 Task: Install parental control extensions for monitoring and managing children's online activities.
Action: Mouse moved to (1120, 32)
Screenshot: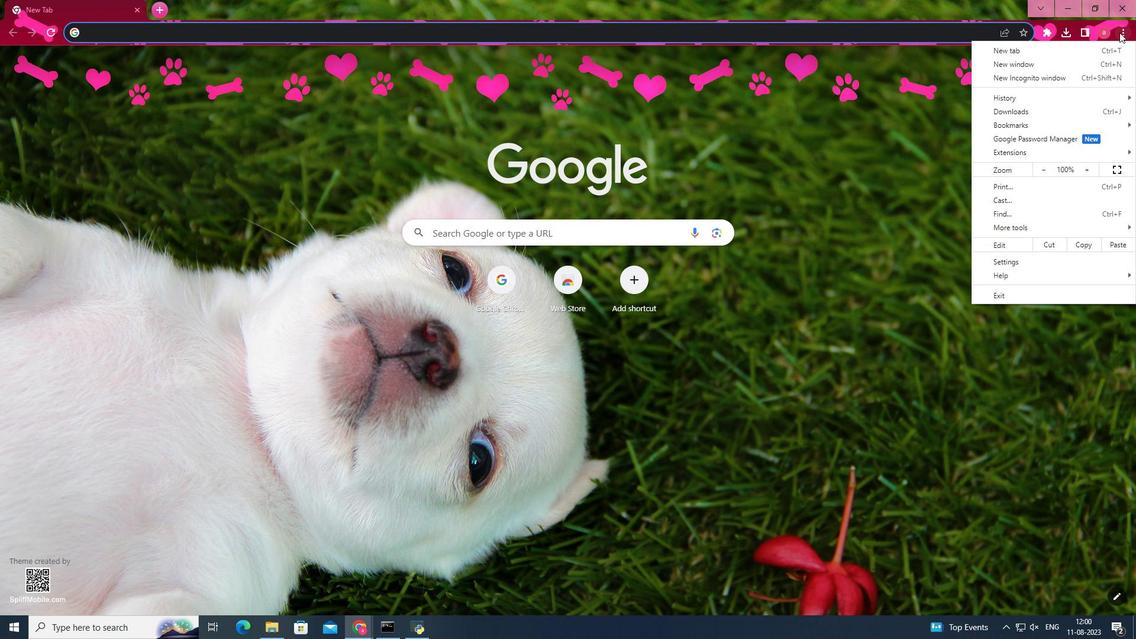 
Action: Mouse pressed left at (1120, 32)
Screenshot: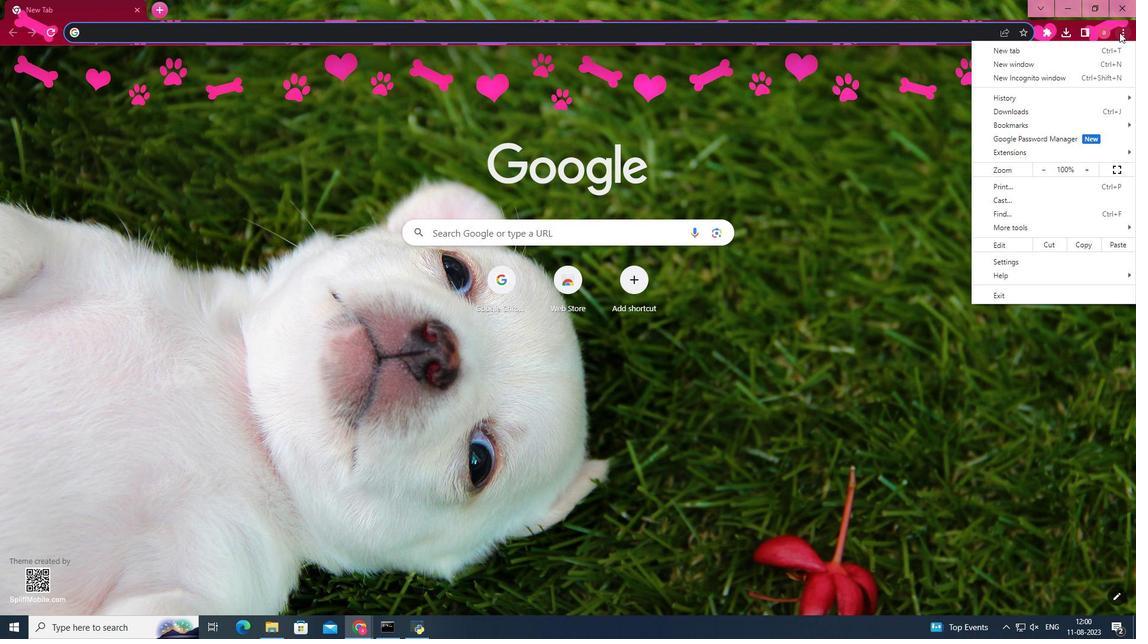 
Action: Mouse moved to (1017, 258)
Screenshot: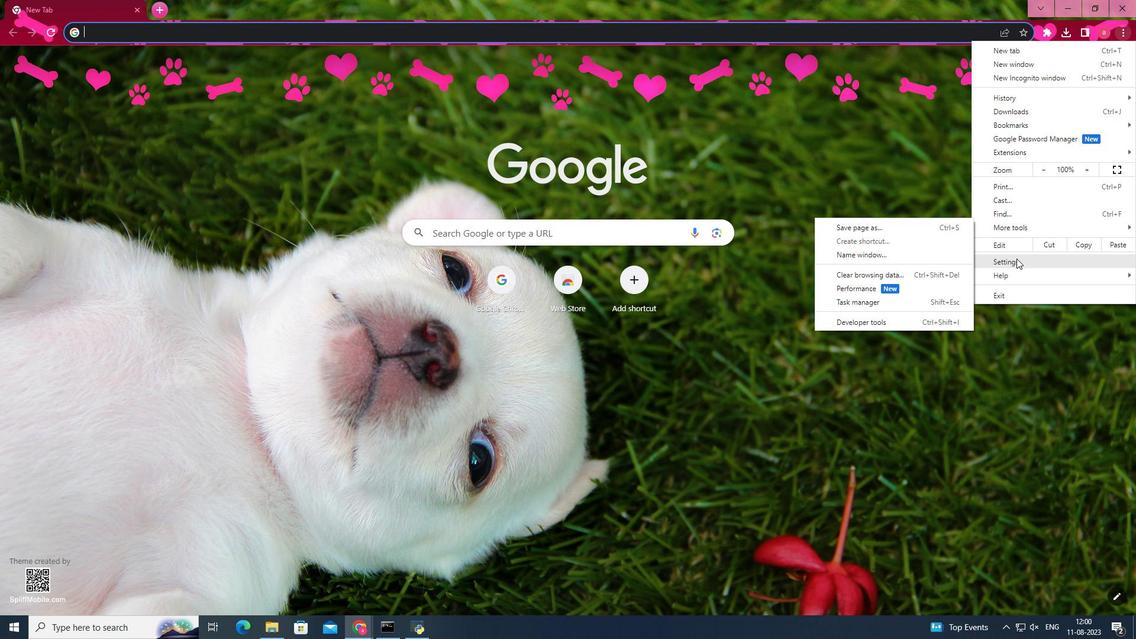 
Action: Mouse pressed left at (1017, 258)
Screenshot: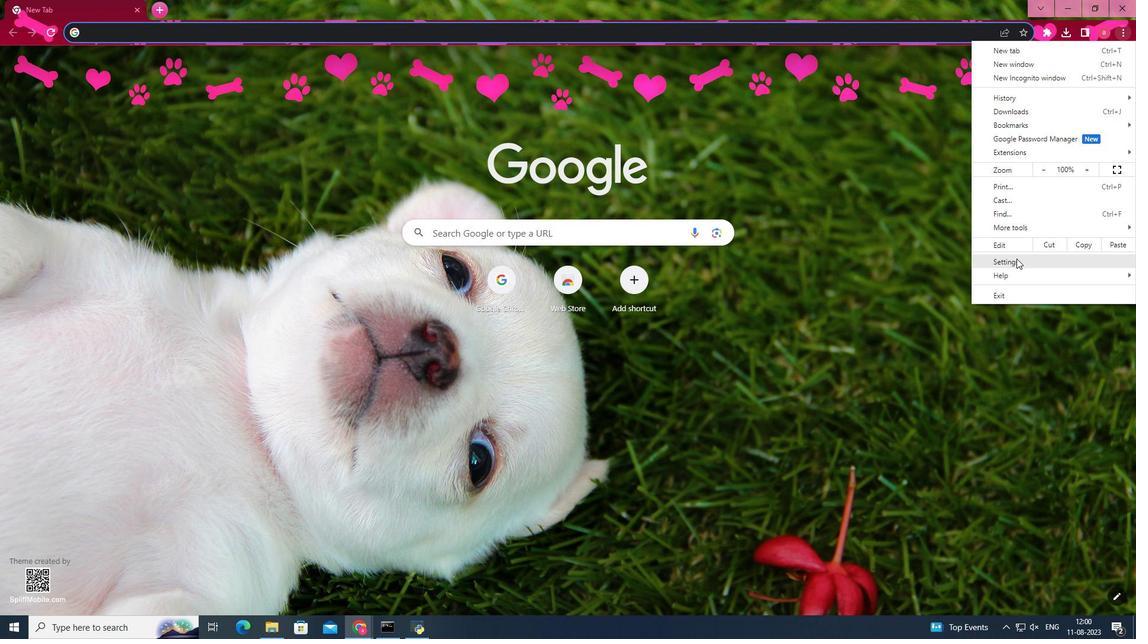 
Action: Mouse moved to (70, 417)
Screenshot: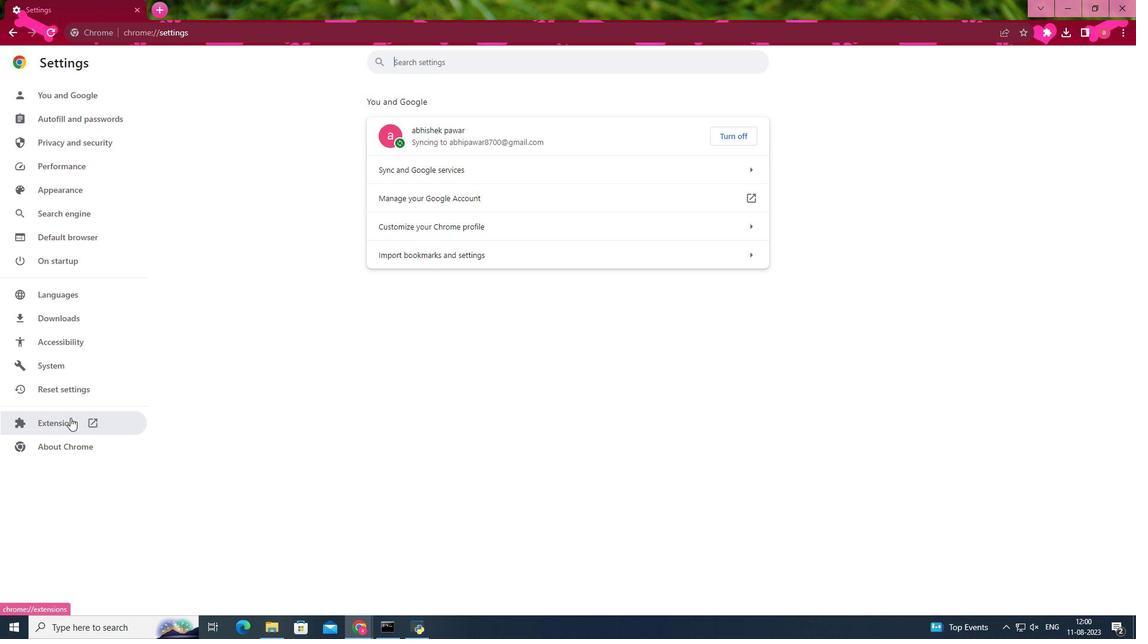 
Action: Mouse pressed left at (70, 417)
Screenshot: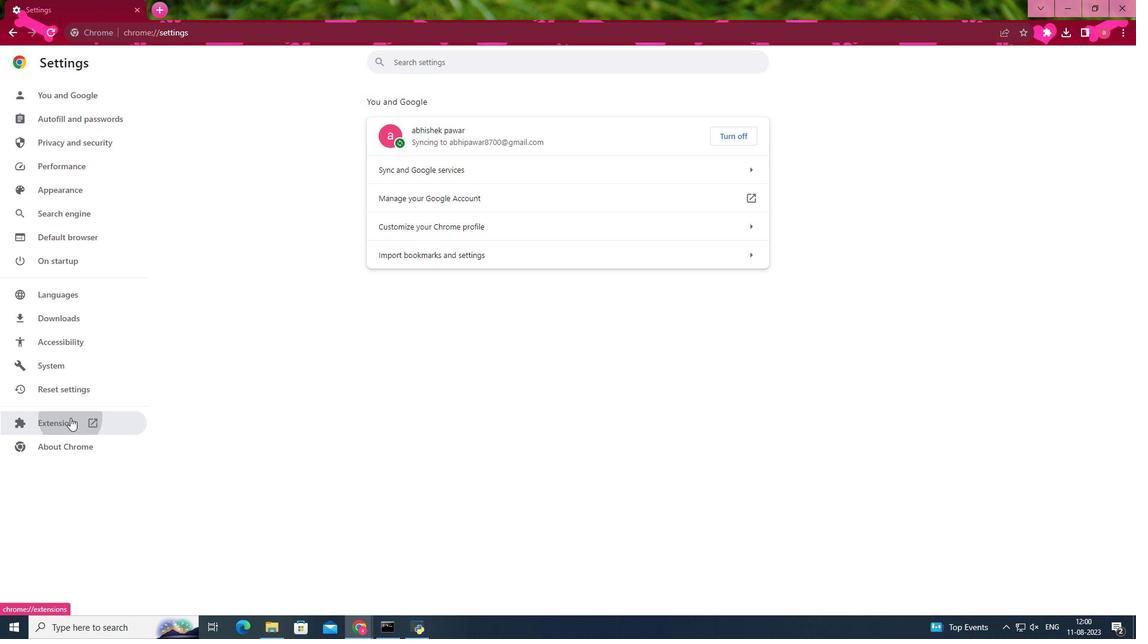 
Action: Mouse moved to (15, 58)
Screenshot: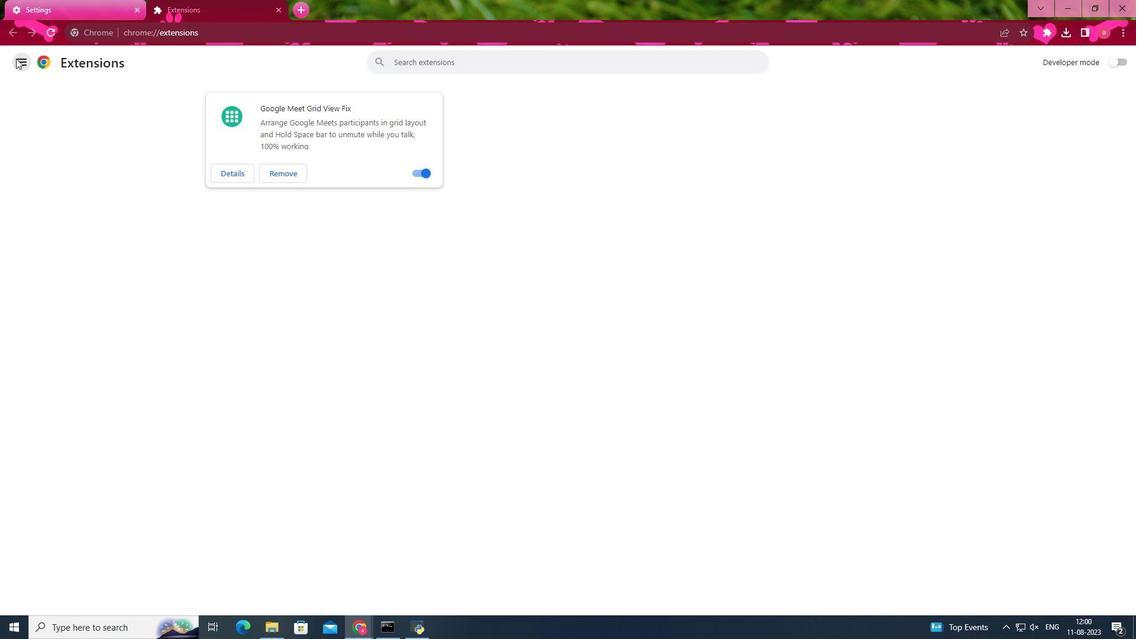 
Action: Mouse pressed left at (15, 58)
Screenshot: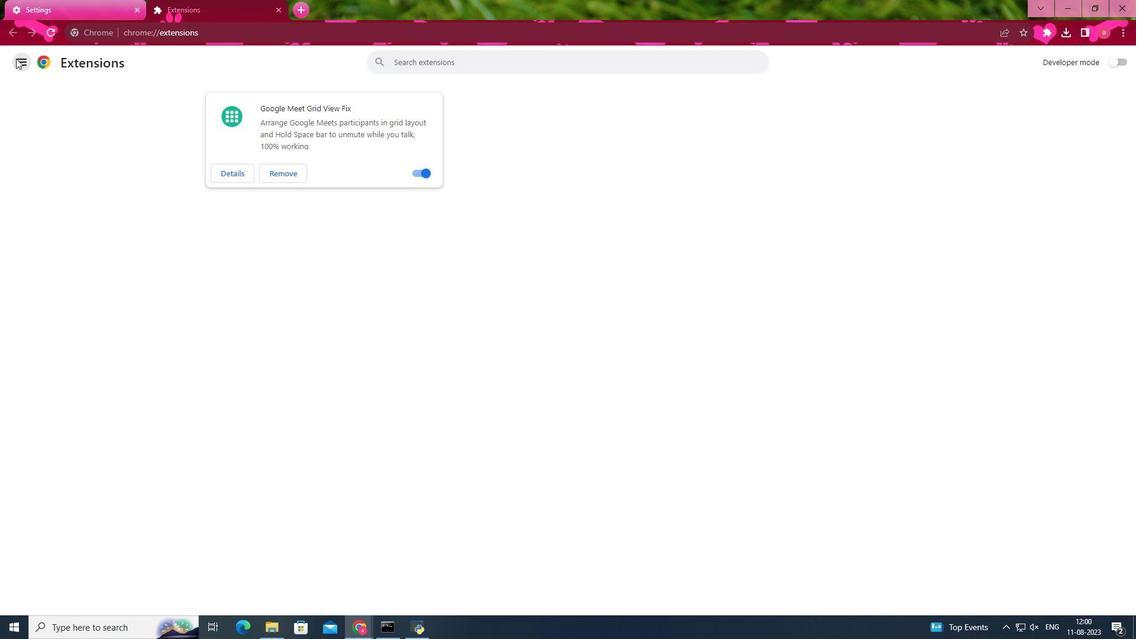 
Action: Mouse moved to (43, 598)
Screenshot: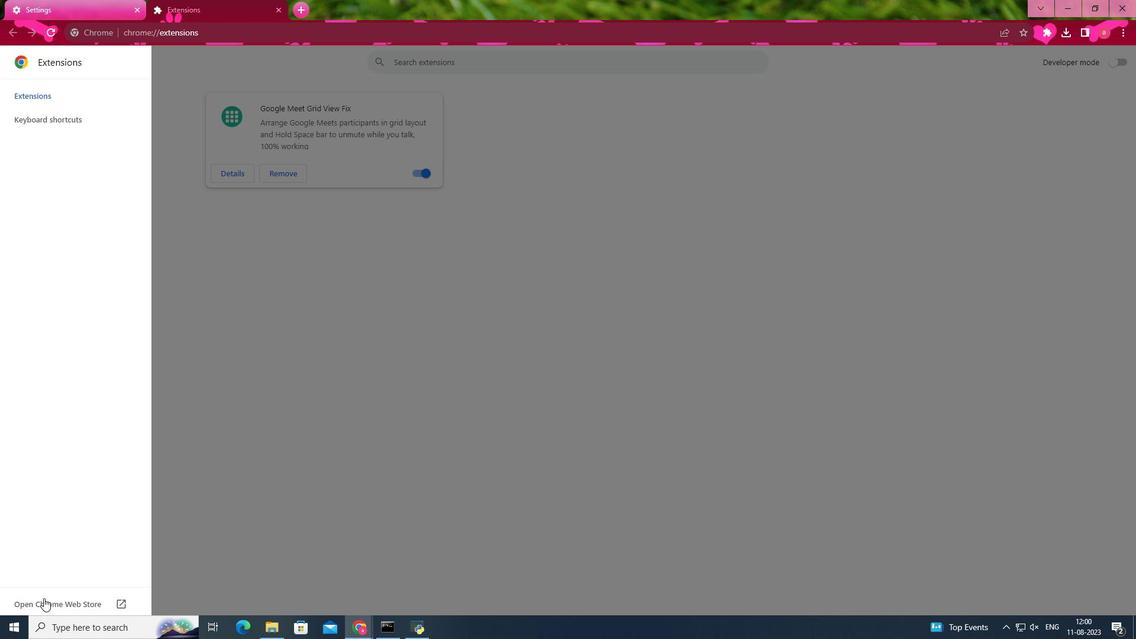 
Action: Mouse pressed left at (43, 598)
Screenshot: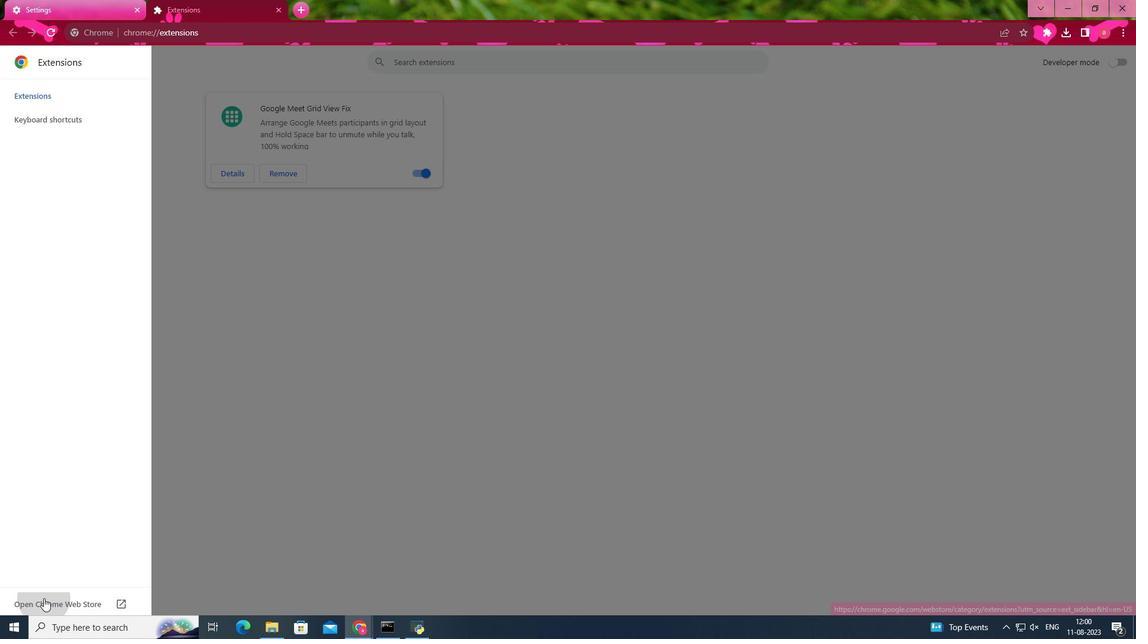 
Action: Mouse moved to (275, 112)
Screenshot: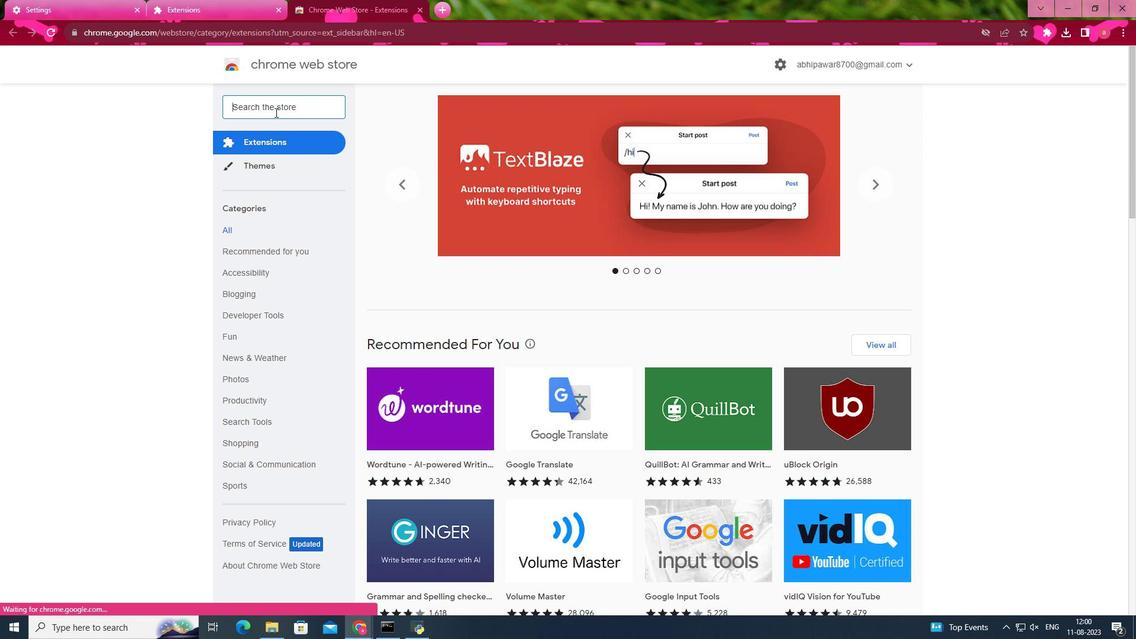 
Action: Key pressed parental<Key.space>control<Key.space><Key.enter>
Screenshot: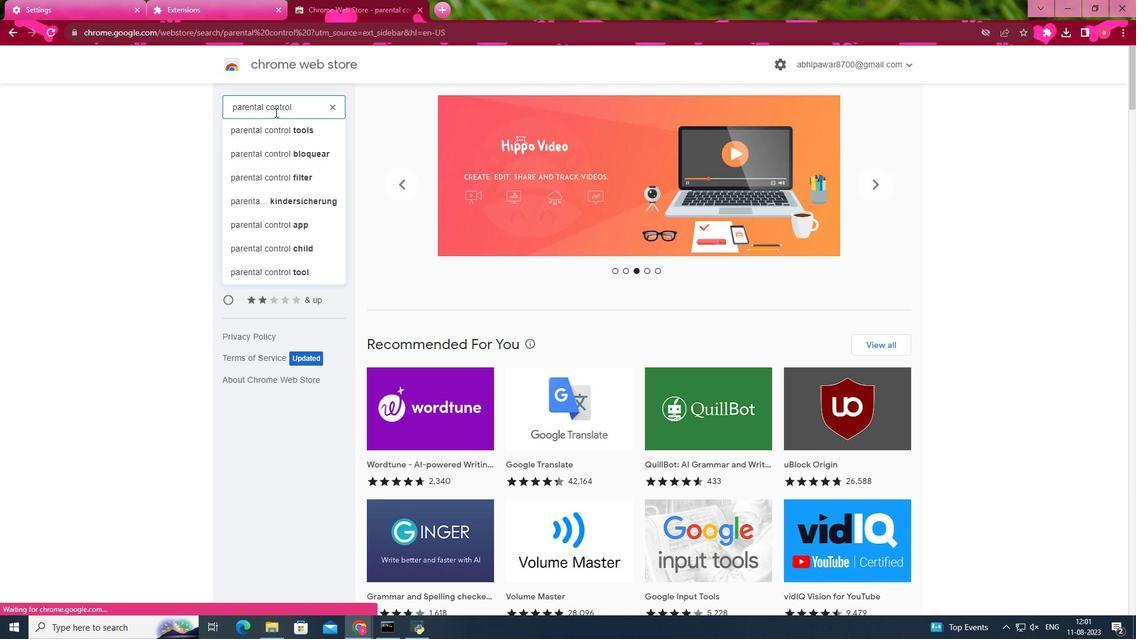 
Action: Mouse moved to (576, 199)
Screenshot: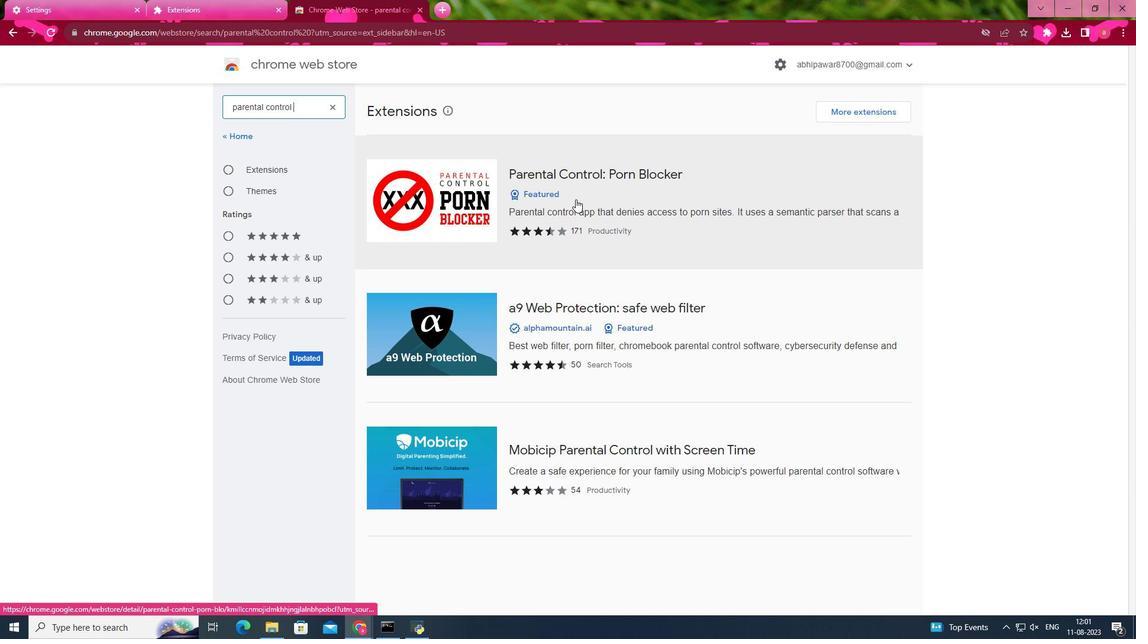 
Action: Mouse pressed left at (576, 199)
Screenshot: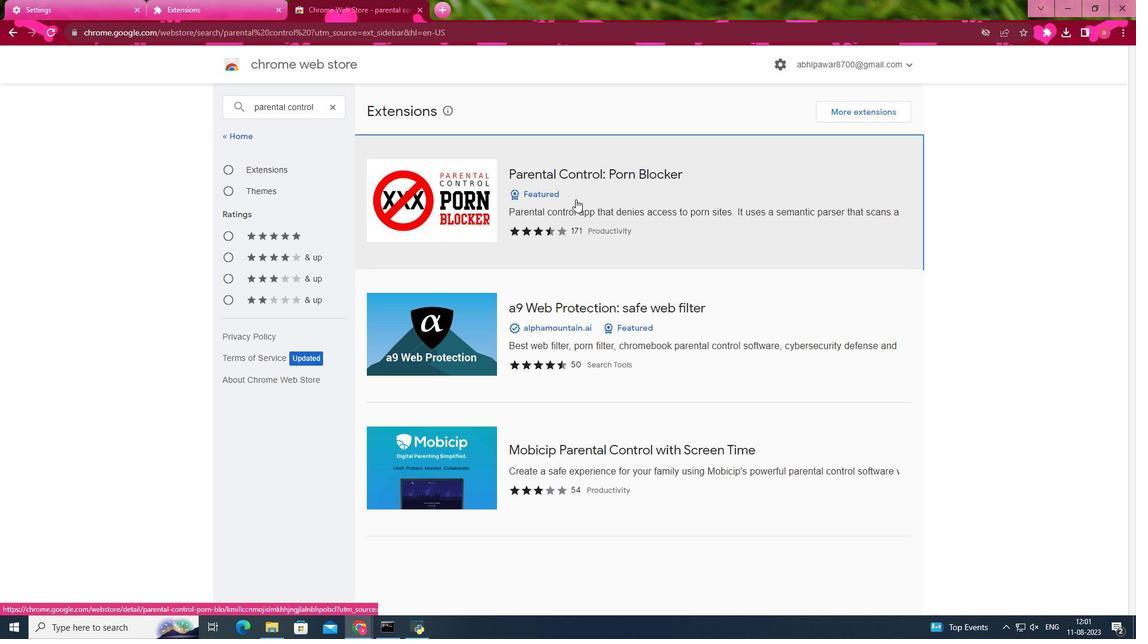 
Action: Mouse moved to (835, 145)
Screenshot: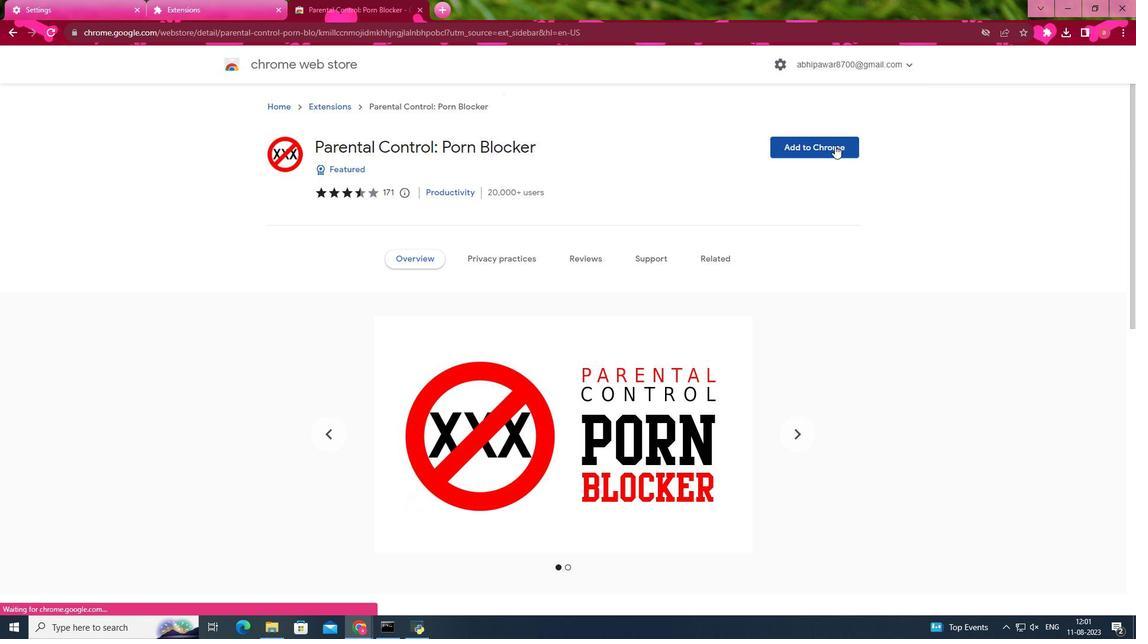 
Action: Mouse pressed left at (835, 145)
Screenshot: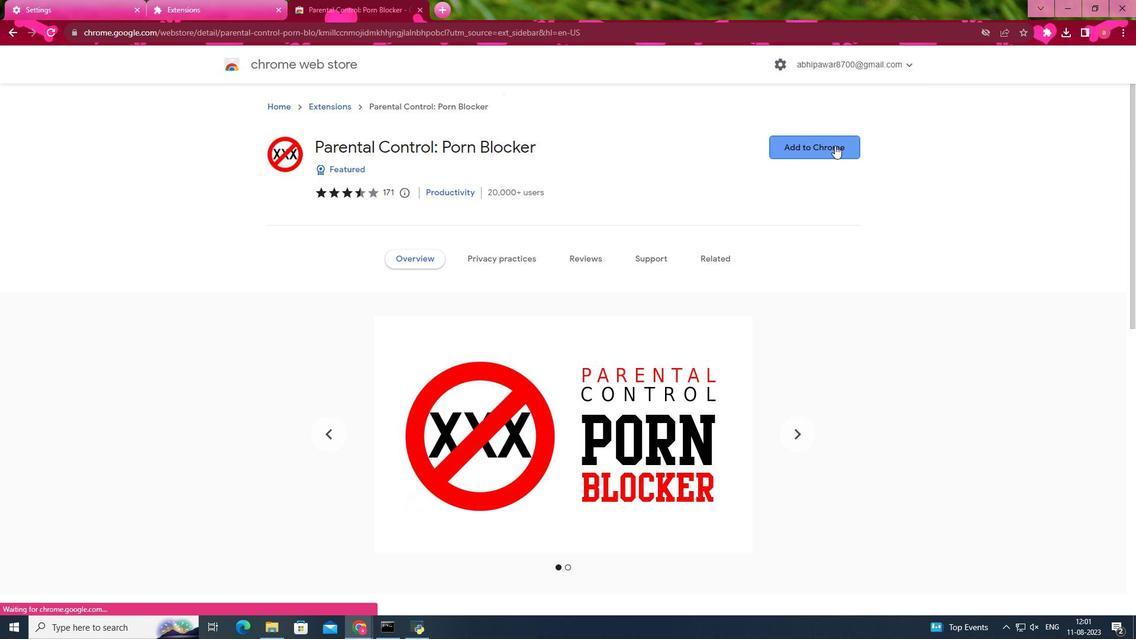 
Action: Mouse moved to (605, 132)
Screenshot: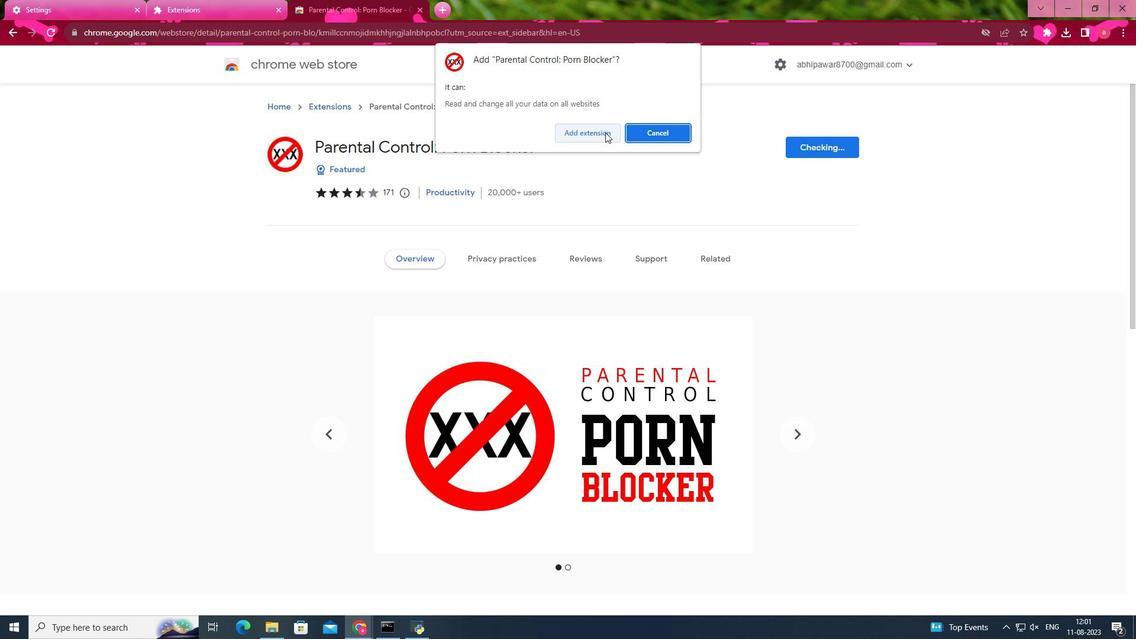 
Action: Mouse pressed left at (605, 132)
Screenshot: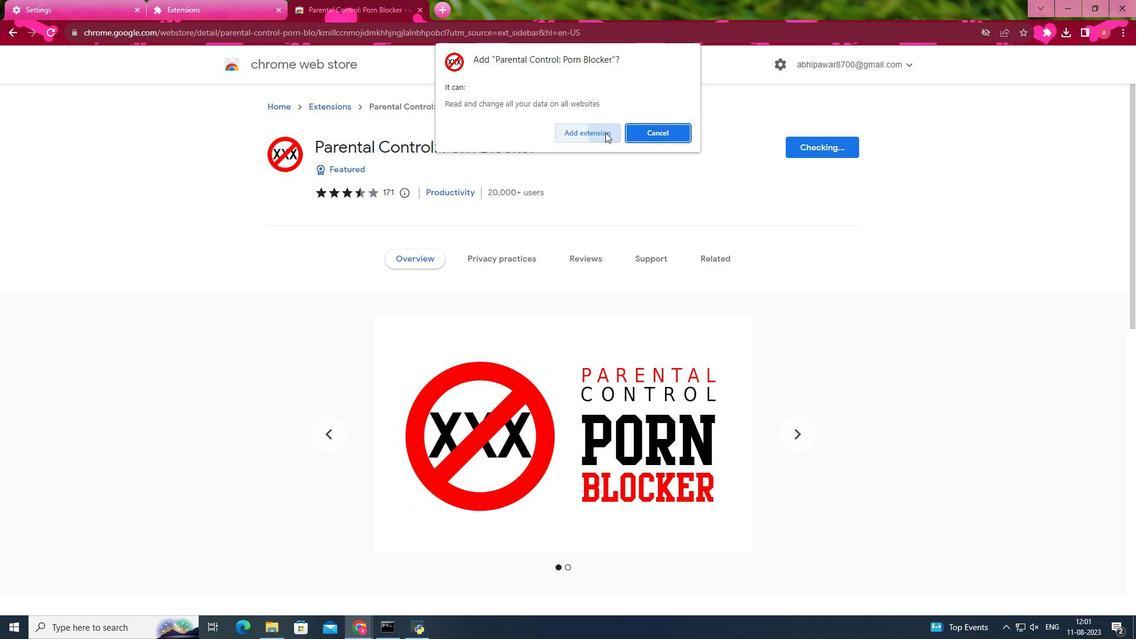 
Action: Mouse moved to (615, 208)
Screenshot: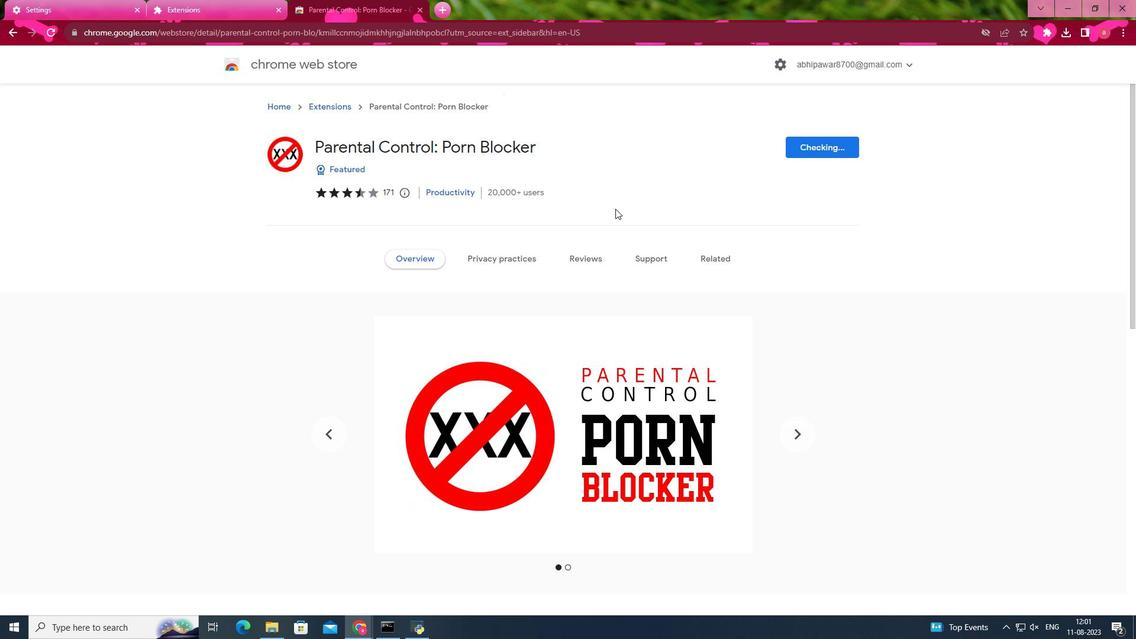 
Action: Mouse scrolled (615, 208) with delta (0, 0)
Screenshot: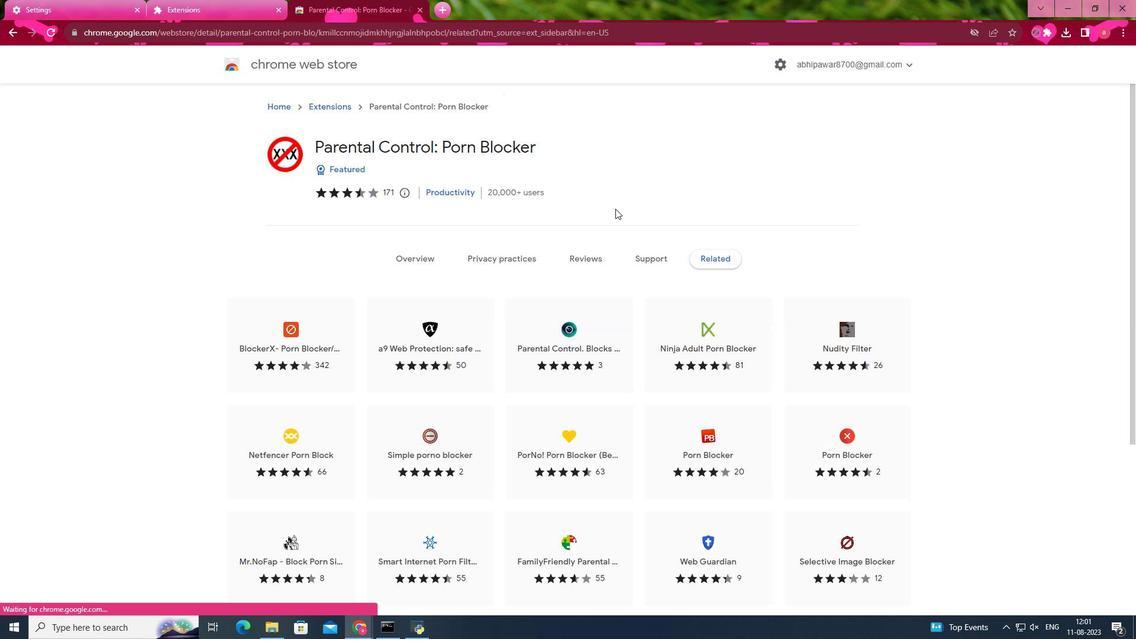 
Action: Mouse scrolled (615, 208) with delta (0, 0)
Screenshot: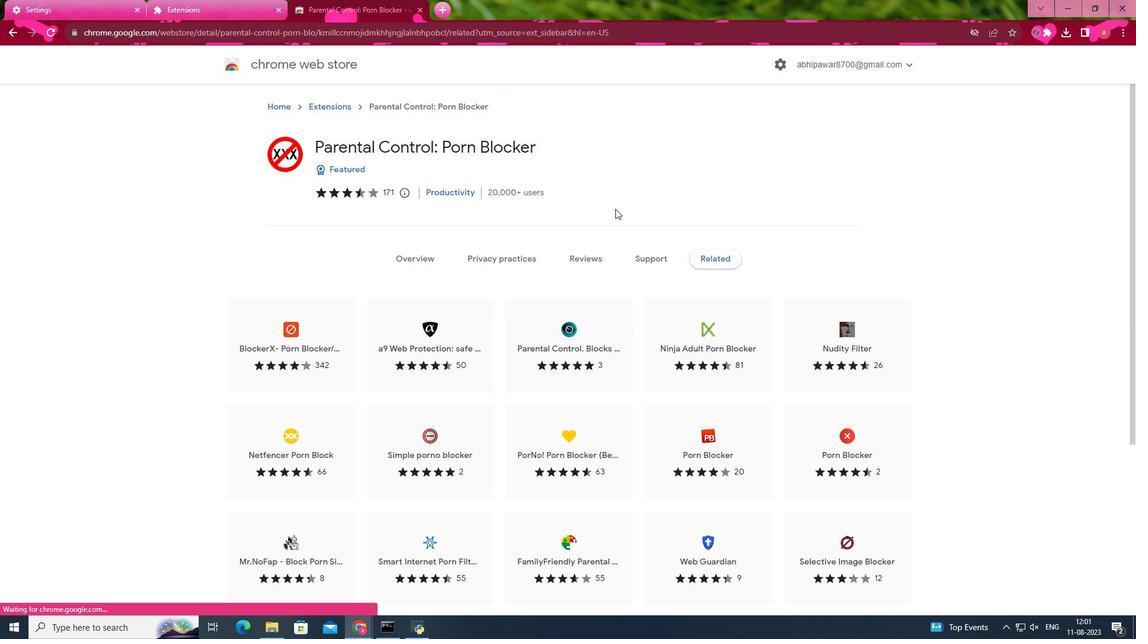 
Action: Mouse scrolled (615, 208) with delta (0, 0)
Screenshot: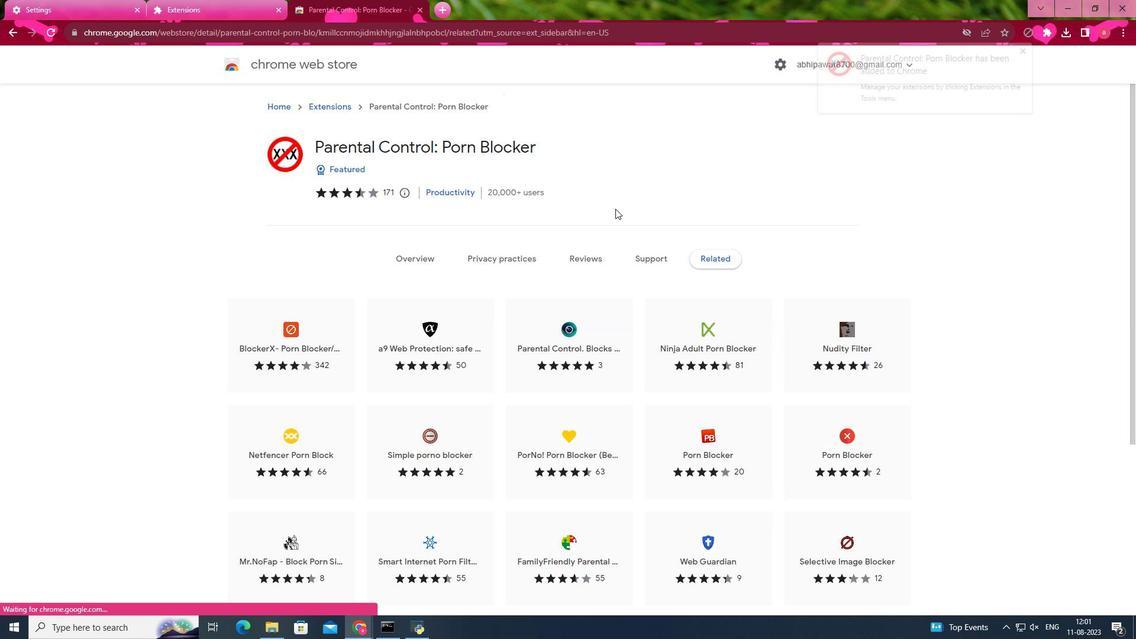
Action: Mouse moved to (908, 69)
Screenshot: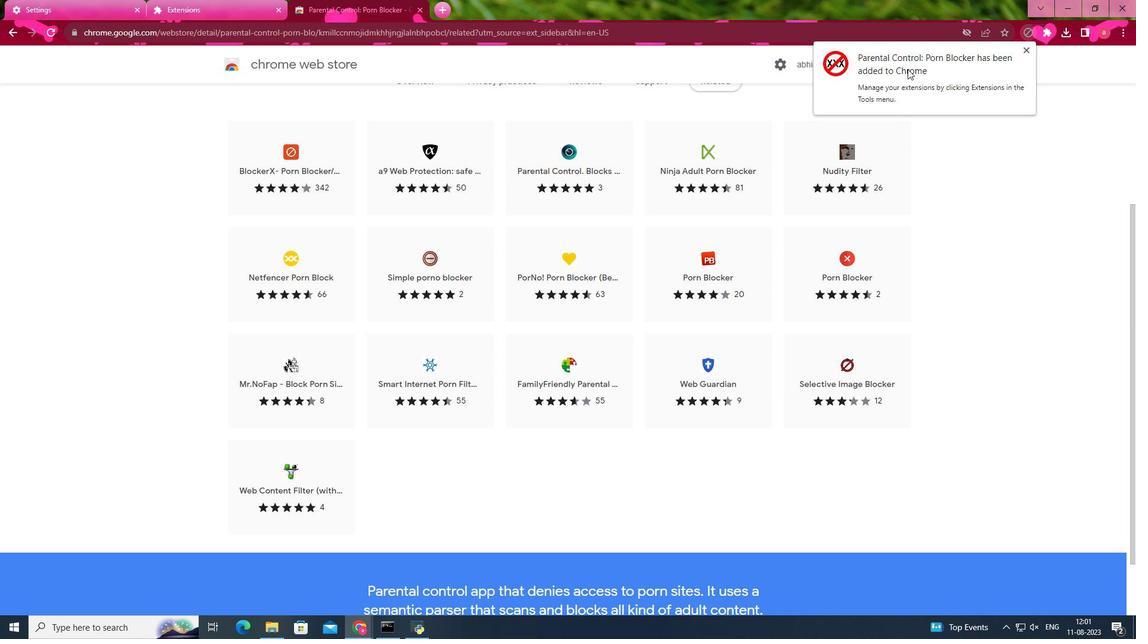 
Action: Mouse pressed left at (908, 69)
Screenshot: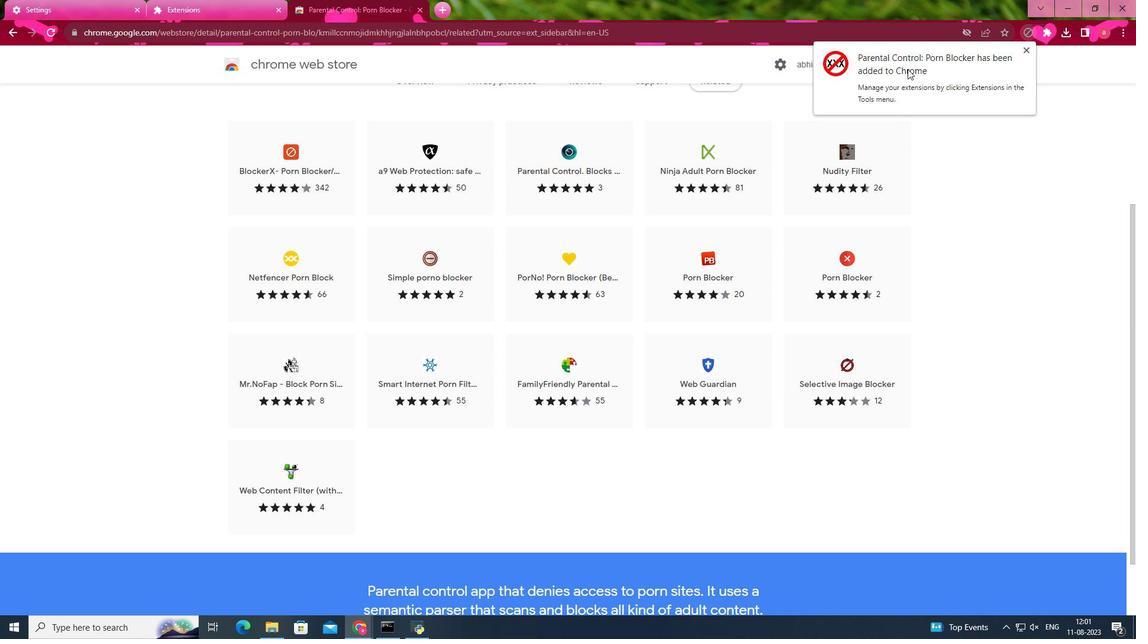 
Action: Mouse moved to (1022, 53)
Screenshot: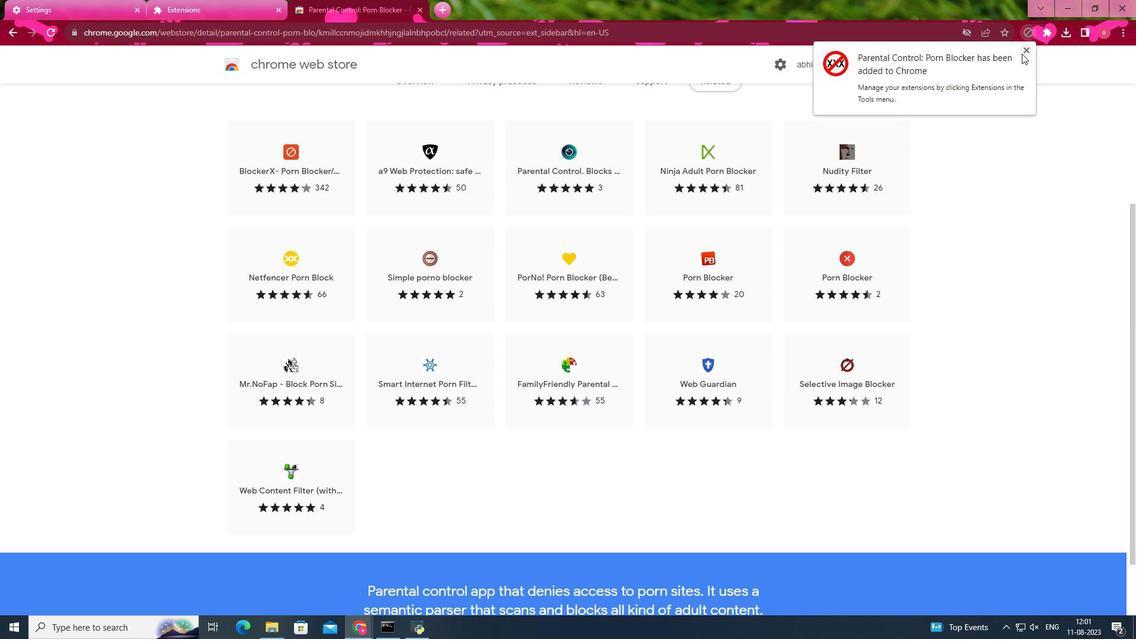 
Action: Mouse pressed left at (1022, 53)
Screenshot: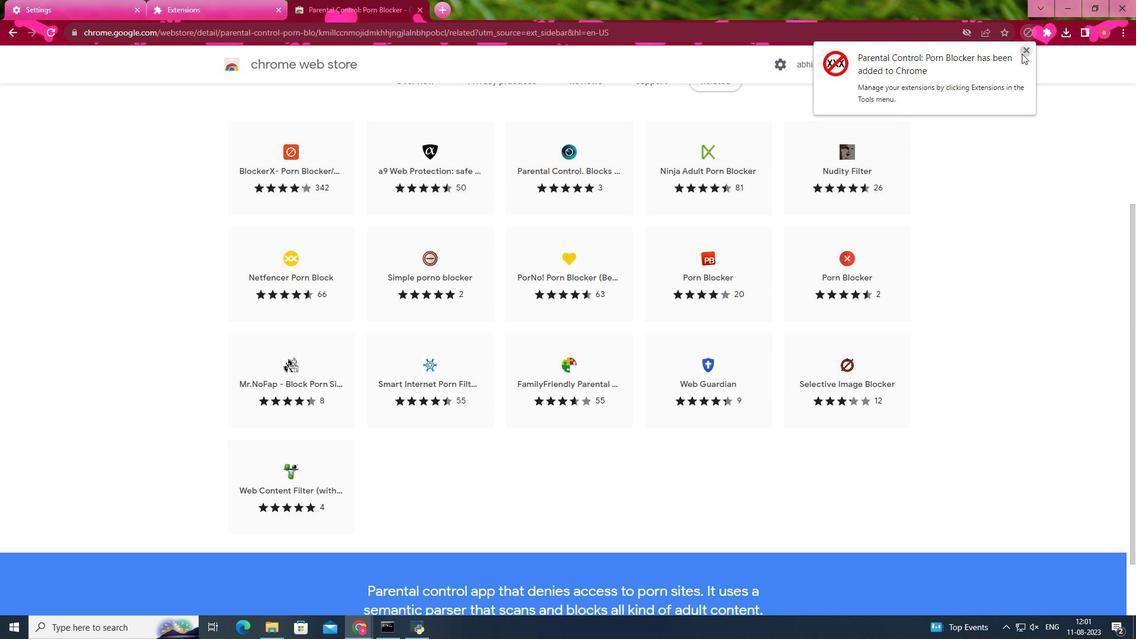 
Action: Mouse moved to (1050, 31)
Screenshot: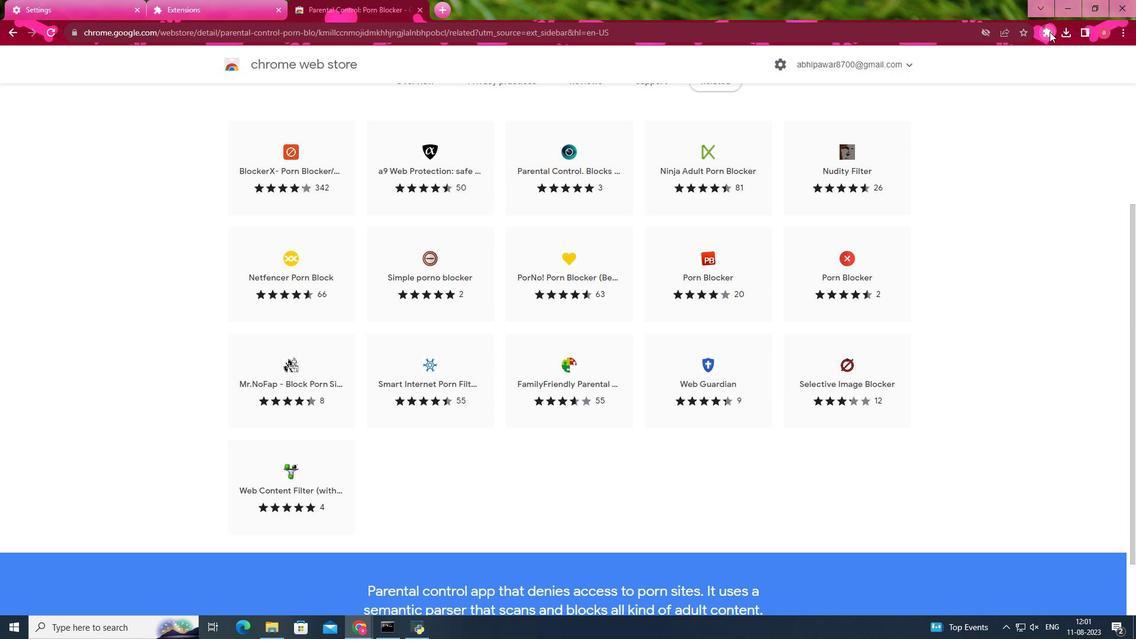 
Action: Mouse pressed left at (1050, 31)
Screenshot: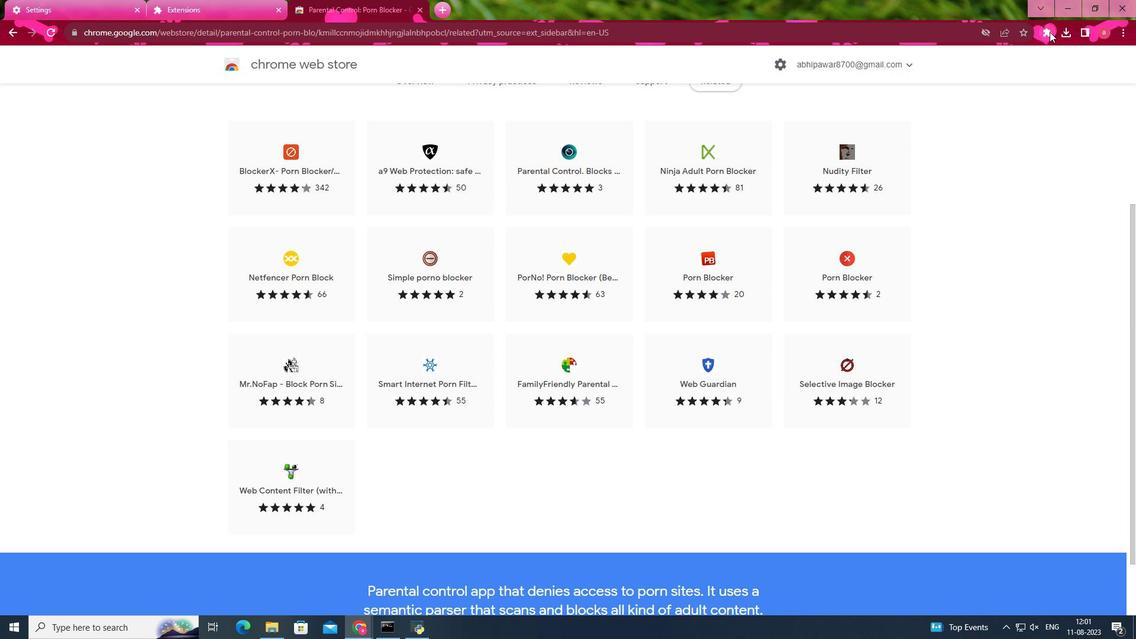 
Action: Mouse moved to (981, 142)
Screenshot: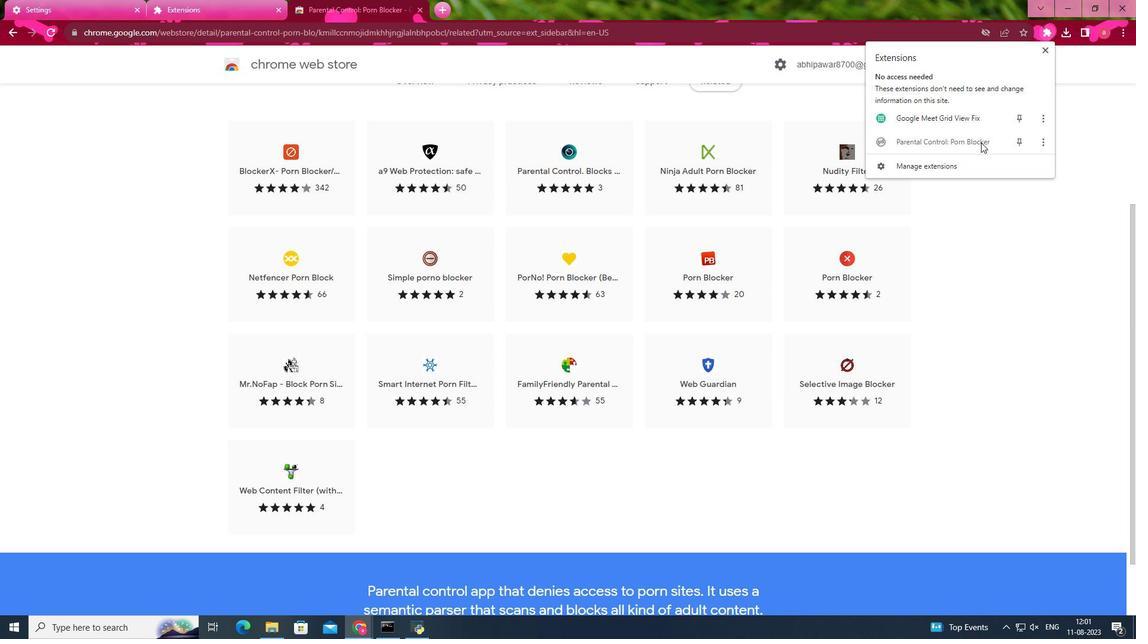 
Action: Mouse pressed left at (981, 142)
Screenshot: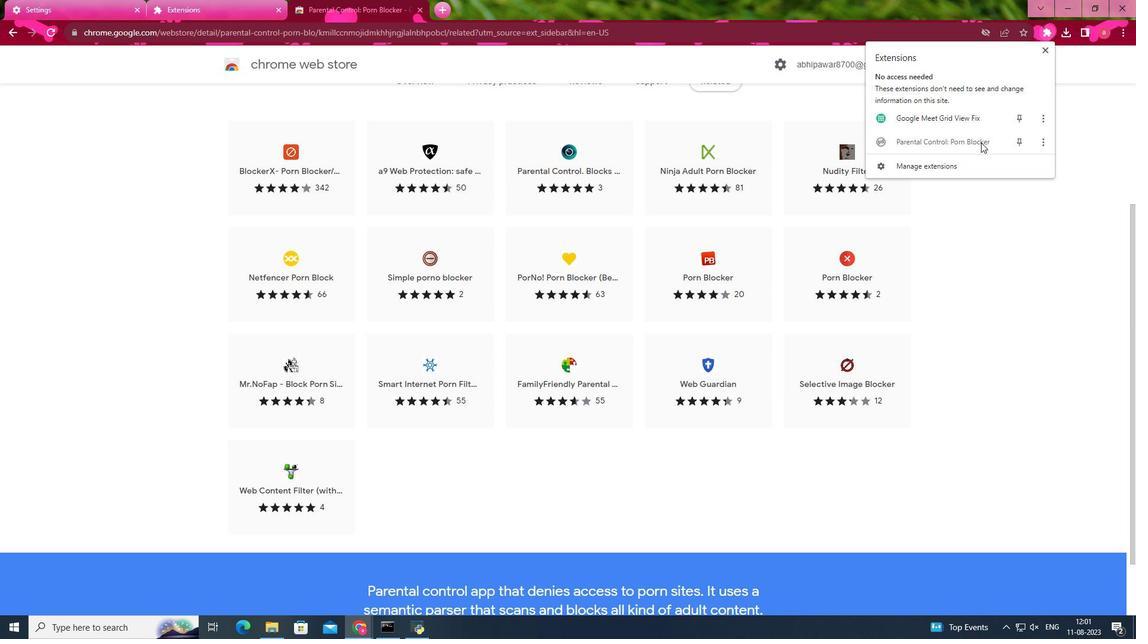 
Action: Mouse moved to (1022, 141)
Screenshot: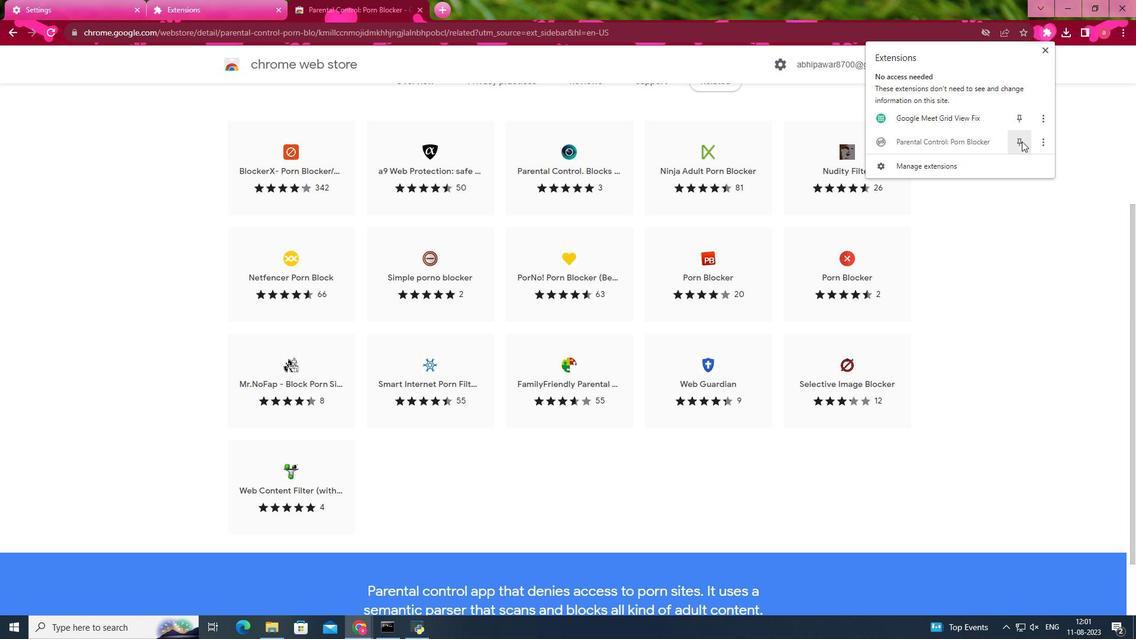 
Action: Mouse pressed left at (1022, 141)
Screenshot: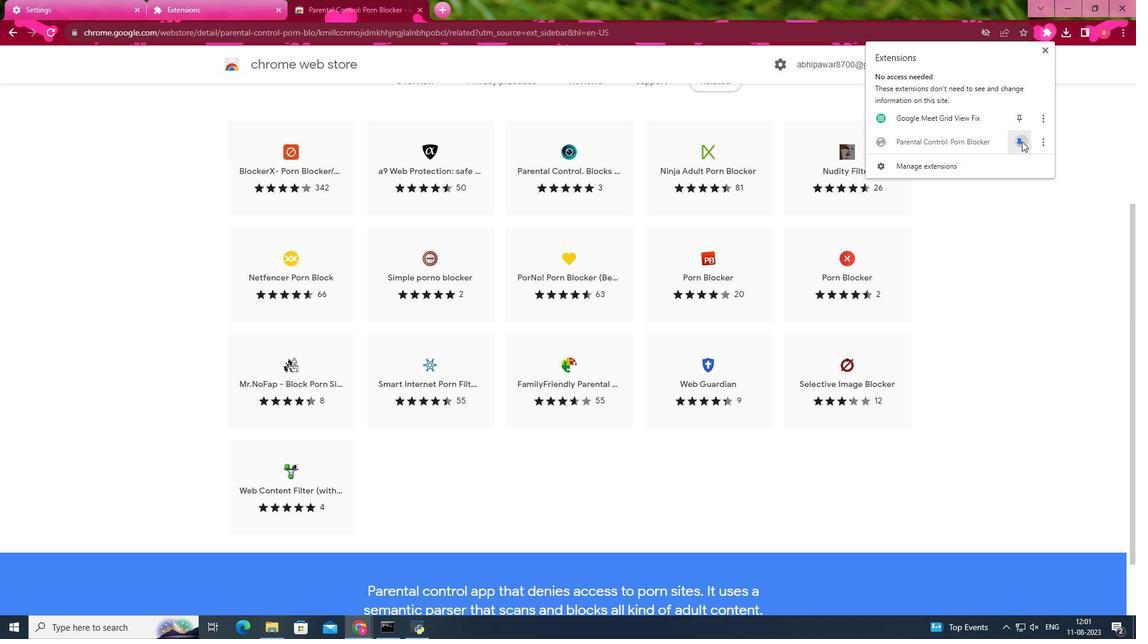 
Action: Mouse moved to (927, 141)
Screenshot: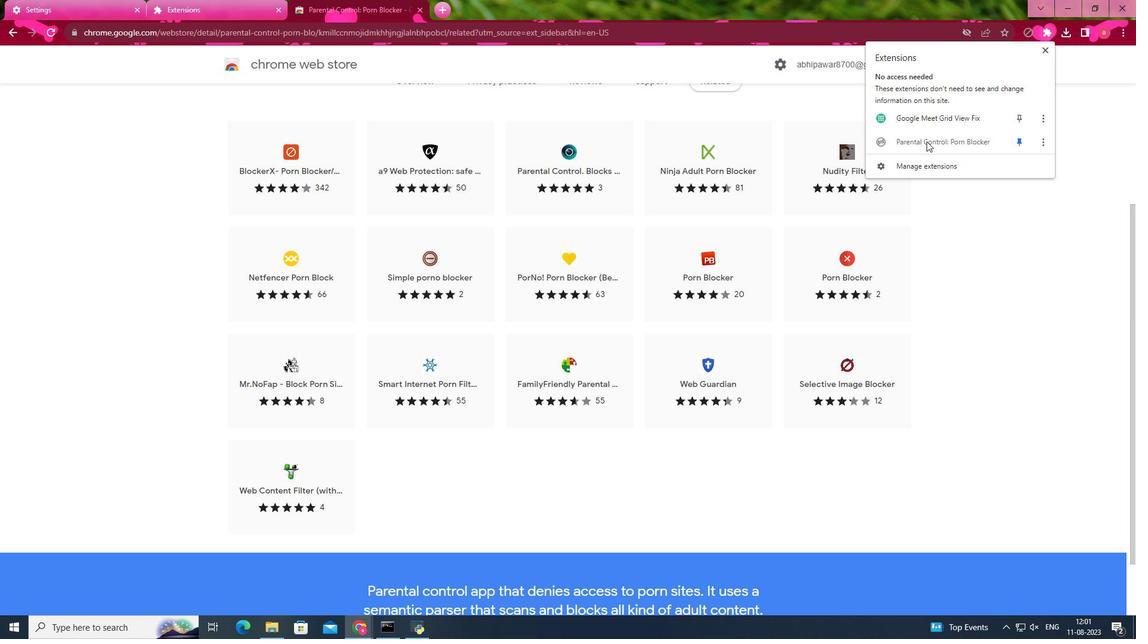 
Action: Mouse pressed left at (927, 141)
Screenshot: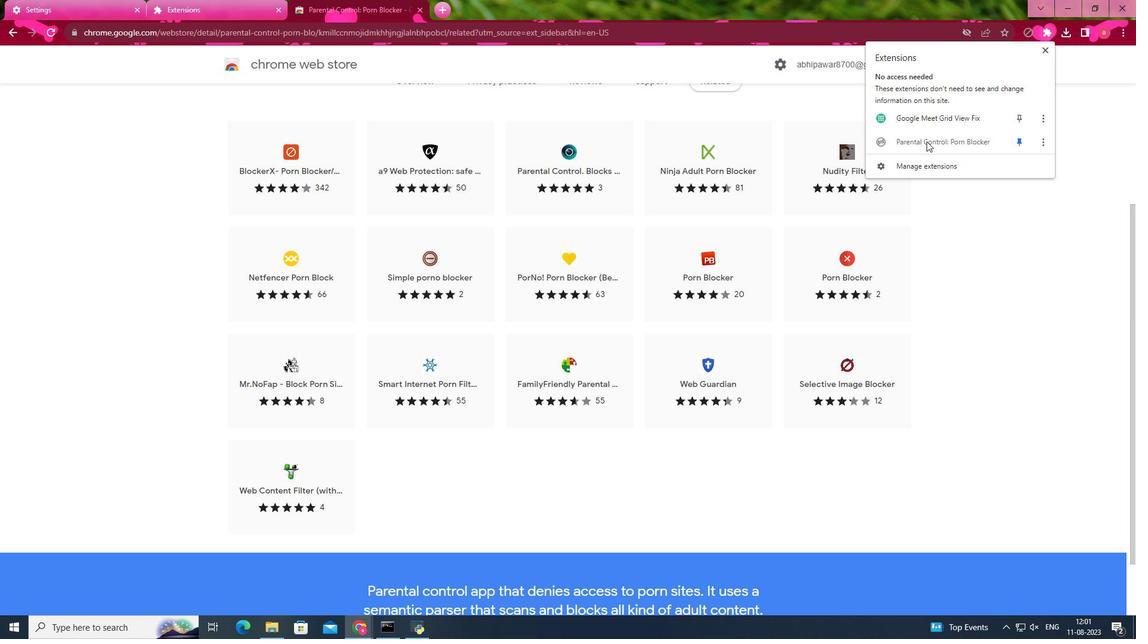 
Action: Mouse moved to (449, 13)
Screenshot: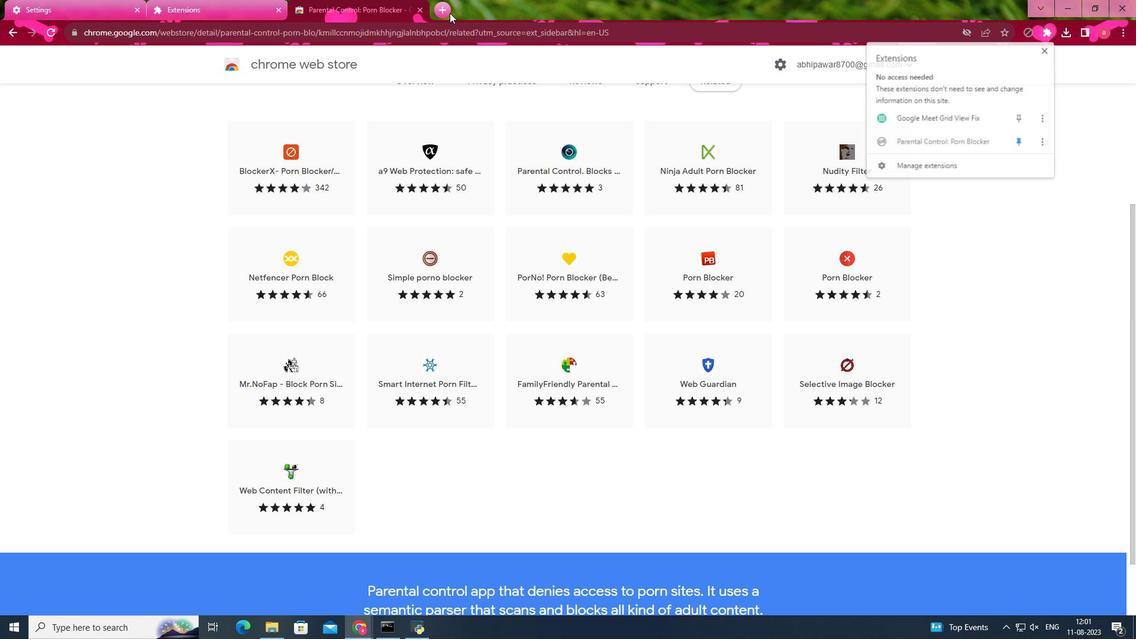 
Action: Mouse pressed left at (449, 13)
Screenshot: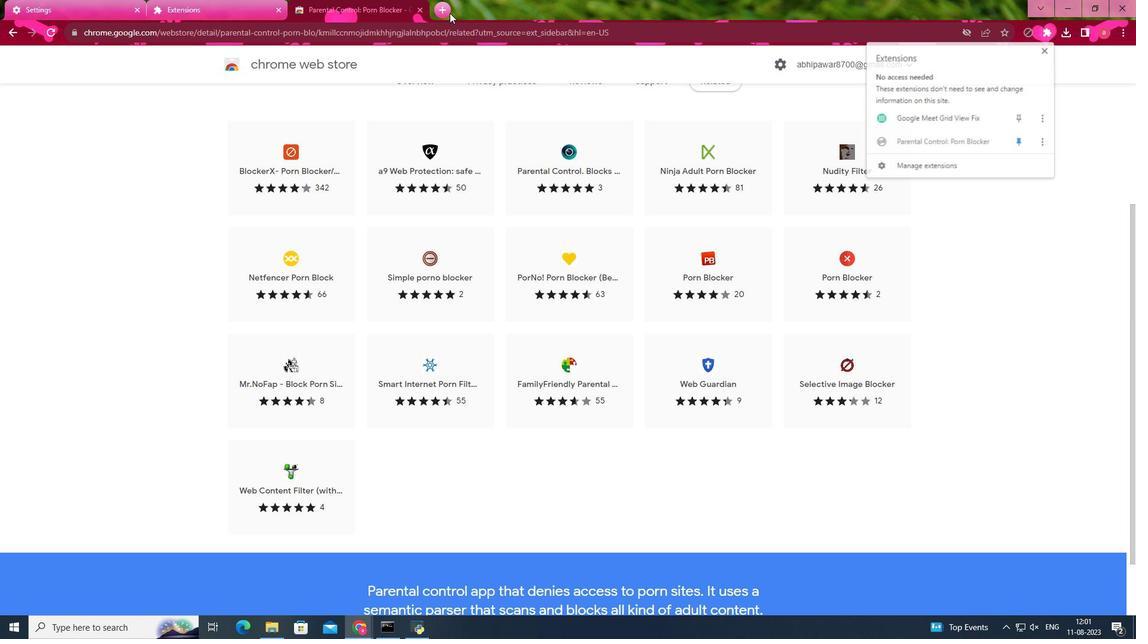 
Action: Mouse moved to (378, 0)
Screenshot: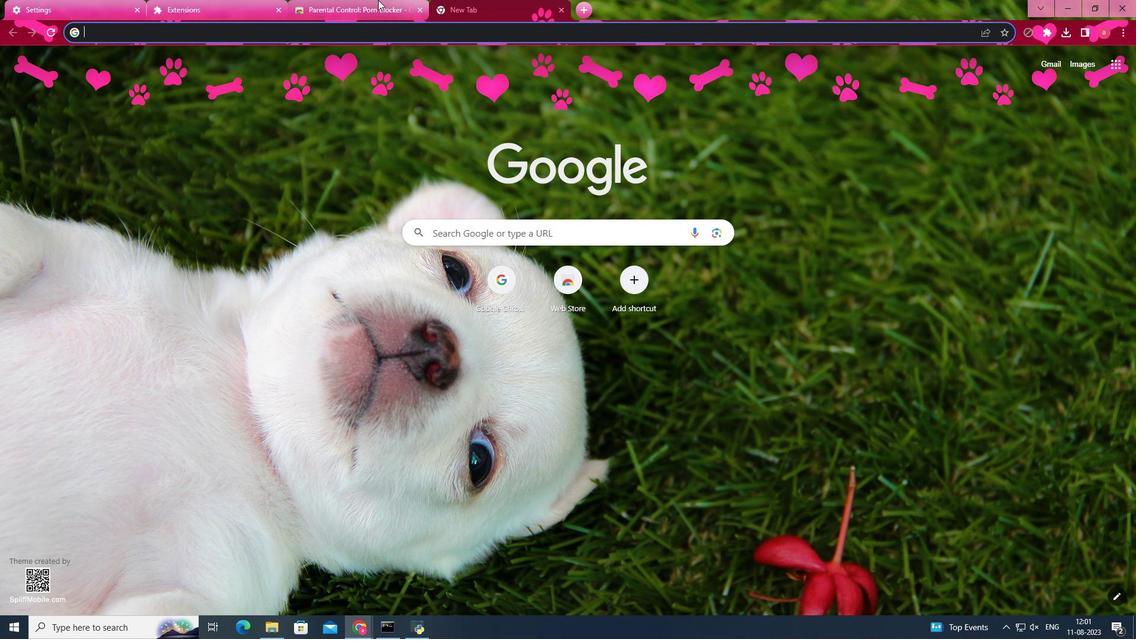 
Action: Mouse pressed left at (378, 0)
Screenshot: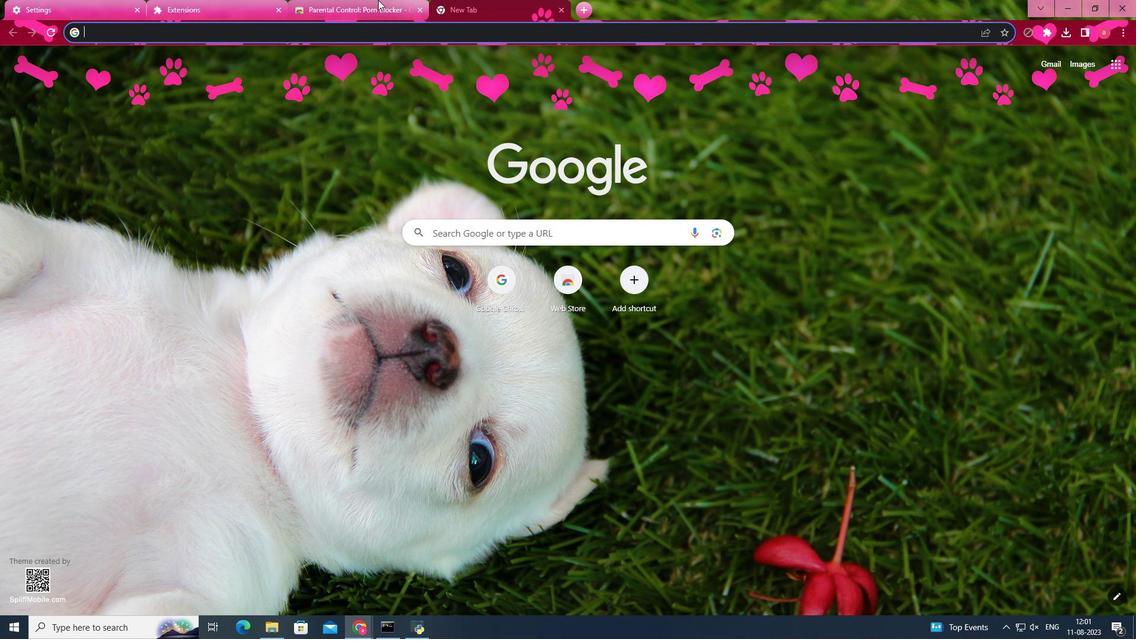 
Action: Mouse moved to (195, 0)
Screenshot: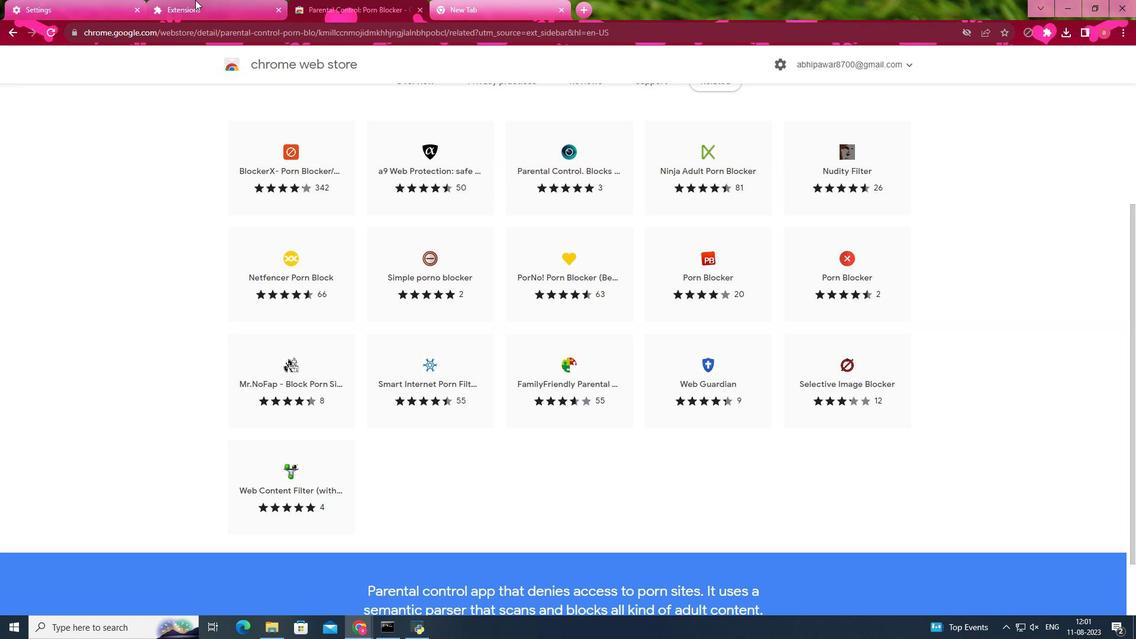 
Action: Mouse pressed left at (195, 0)
Screenshot: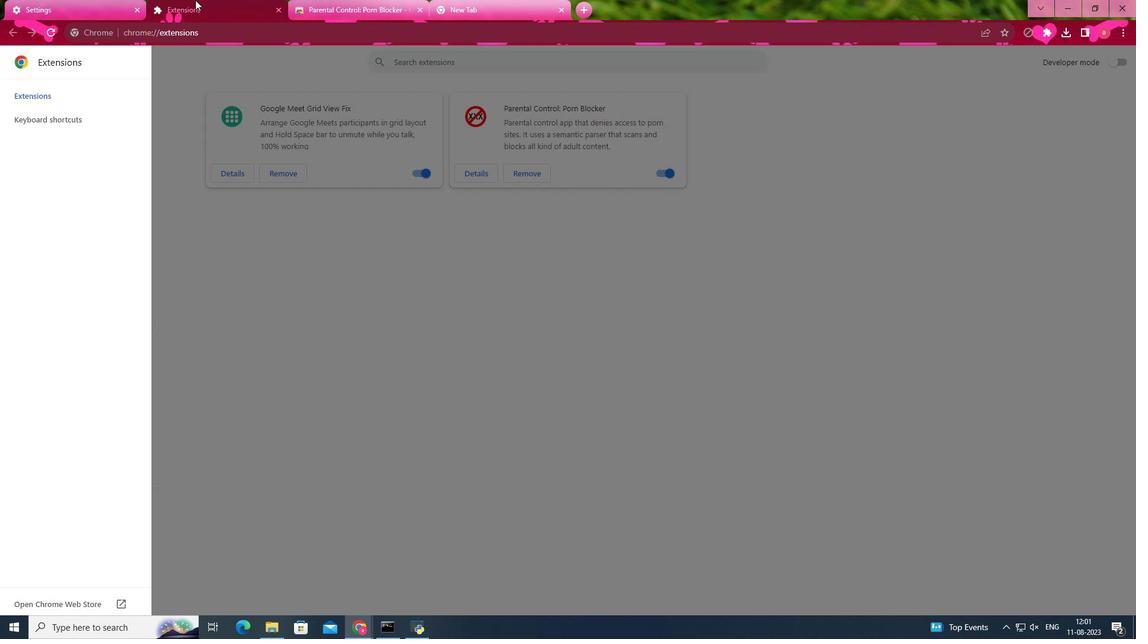 
Action: Mouse moved to (359, 1)
Screenshot: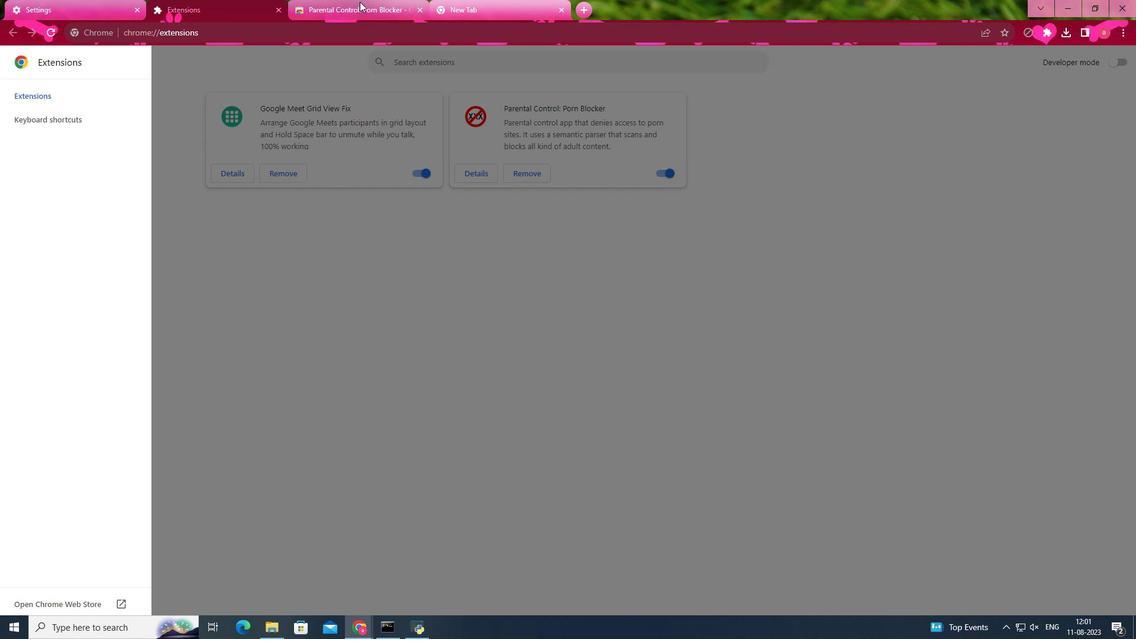 
Action: Mouse pressed left at (359, 1)
Screenshot: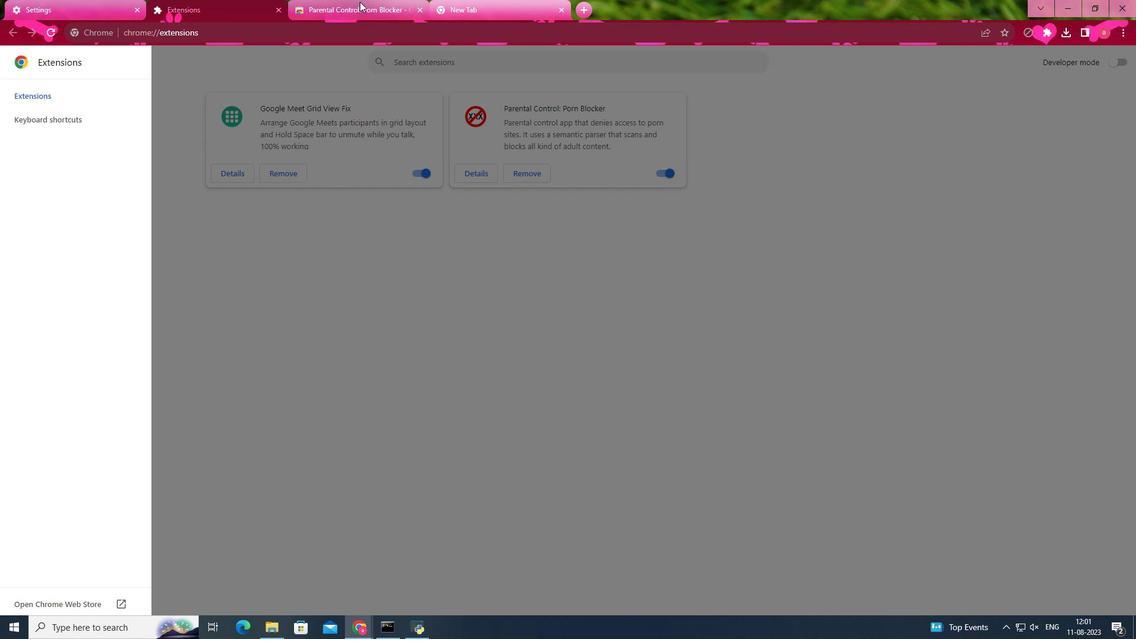 
Action: Mouse moved to (165, 132)
Screenshot: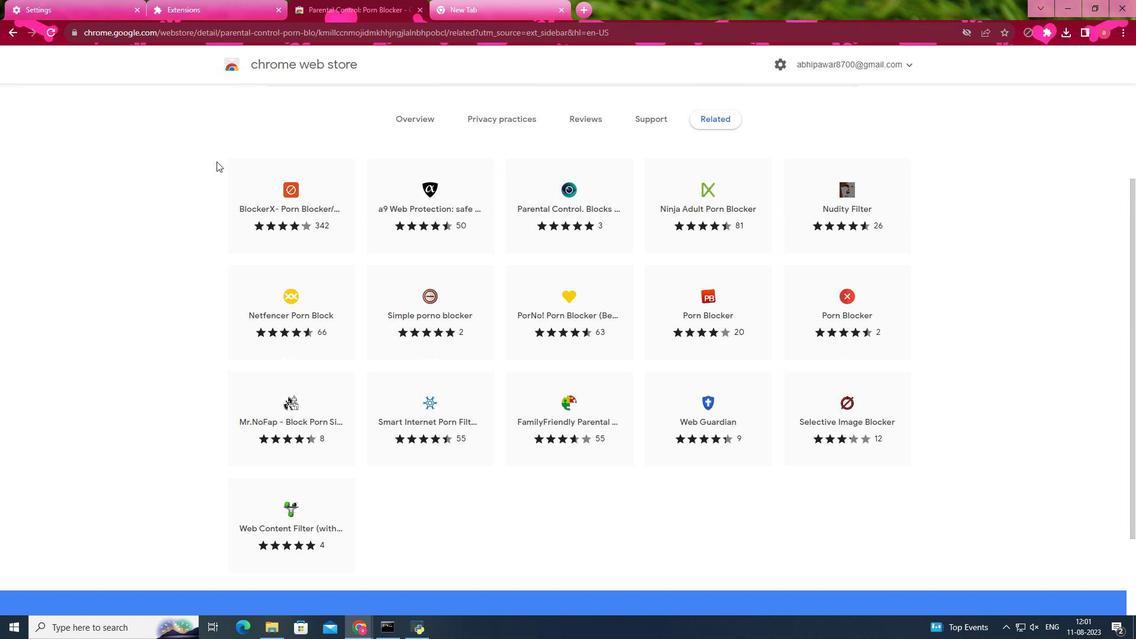 
Action: Mouse scrolled (165, 133) with delta (0, 0)
Screenshot: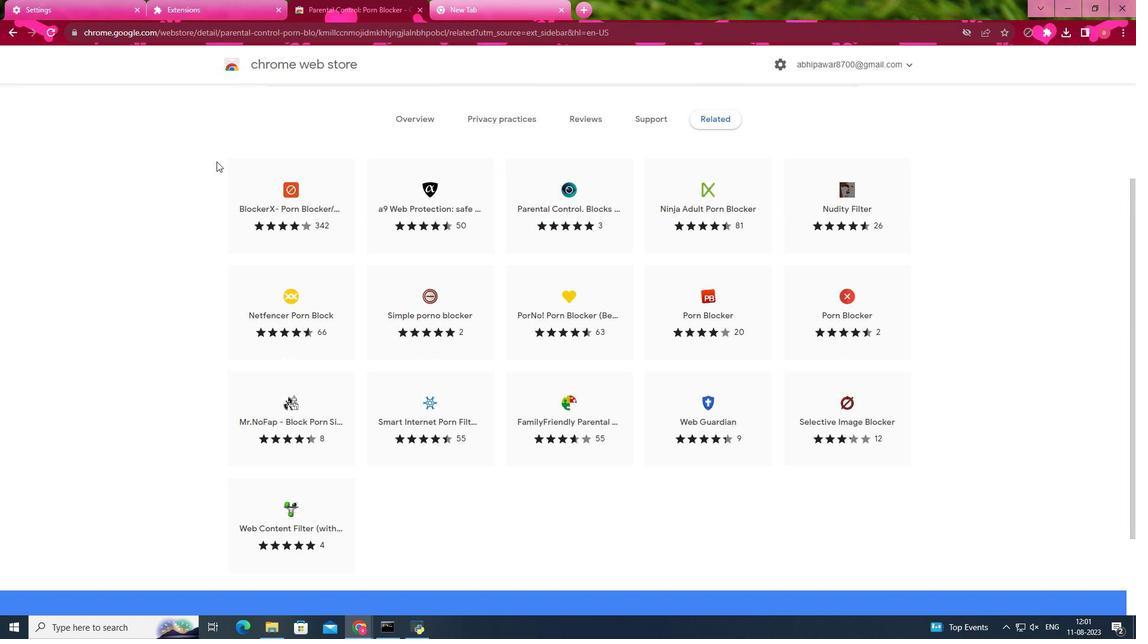 
Action: Mouse moved to (195, 150)
Screenshot: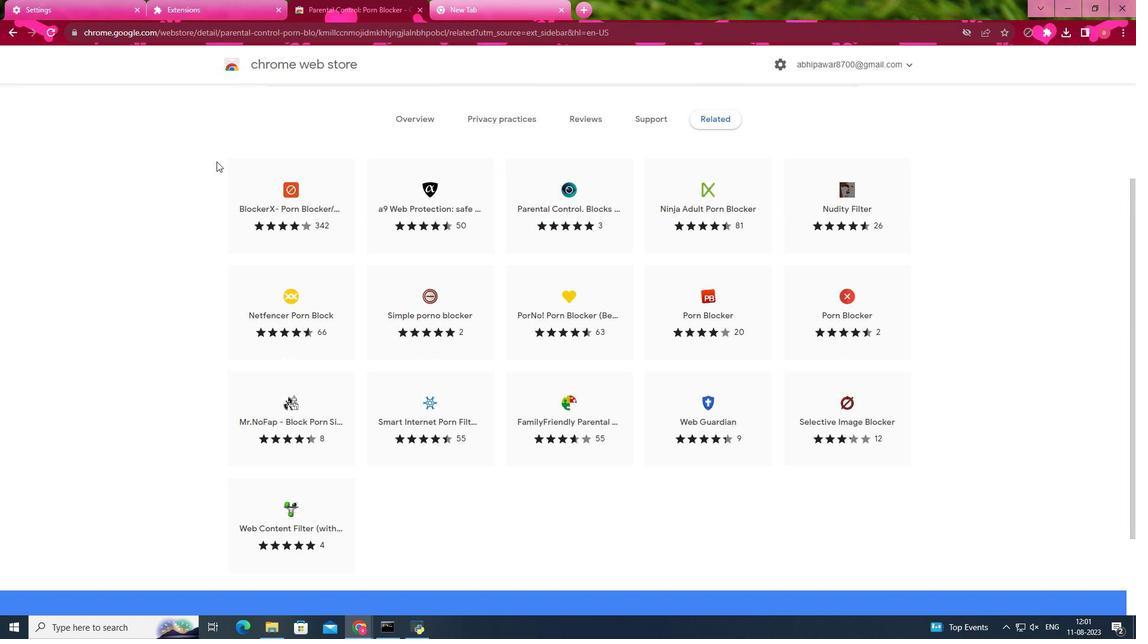 
Action: Mouse scrolled (187, 146) with delta (0, 0)
Screenshot: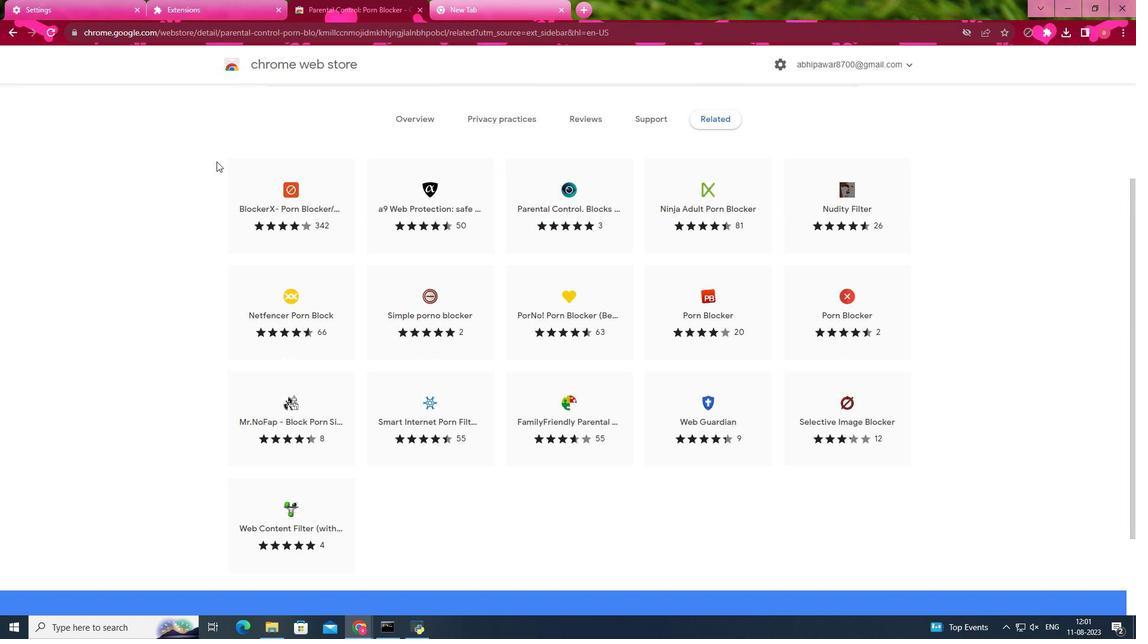 
Action: Mouse moved to (208, 158)
Screenshot: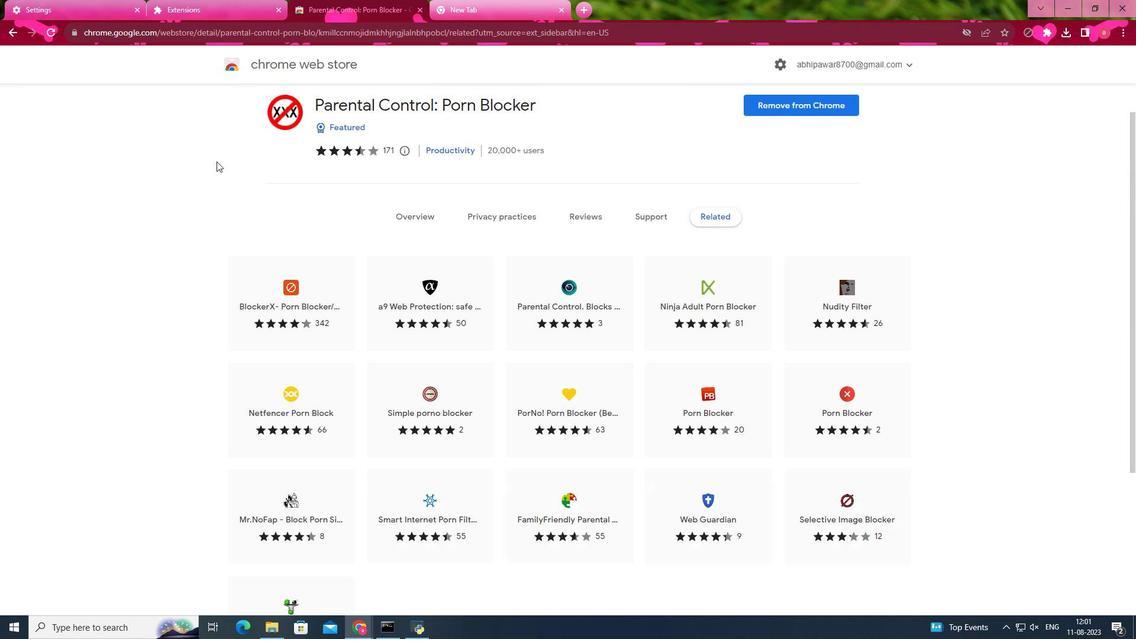 
Action: Mouse scrolled (203, 155) with delta (0, 0)
Screenshot: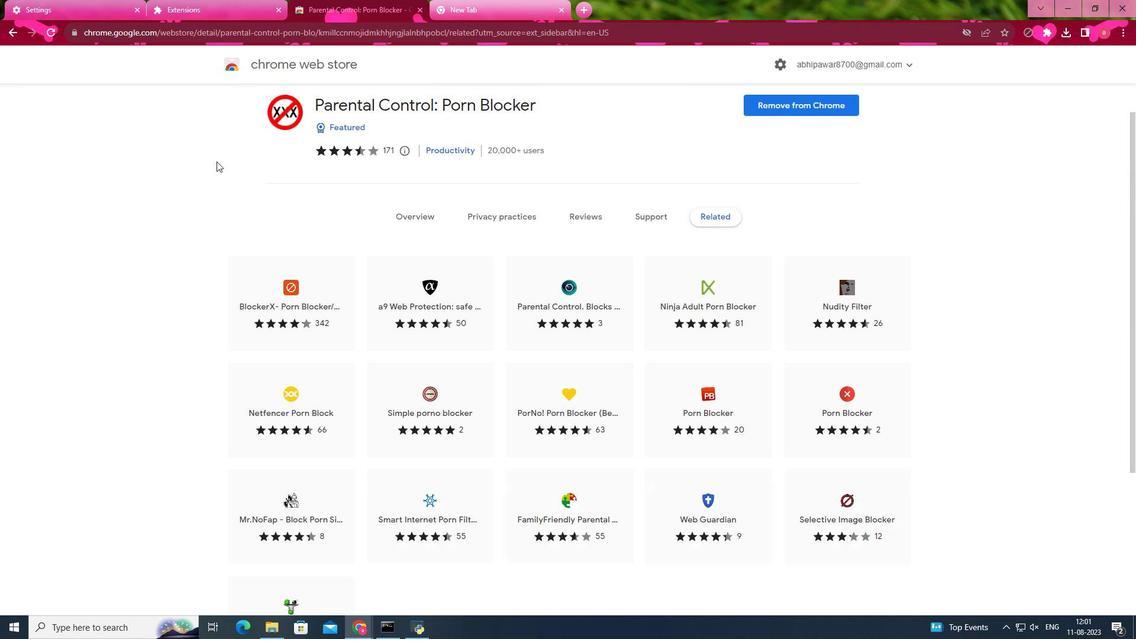 
Action: Mouse moved to (213, 160)
Screenshot: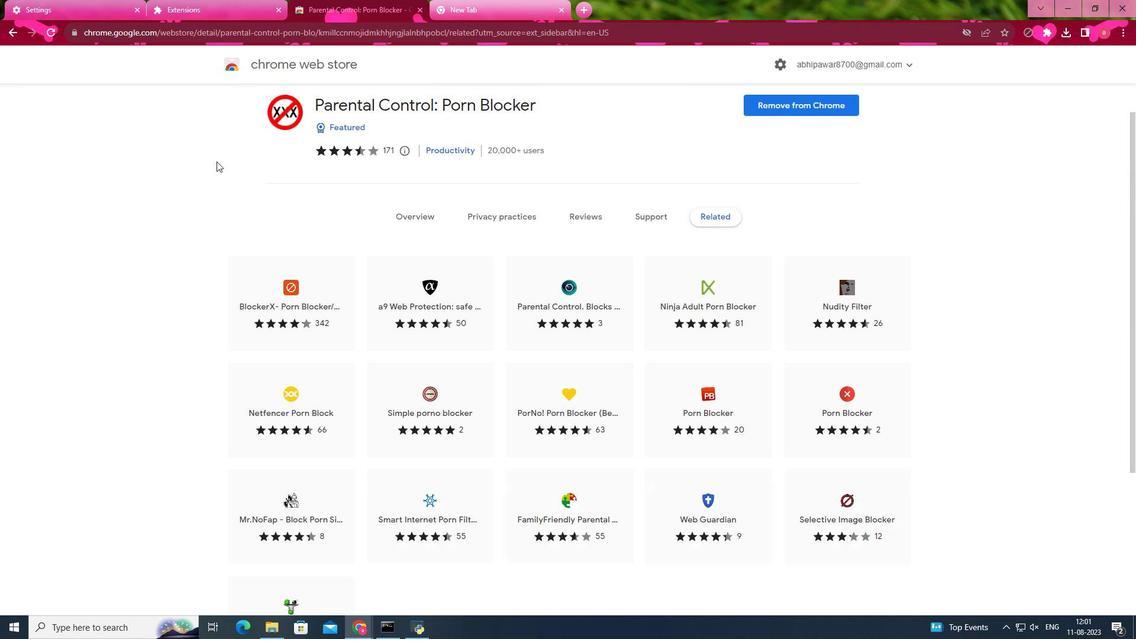 
Action: Mouse scrolled (208, 158) with delta (0, 0)
Screenshot: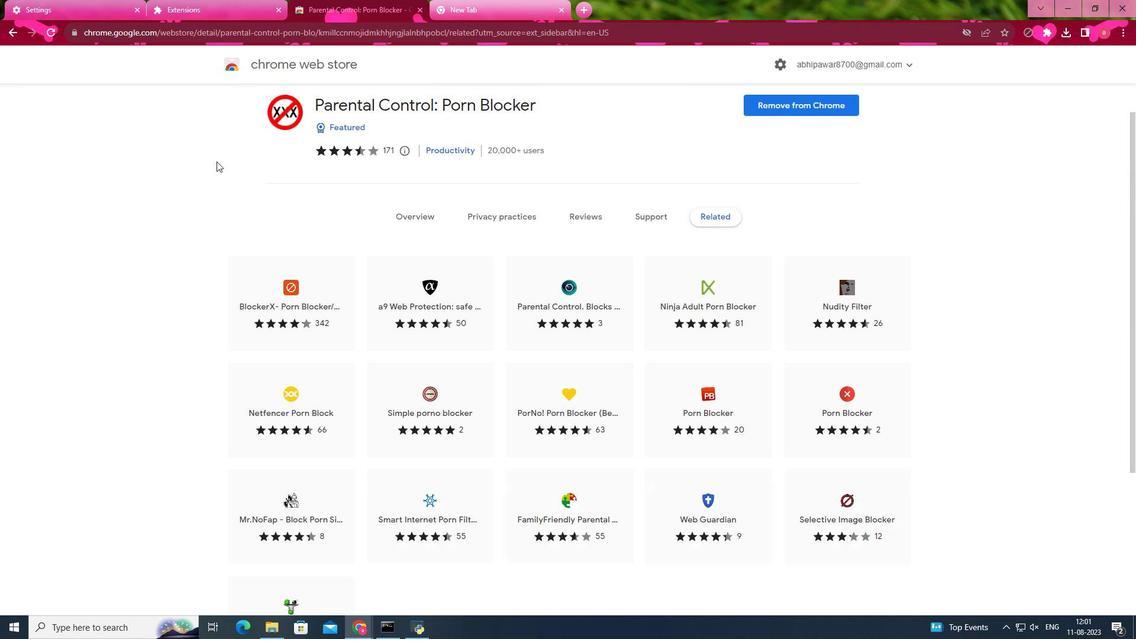
Action: Mouse moved to (214, 161)
Screenshot: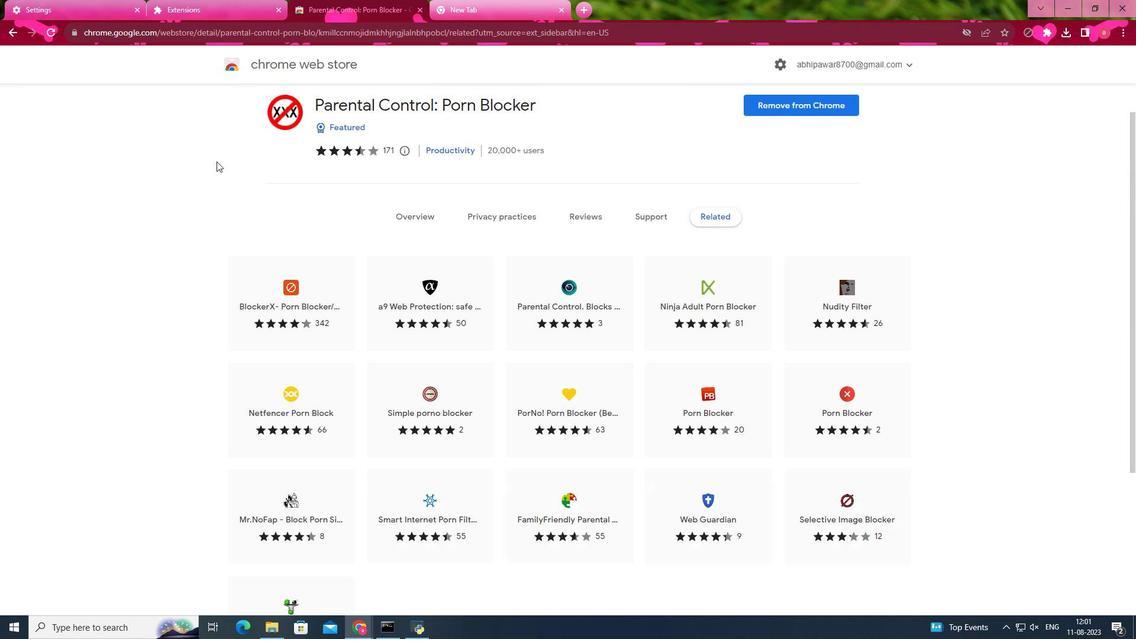 
Action: Mouse scrolled (213, 161) with delta (0, 0)
Screenshot: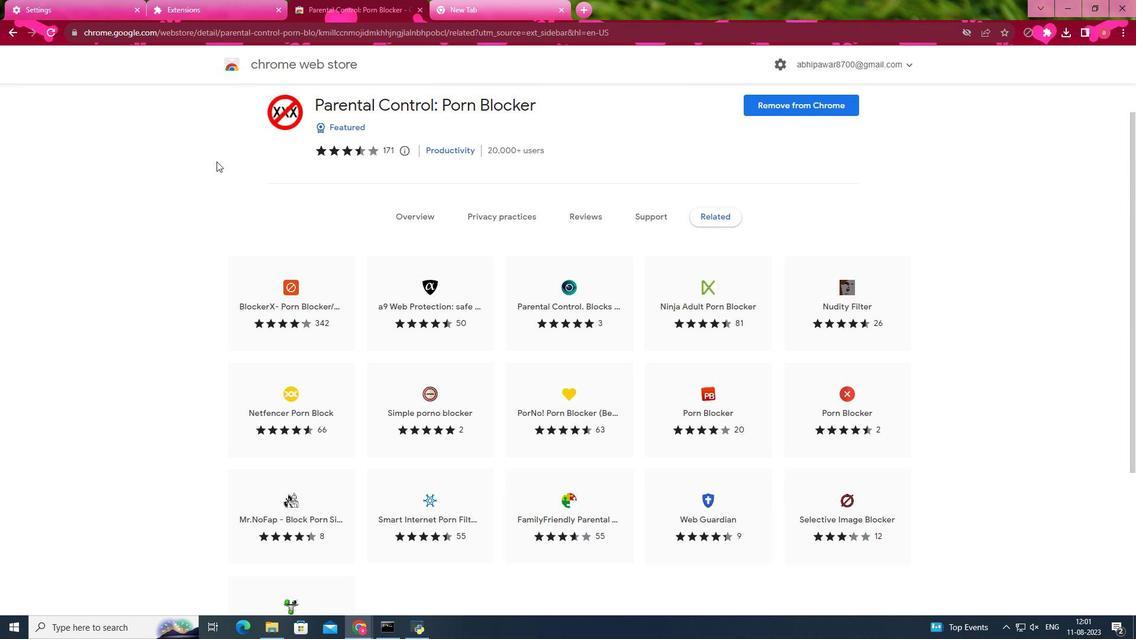 
Action: Mouse moved to (216, 161)
Screenshot: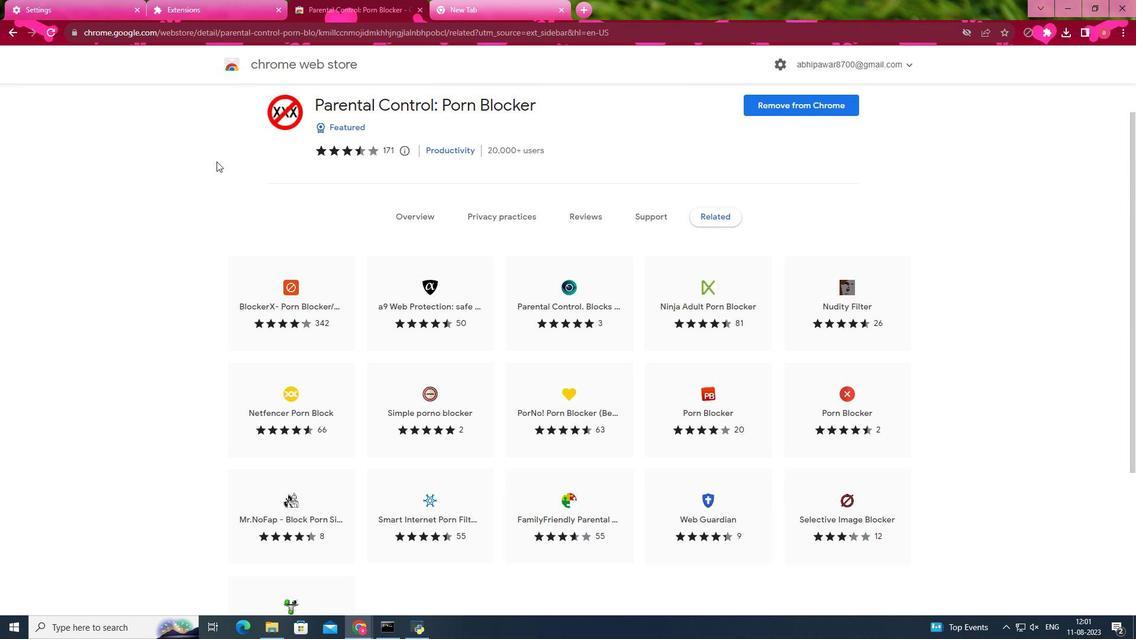 
Action: Mouse scrolled (216, 162) with delta (0, 0)
Screenshot: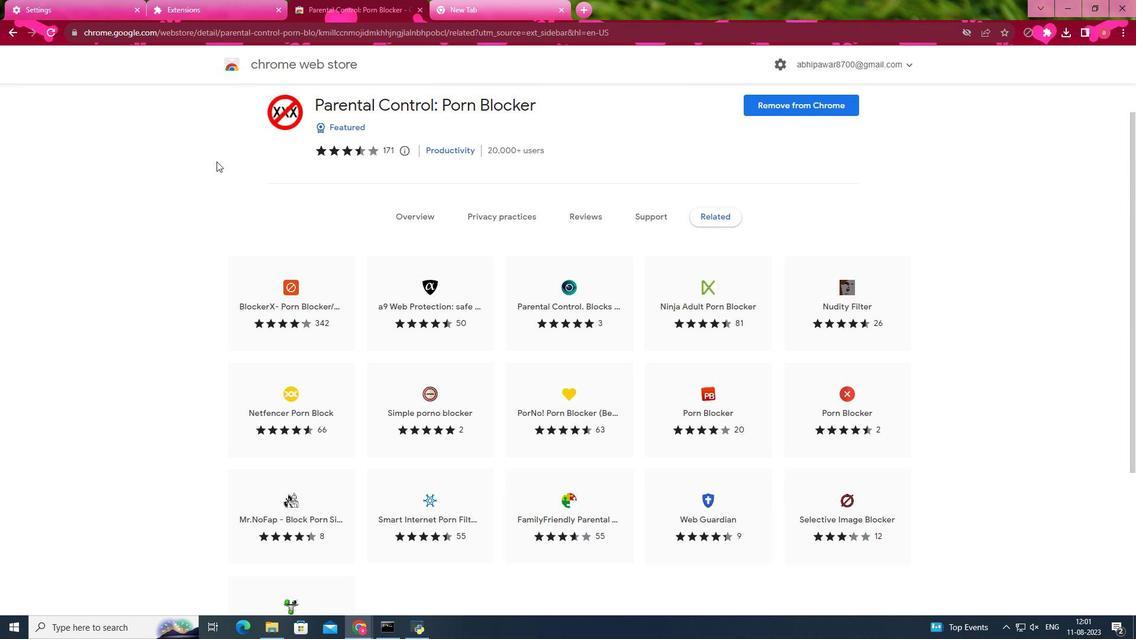
Action: Mouse scrolled (216, 162) with delta (0, 0)
Screenshot: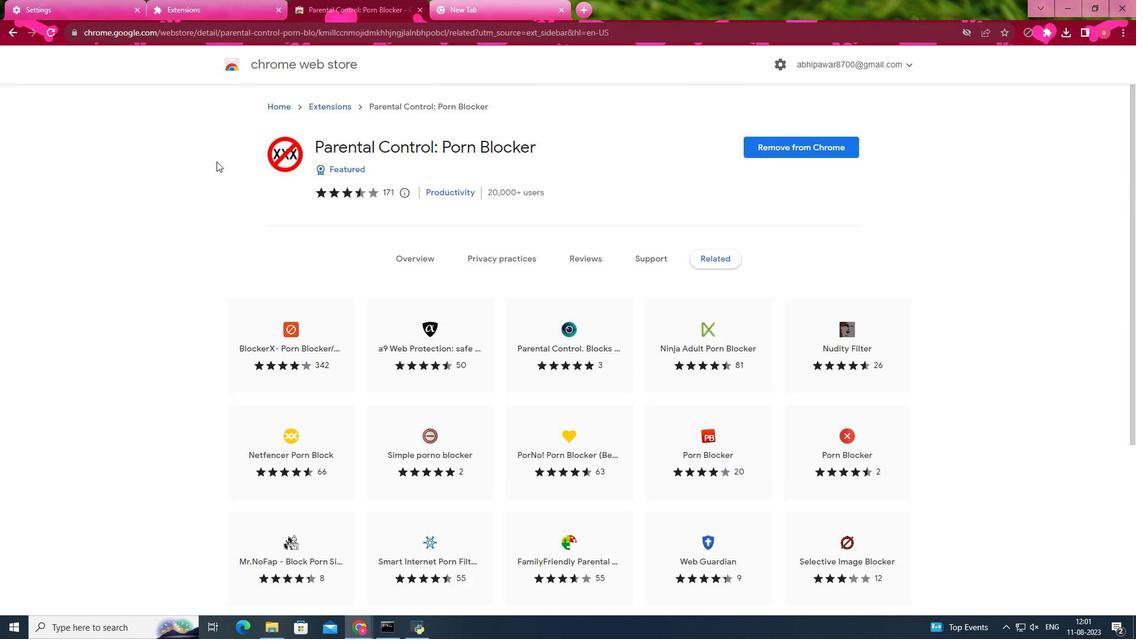
Action: Mouse scrolled (216, 162) with delta (0, 0)
Screenshot: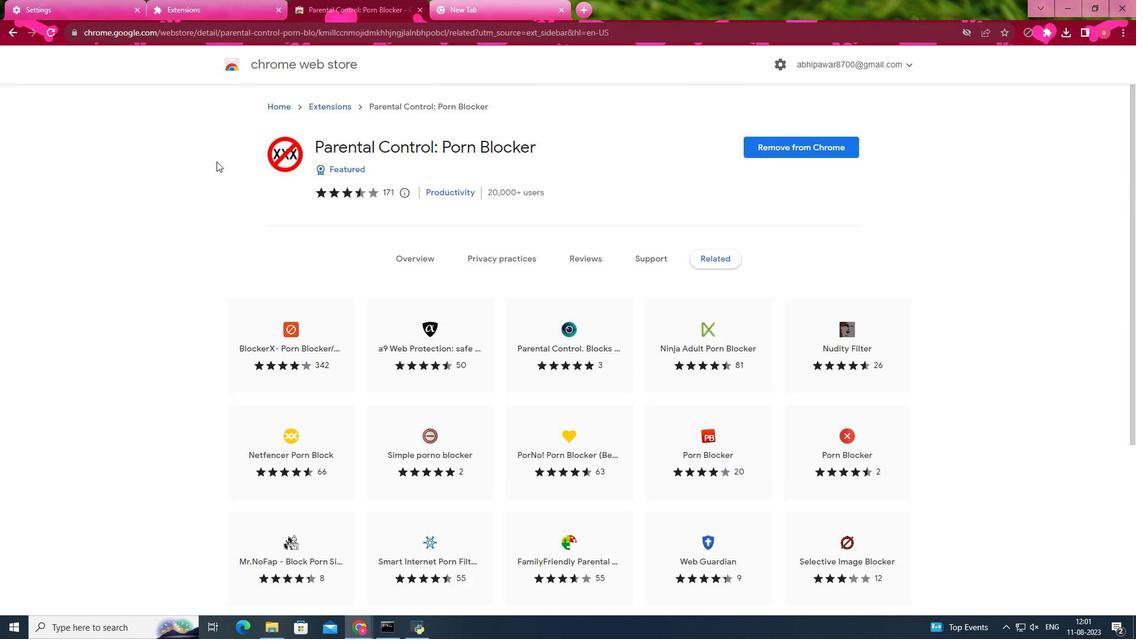 
Action: Mouse scrolled (216, 162) with delta (0, 0)
Screenshot: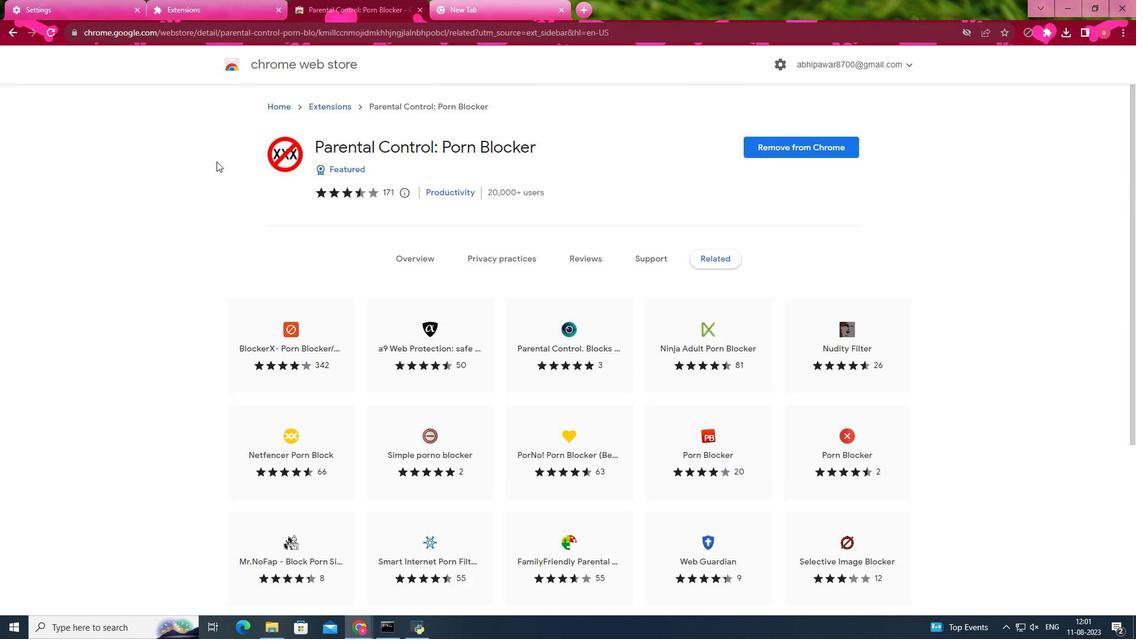 
Action: Mouse moved to (216, 161)
Screenshot: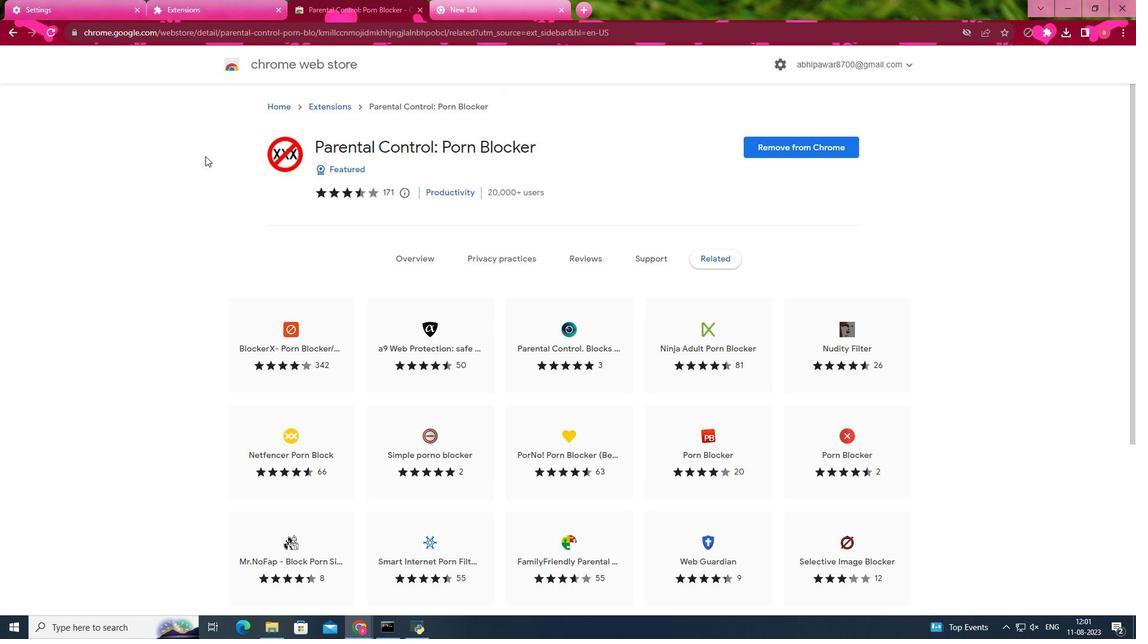 
Action: Mouse scrolled (216, 162) with delta (0, 0)
Screenshot: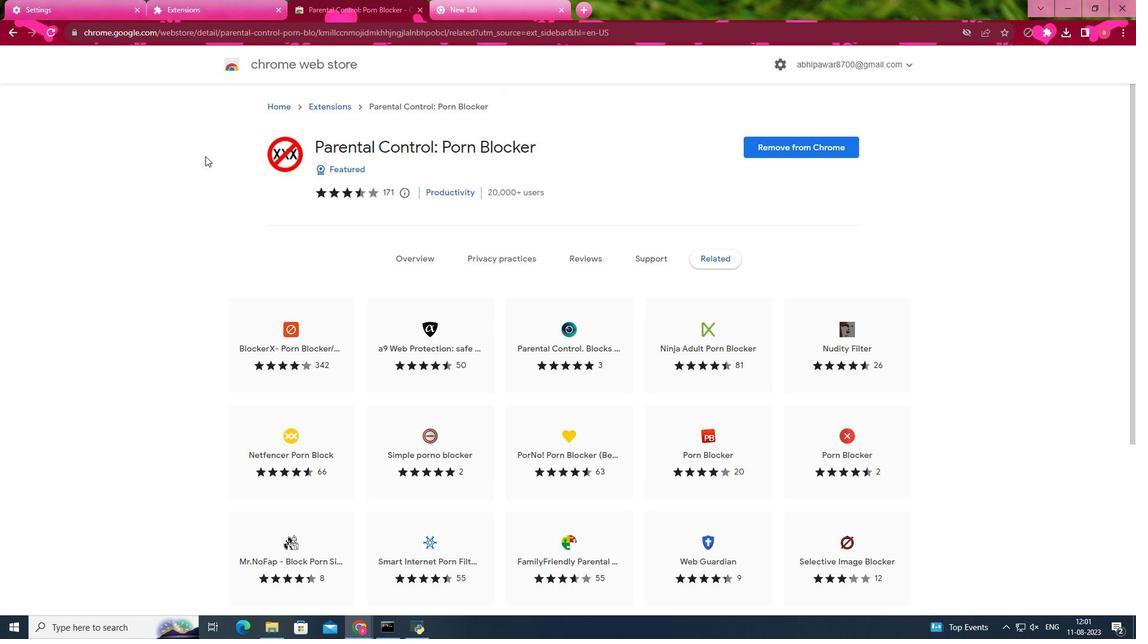 
Action: Mouse moved to (214, 161)
Screenshot: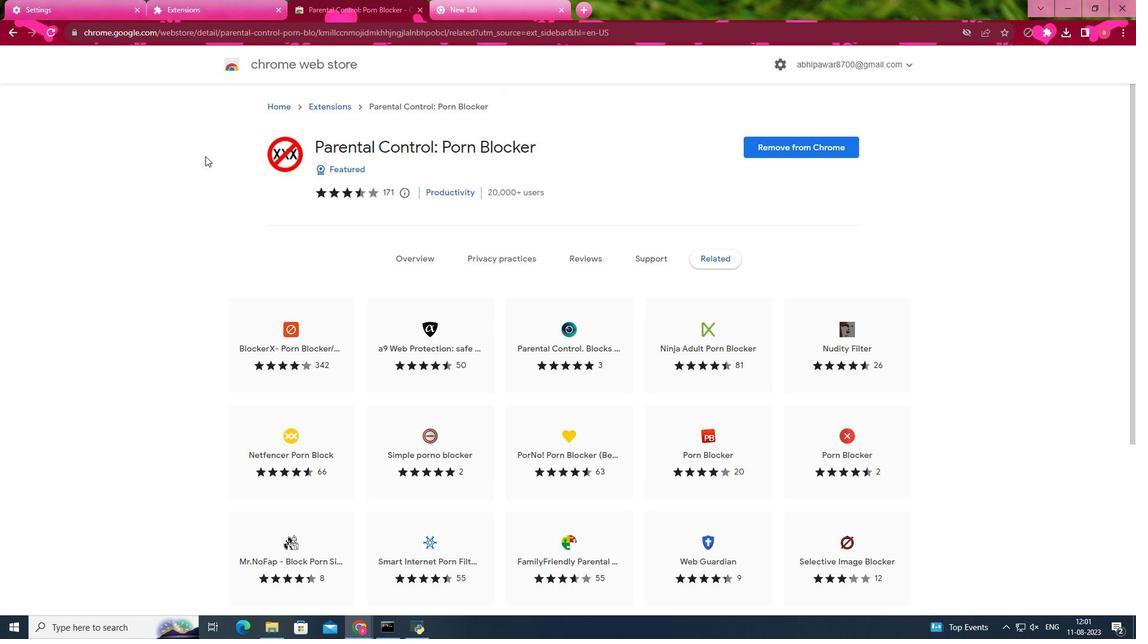 
Action: Mouse scrolled (215, 162) with delta (0, 0)
Screenshot: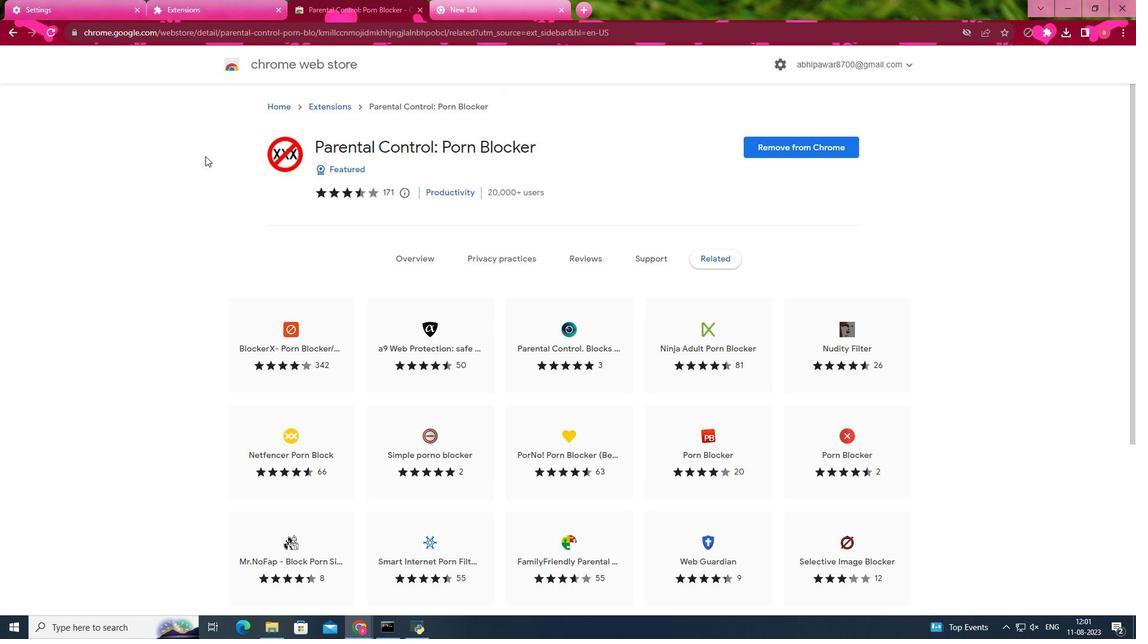 
Action: Mouse scrolled (214, 162) with delta (0, 0)
Screenshot: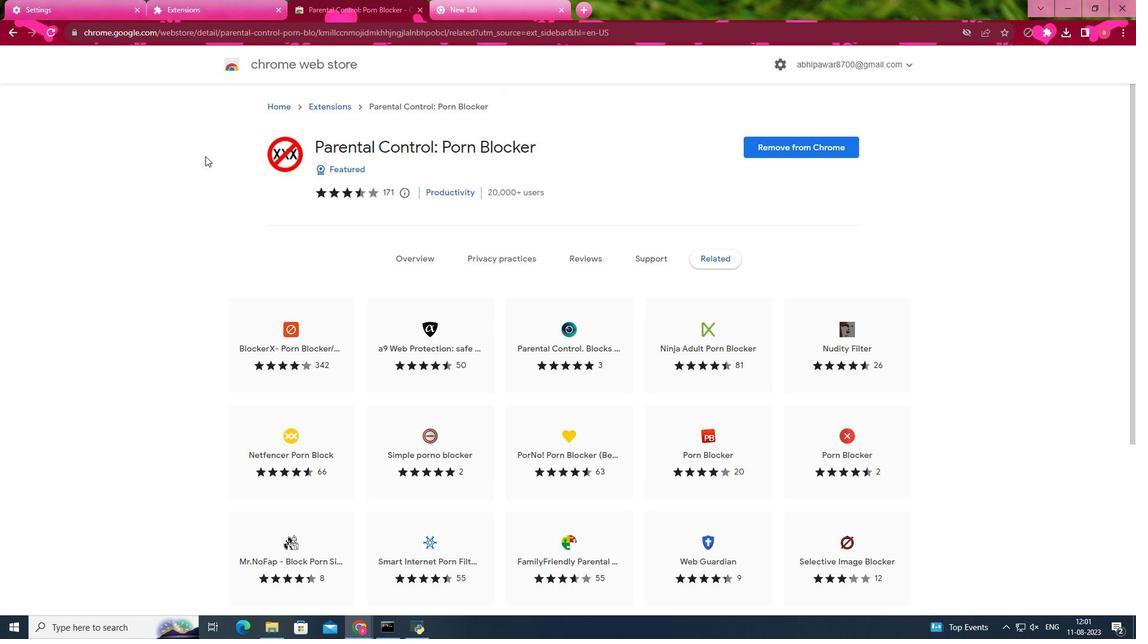 
Action: Mouse scrolled (214, 162) with delta (0, 0)
Screenshot: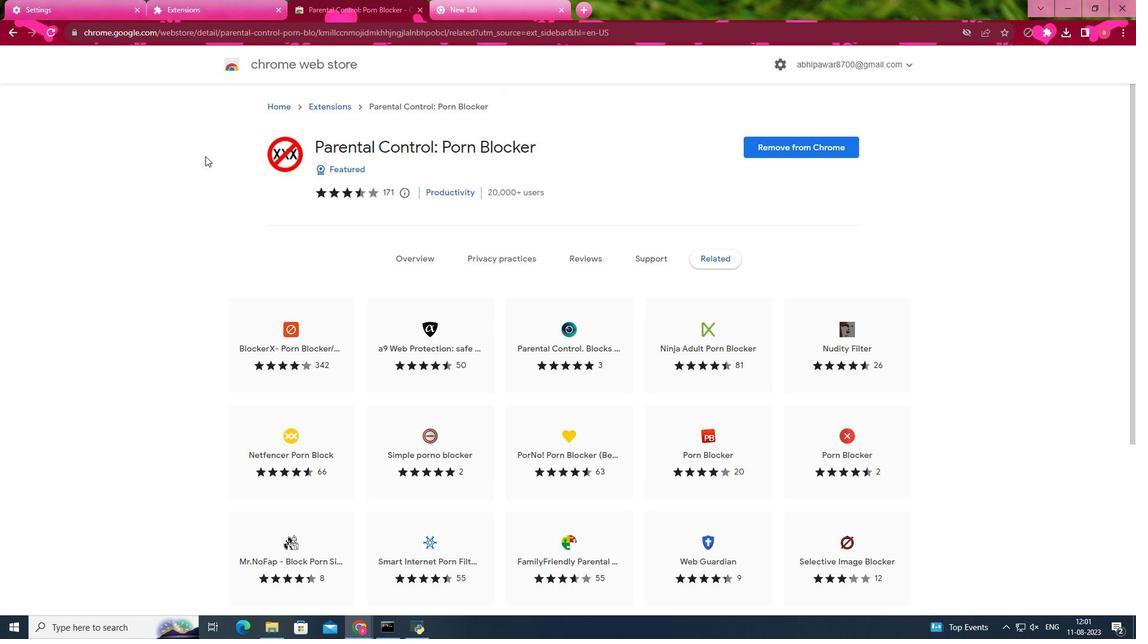 
Action: Mouse scrolled (214, 162) with delta (0, 0)
Screenshot: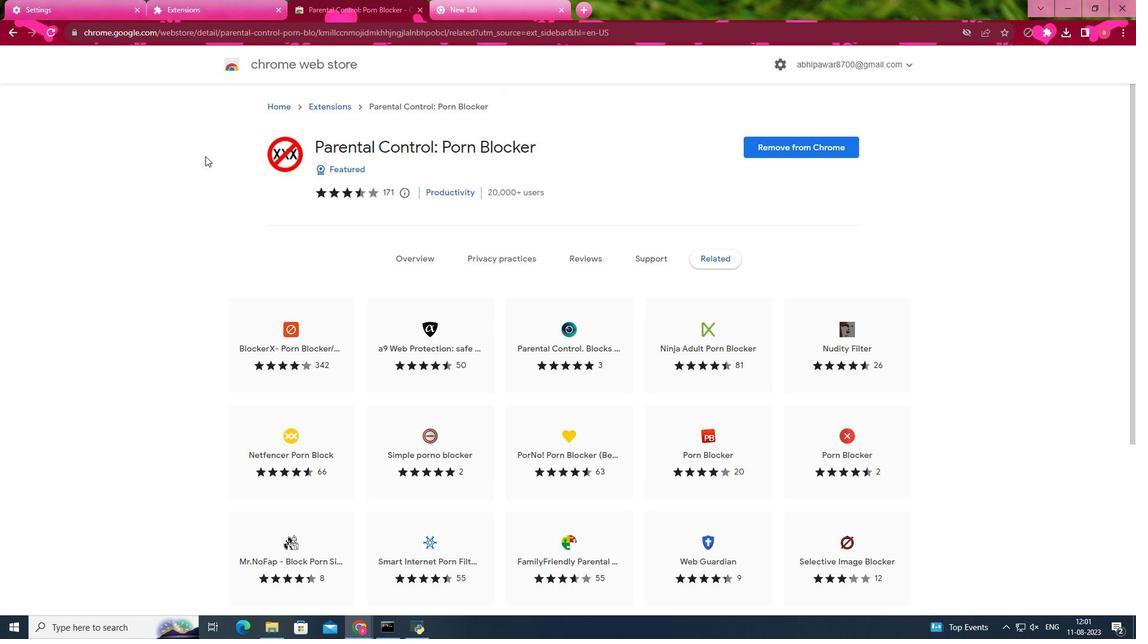 
Action: Mouse scrolled (214, 162) with delta (0, 0)
Screenshot: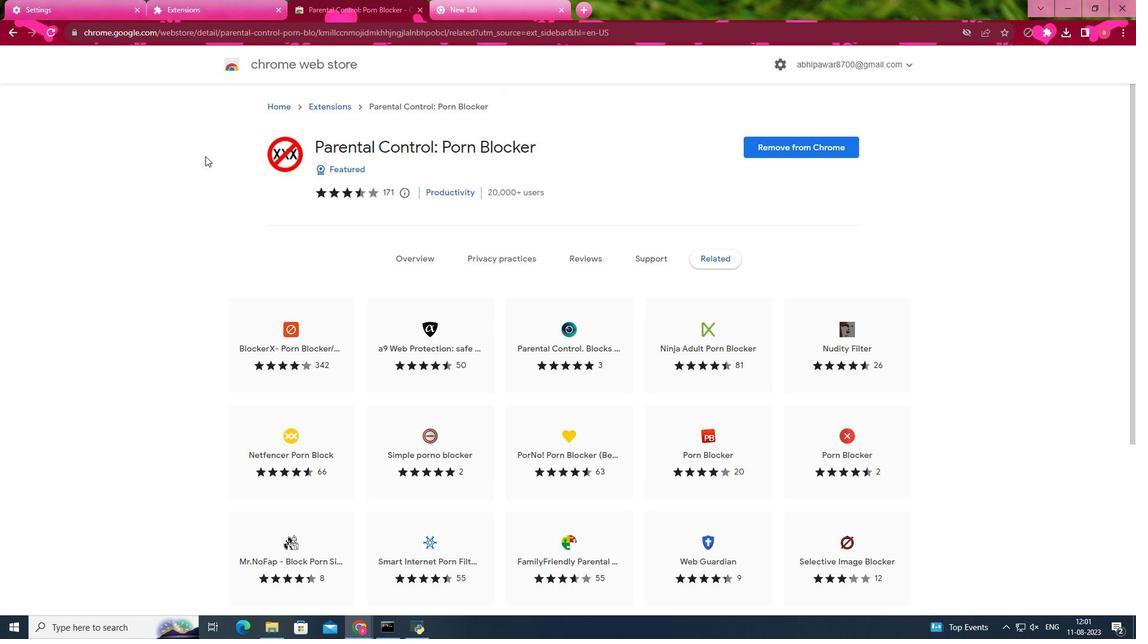 
Action: Mouse moved to (12, 34)
Screenshot: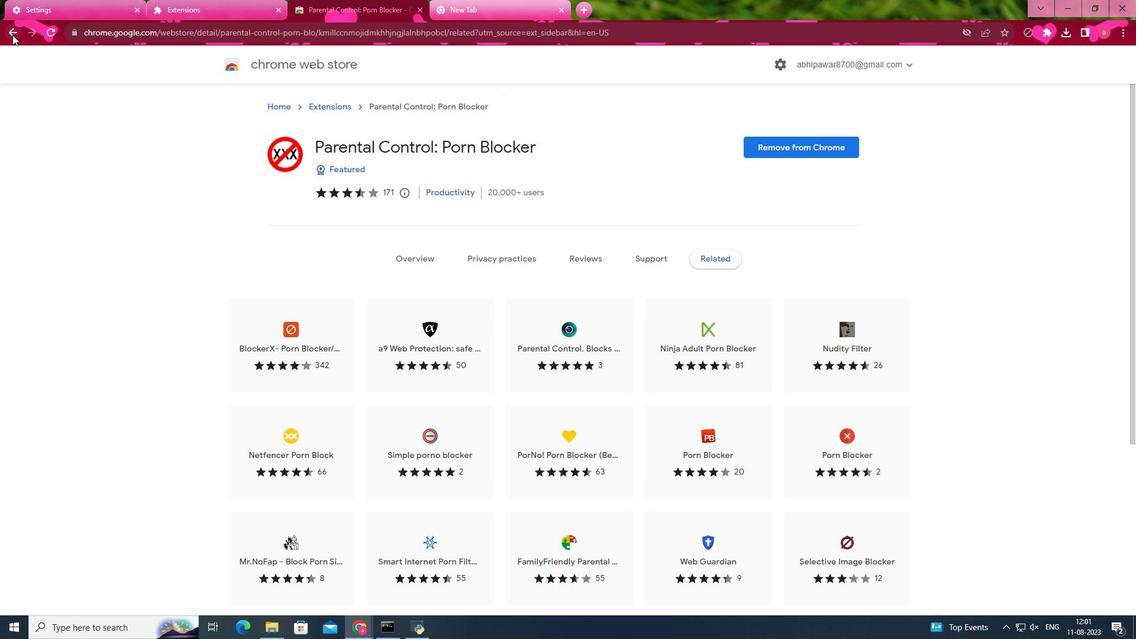 
Action: Mouse pressed left at (12, 34)
Screenshot: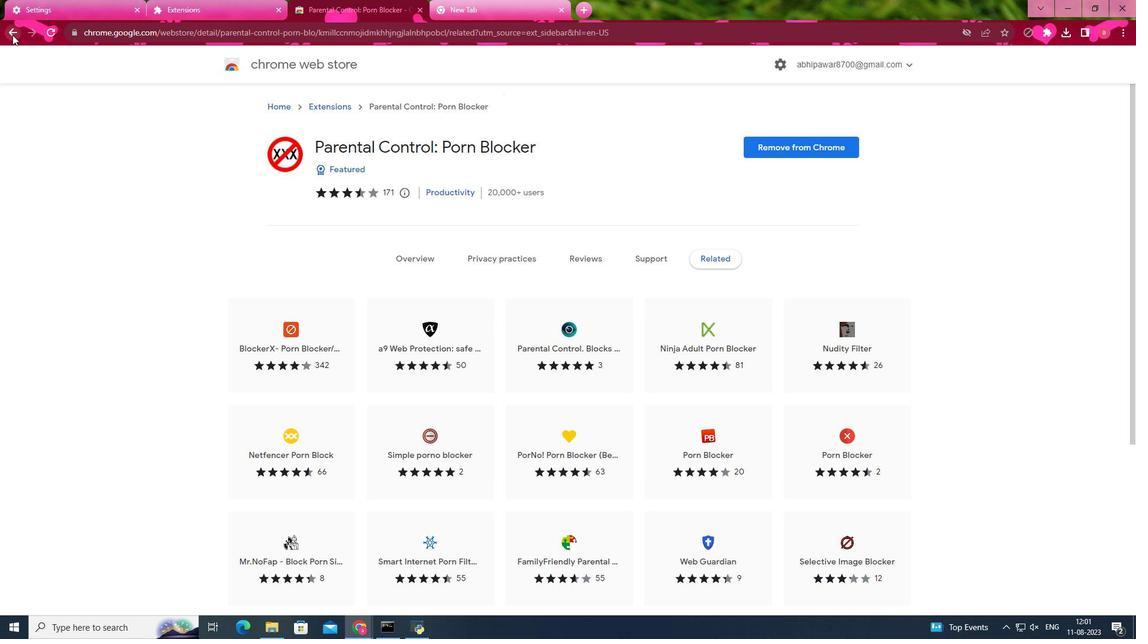
Action: Mouse moved to (5, 31)
Screenshot: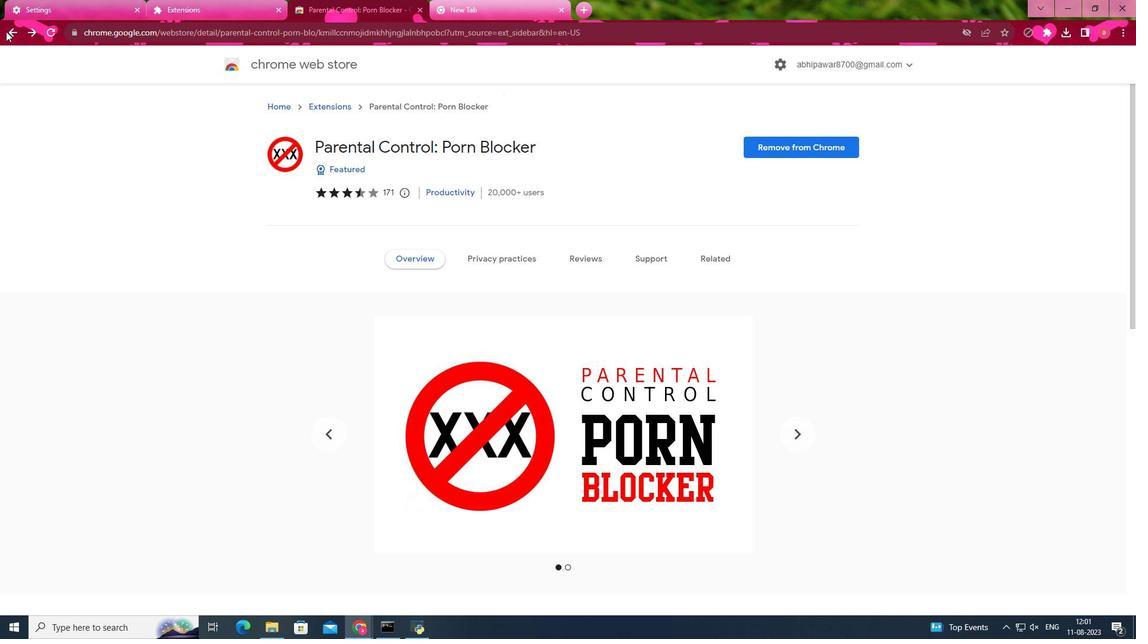 
Action: Mouse pressed left at (5, 31)
Screenshot: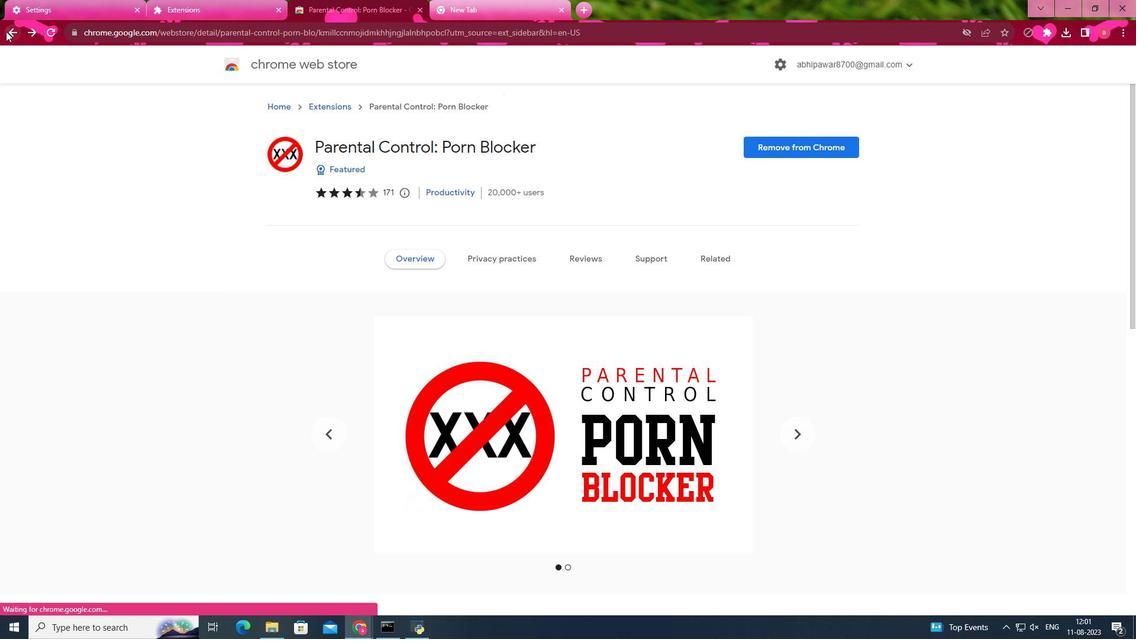 
Action: Mouse moved to (507, 274)
Screenshot: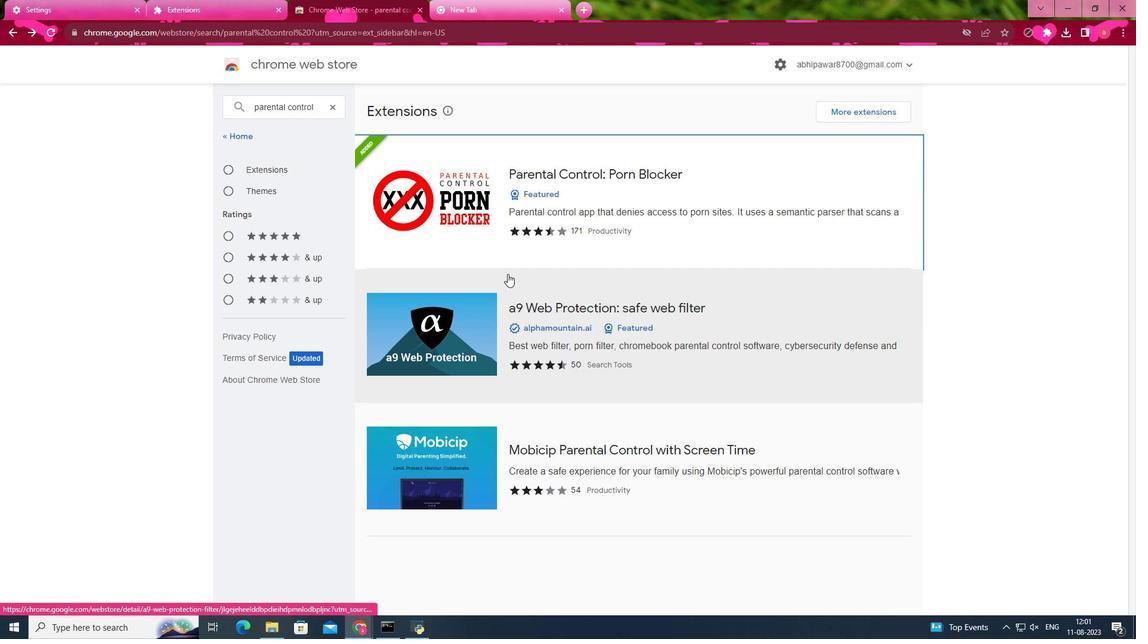 
Action: Mouse scrolled (507, 273) with delta (0, 0)
Screenshot: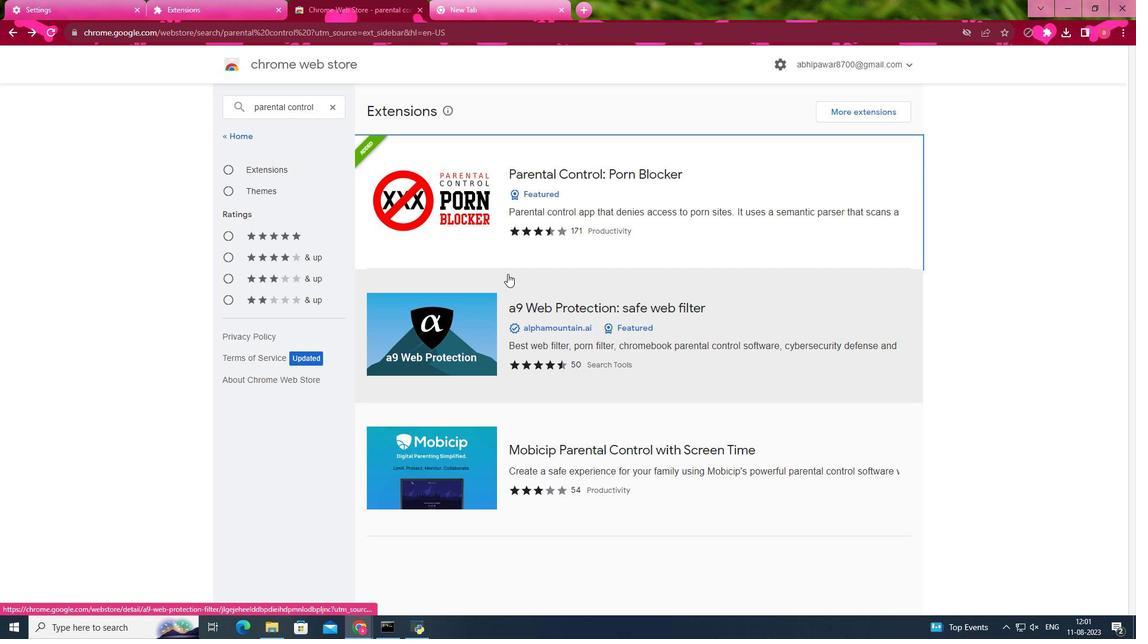 
Action: Mouse scrolled (507, 273) with delta (0, 0)
Screenshot: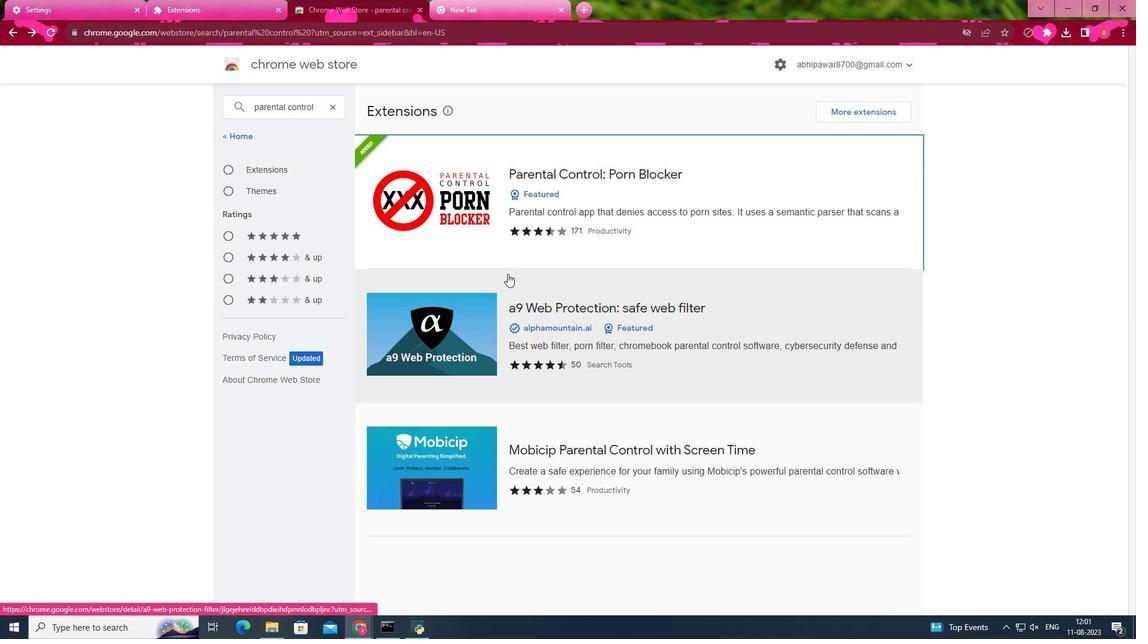 
Action: Mouse scrolled (507, 273) with delta (0, 0)
Screenshot: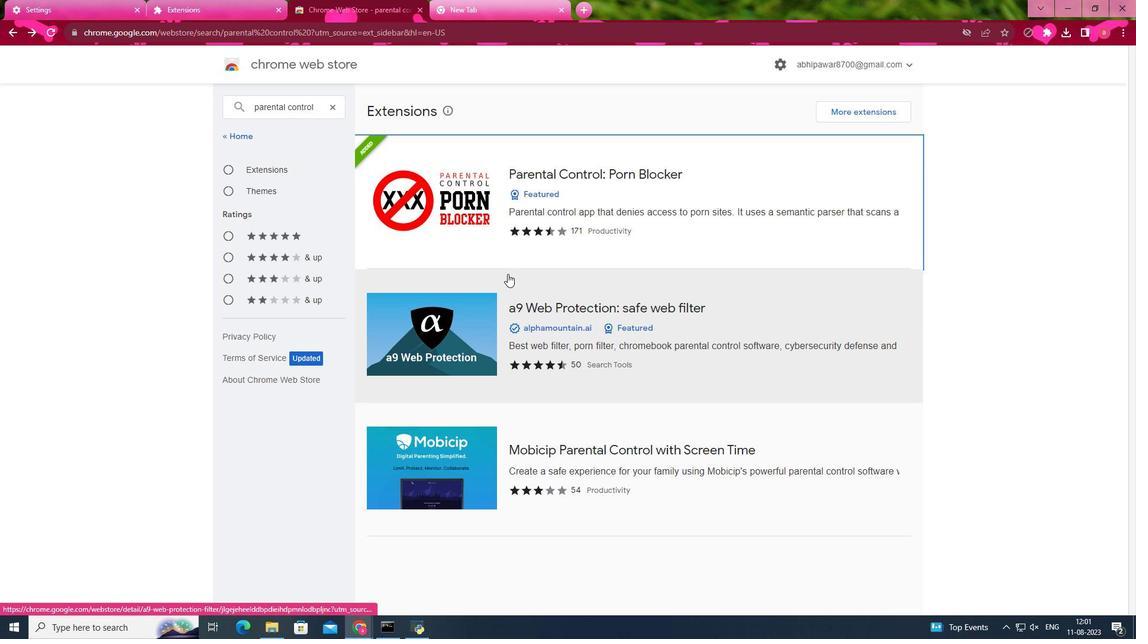 
Action: Mouse moved to (672, 317)
Screenshot: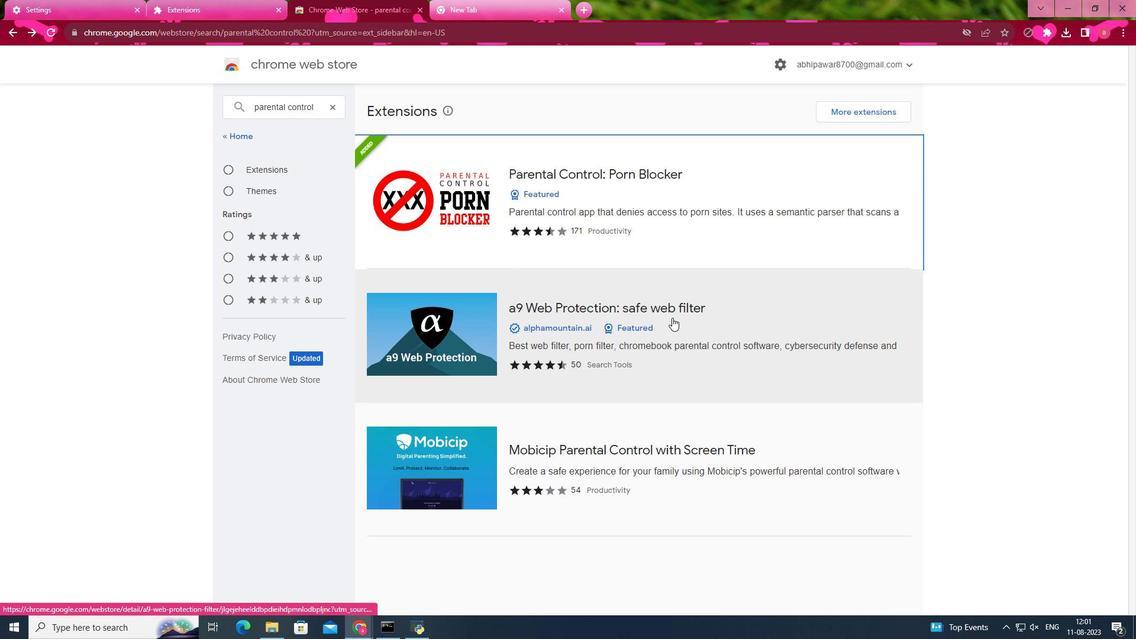 
Action: Mouse pressed left at (672, 317)
Screenshot: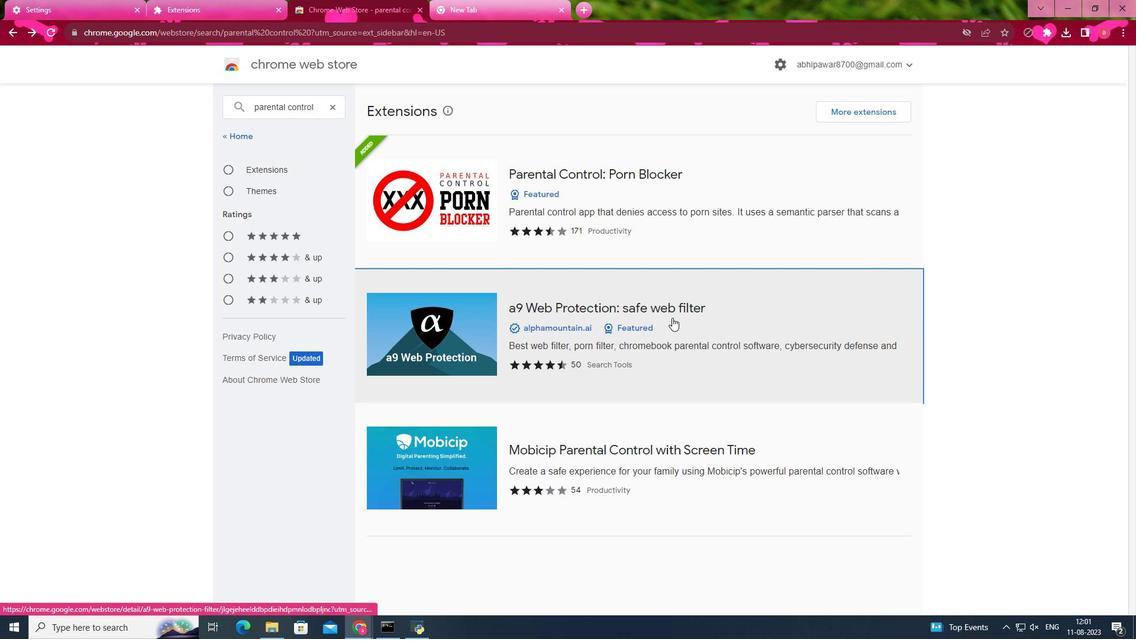 
Action: Mouse moved to (478, 0)
Screenshot: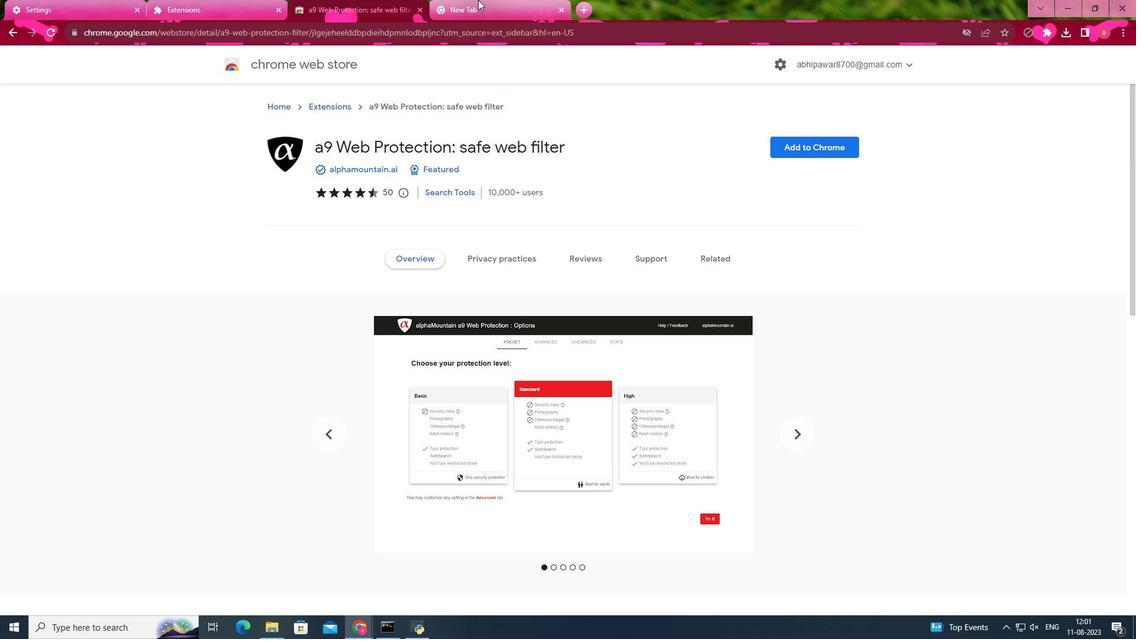 
Action: Mouse pressed middle at (478, 0)
Screenshot: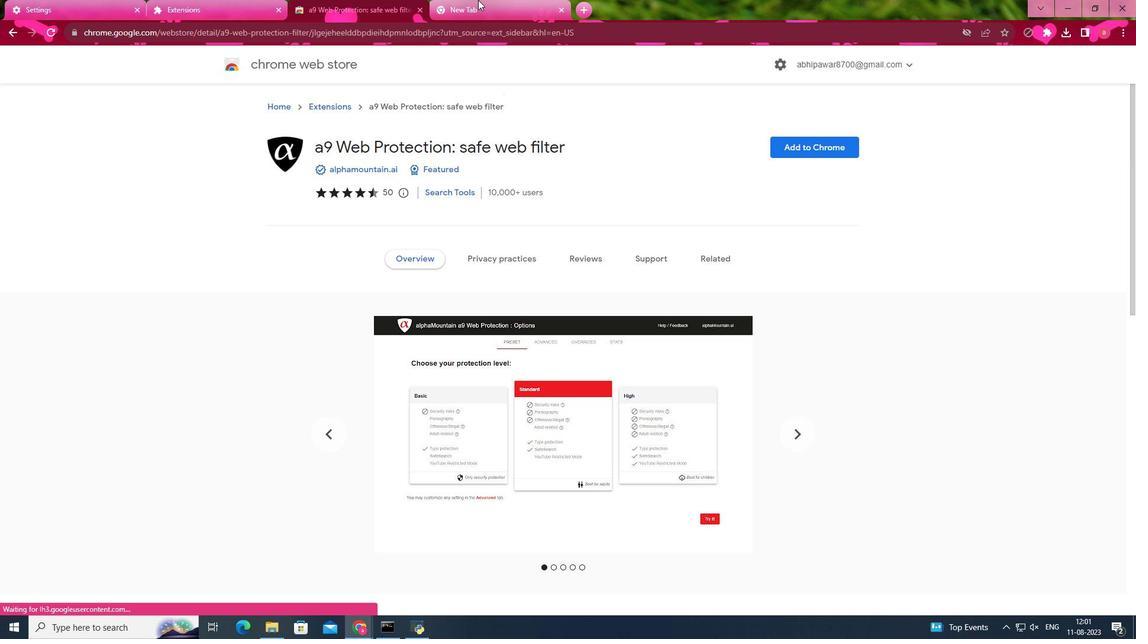 
Action: Mouse moved to (824, 144)
Screenshot: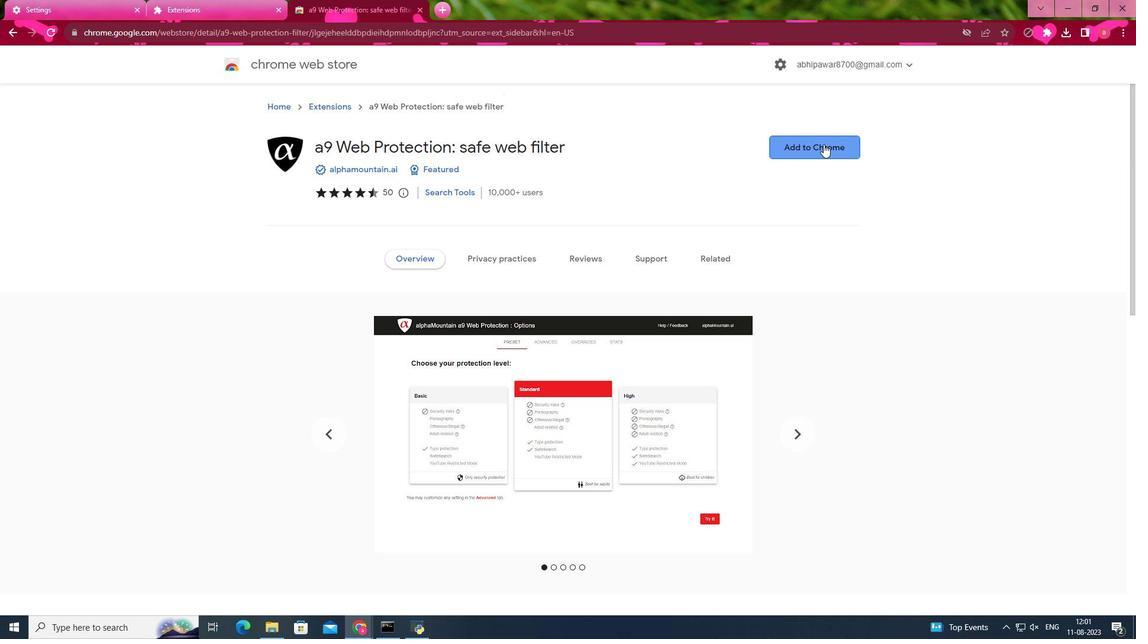 
Action: Mouse pressed left at (824, 144)
Screenshot: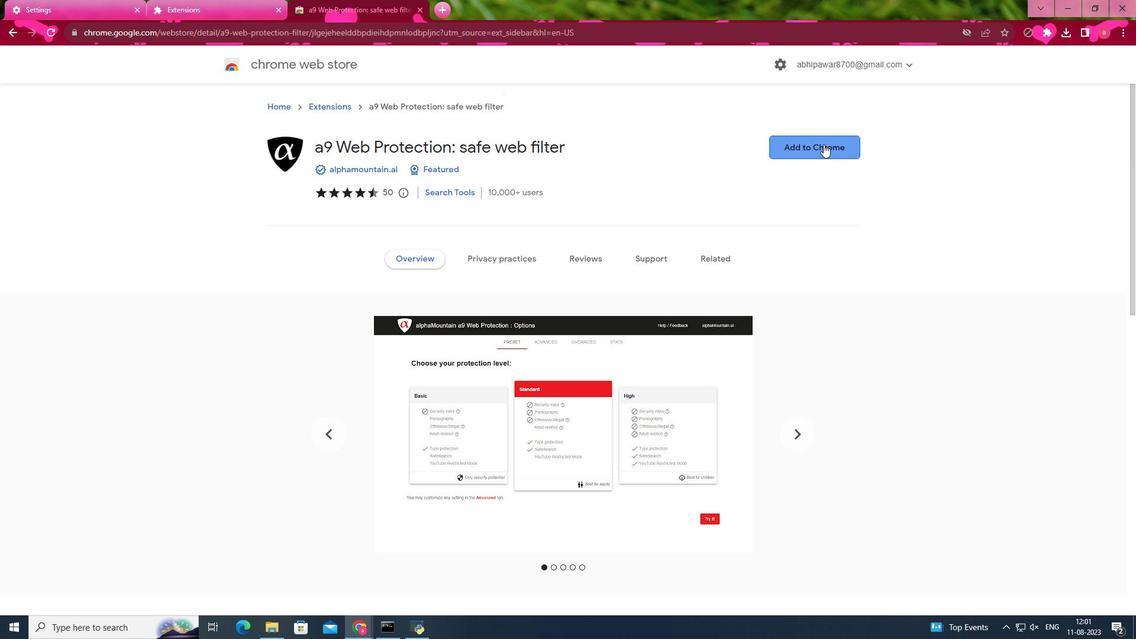 
Action: Mouse moved to (608, 128)
Screenshot: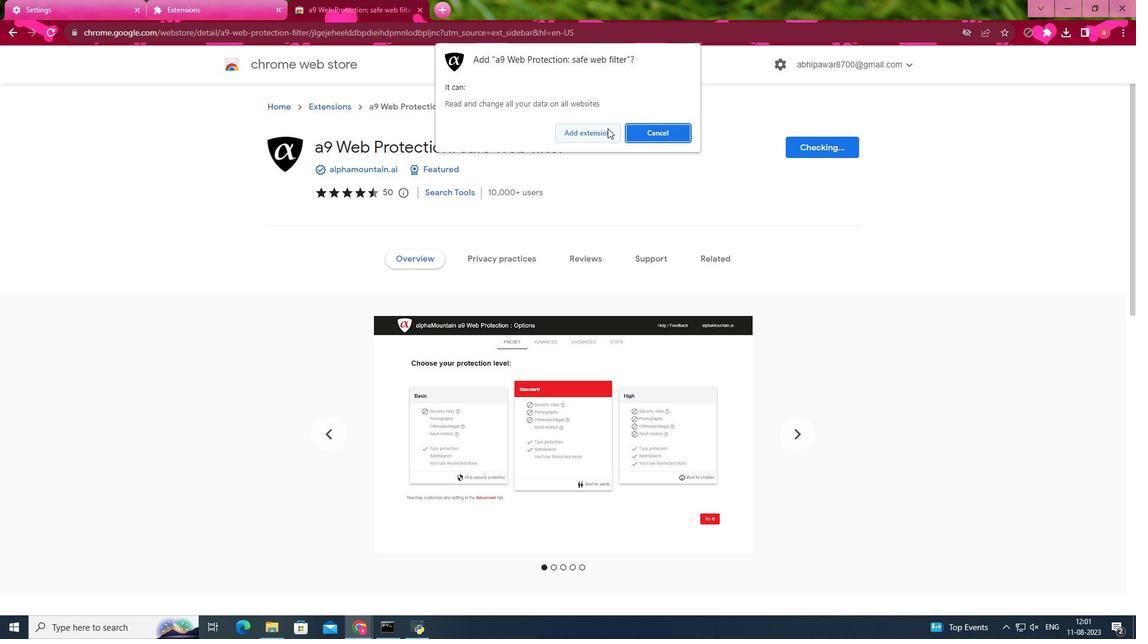 
Action: Mouse pressed left at (608, 128)
Screenshot: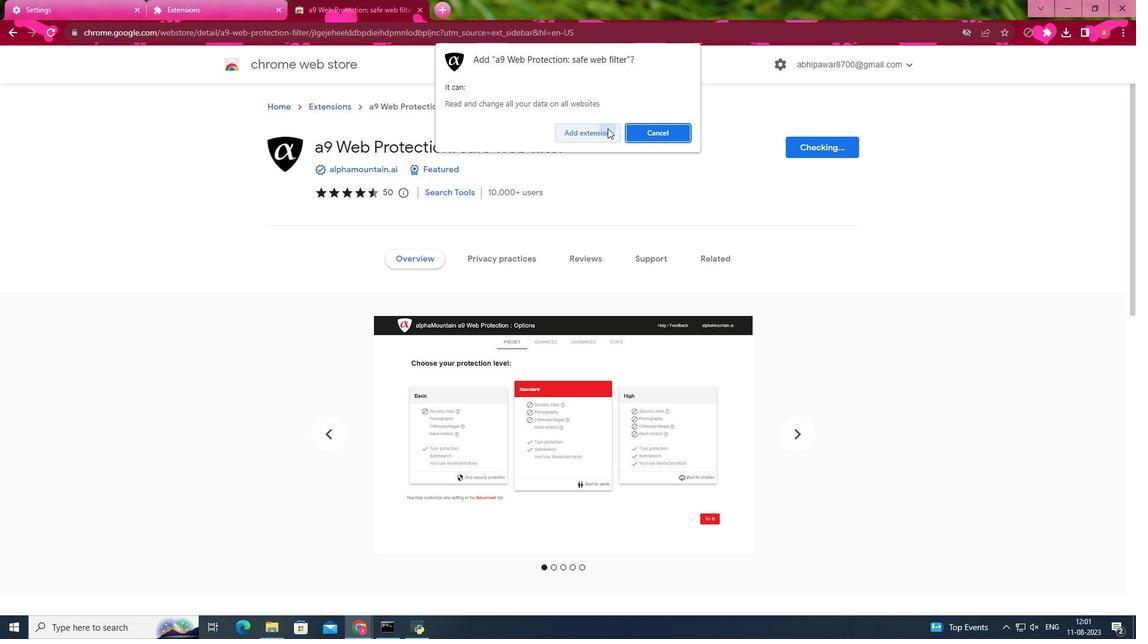 
Action: Mouse moved to (663, 394)
Screenshot: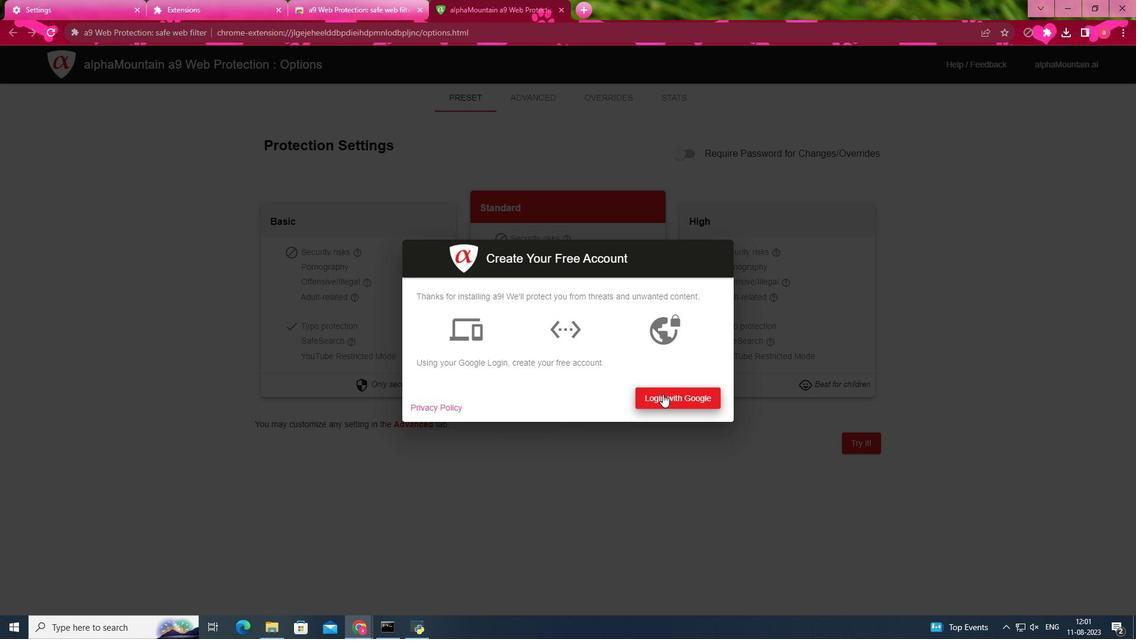 
Action: Mouse pressed left at (663, 394)
Screenshot: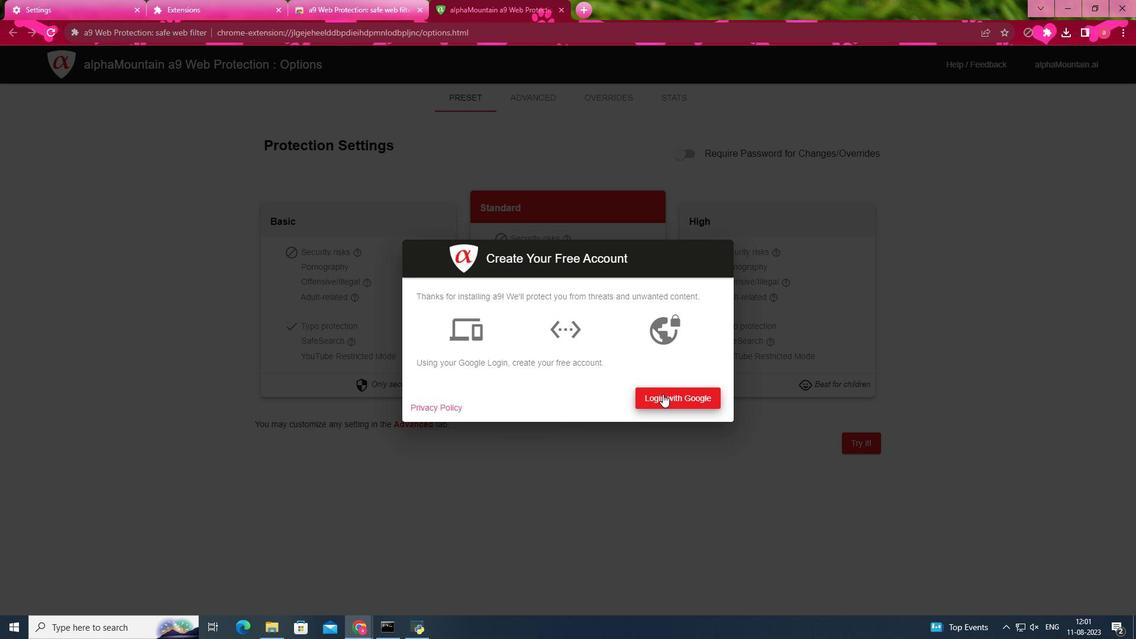 
Action: Mouse moved to (511, 261)
Screenshot: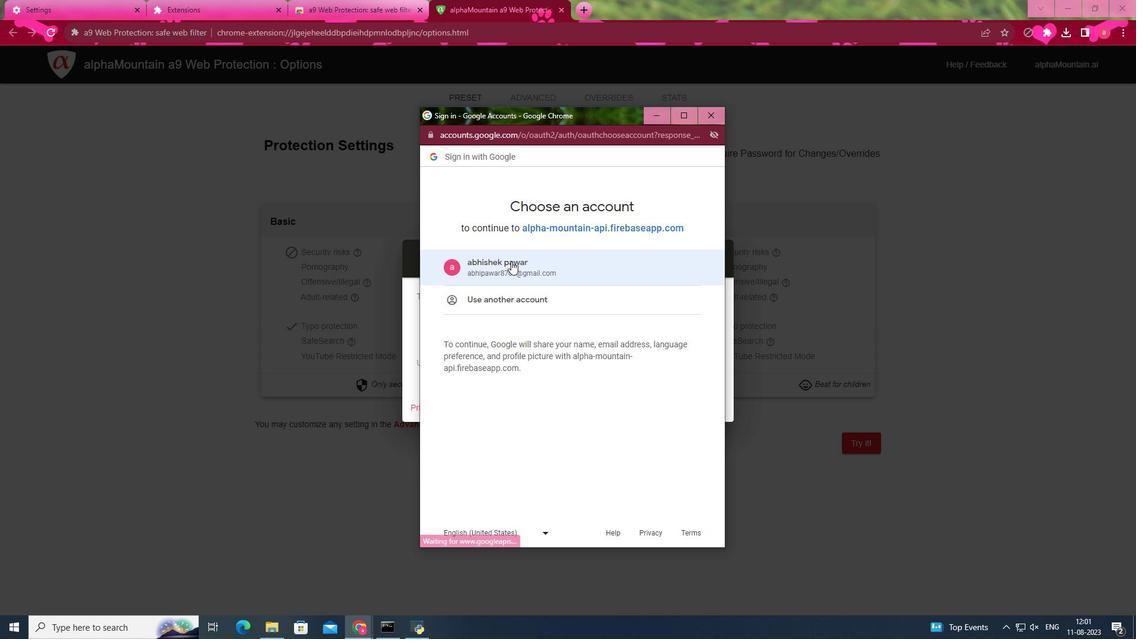 
Action: Mouse pressed left at (511, 261)
Screenshot: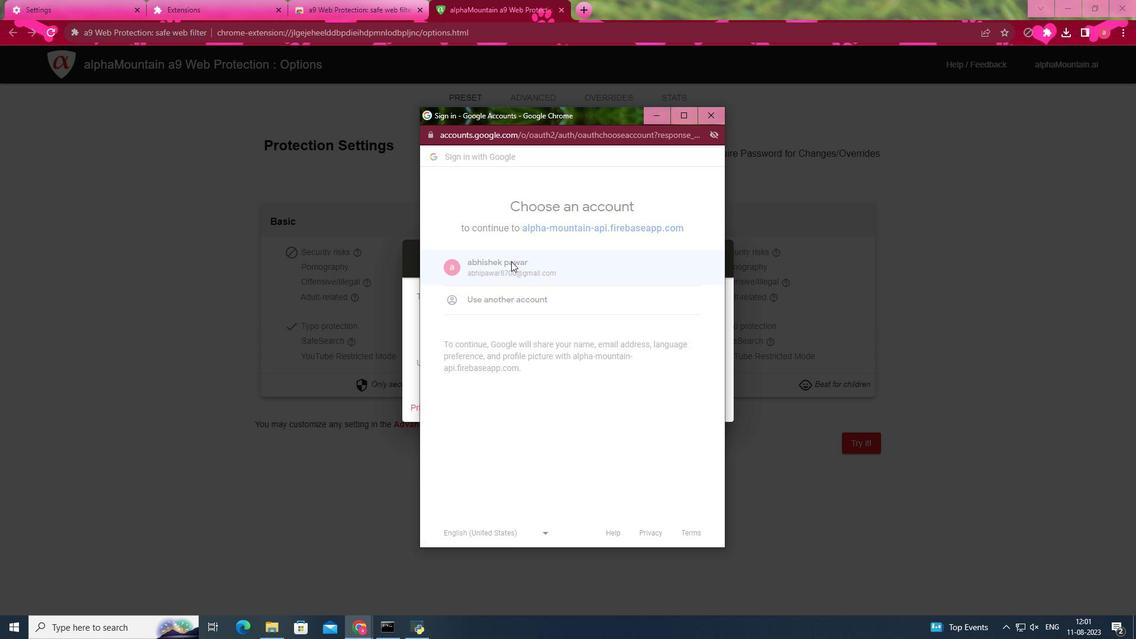 
Action: Mouse moved to (542, 352)
Screenshot: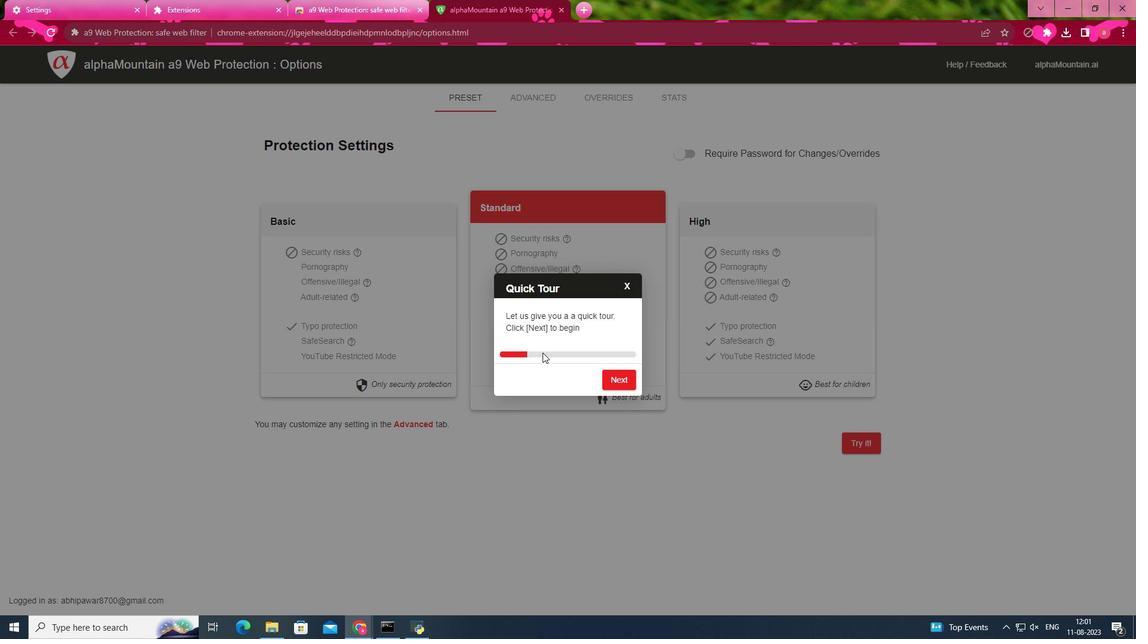 
Action: Mouse scrolled (542, 352) with delta (0, 0)
Screenshot: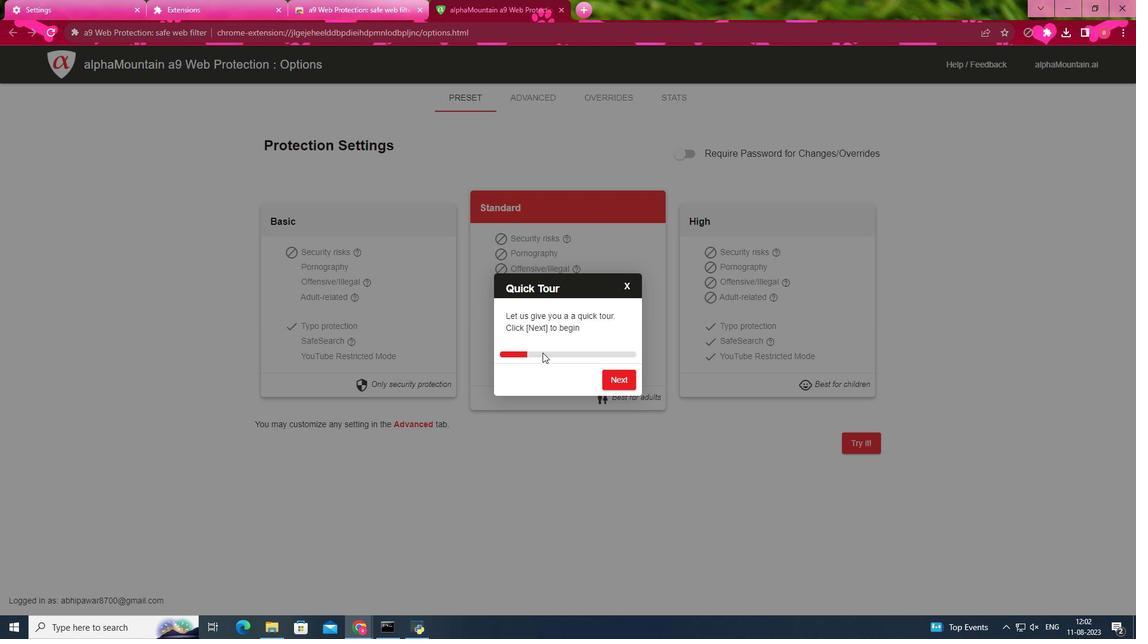 
Action: Mouse scrolled (542, 352) with delta (0, 0)
Screenshot: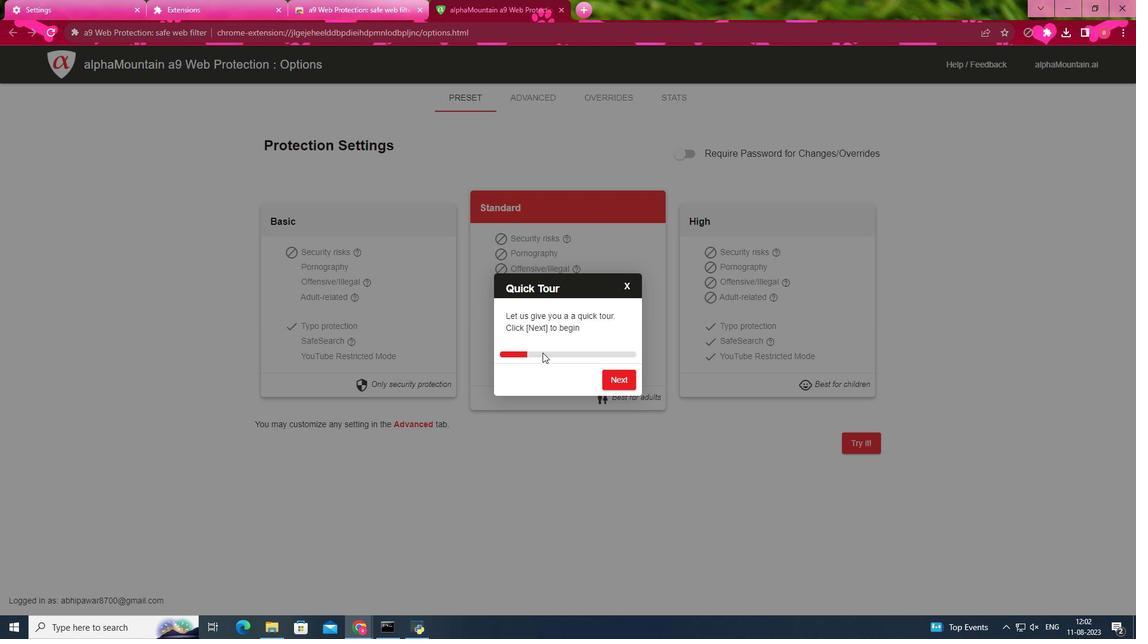 
Action: Mouse scrolled (542, 352) with delta (0, 0)
Screenshot: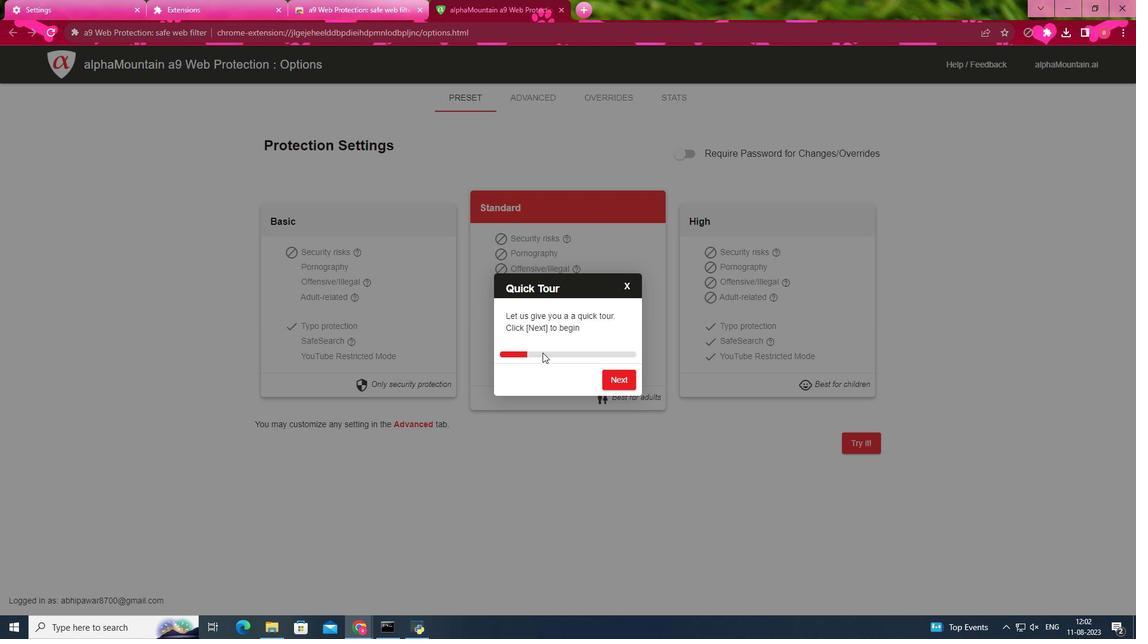 
Action: Mouse scrolled (542, 352) with delta (0, 0)
Screenshot: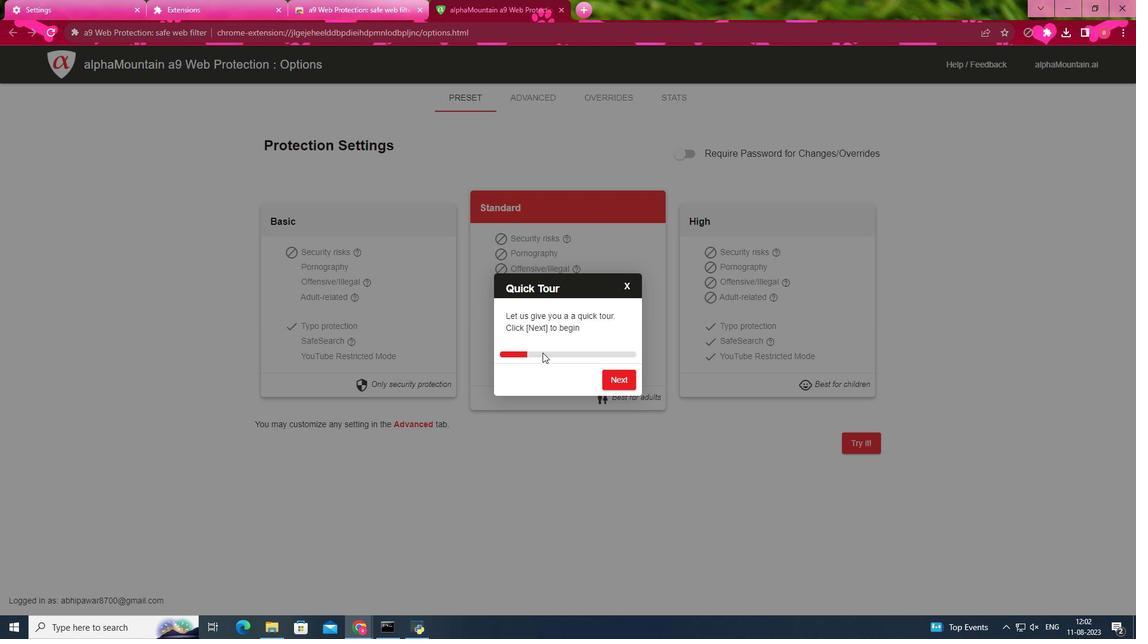 
Action: Mouse scrolled (542, 352) with delta (0, 0)
Screenshot: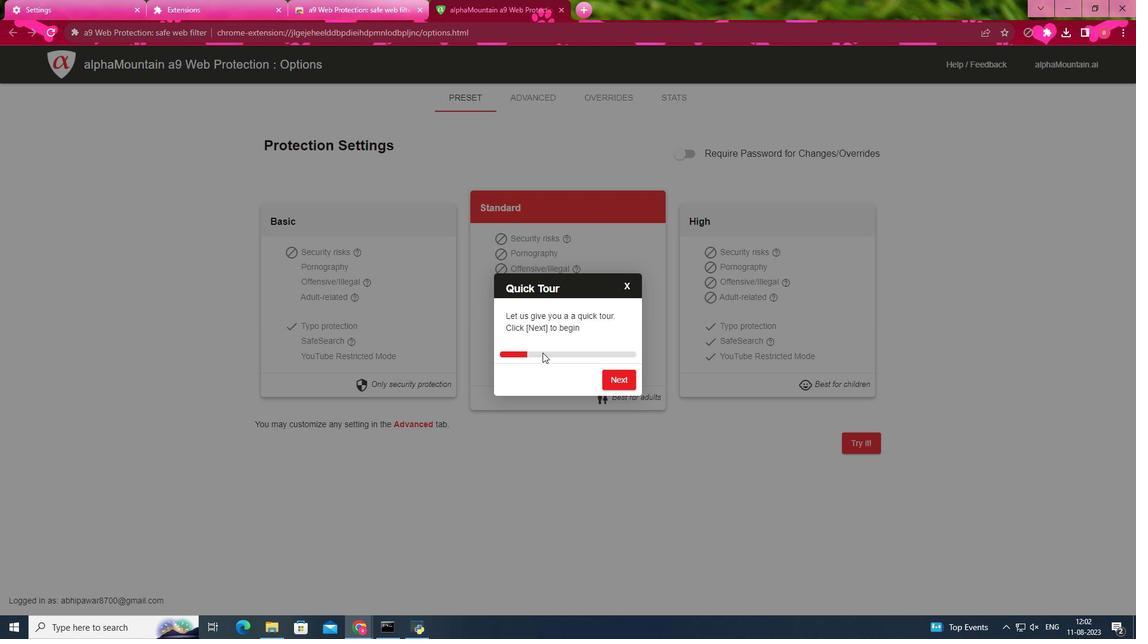 
Action: Mouse scrolled (542, 352) with delta (0, 0)
Screenshot: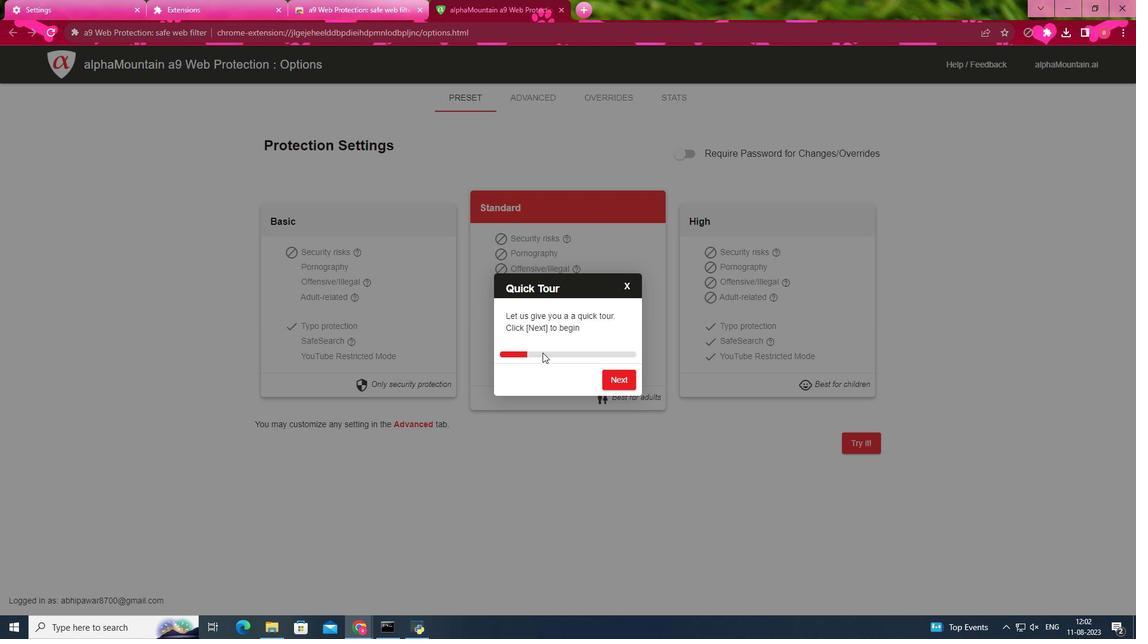 
Action: Mouse moved to (603, 376)
Screenshot: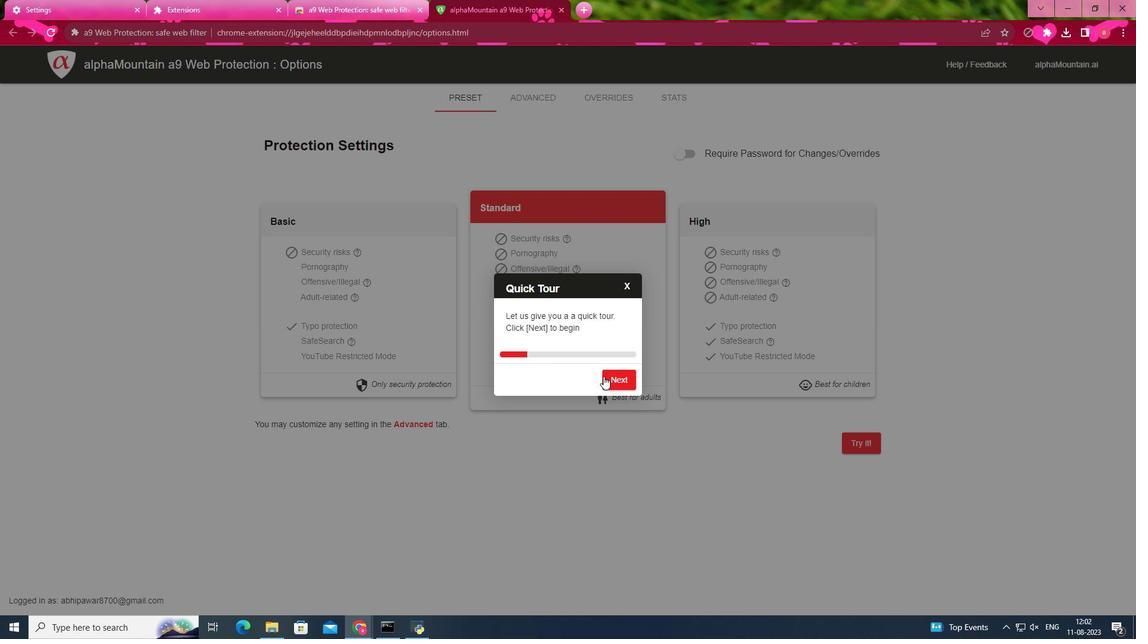 
Action: Mouse pressed left at (603, 376)
Screenshot: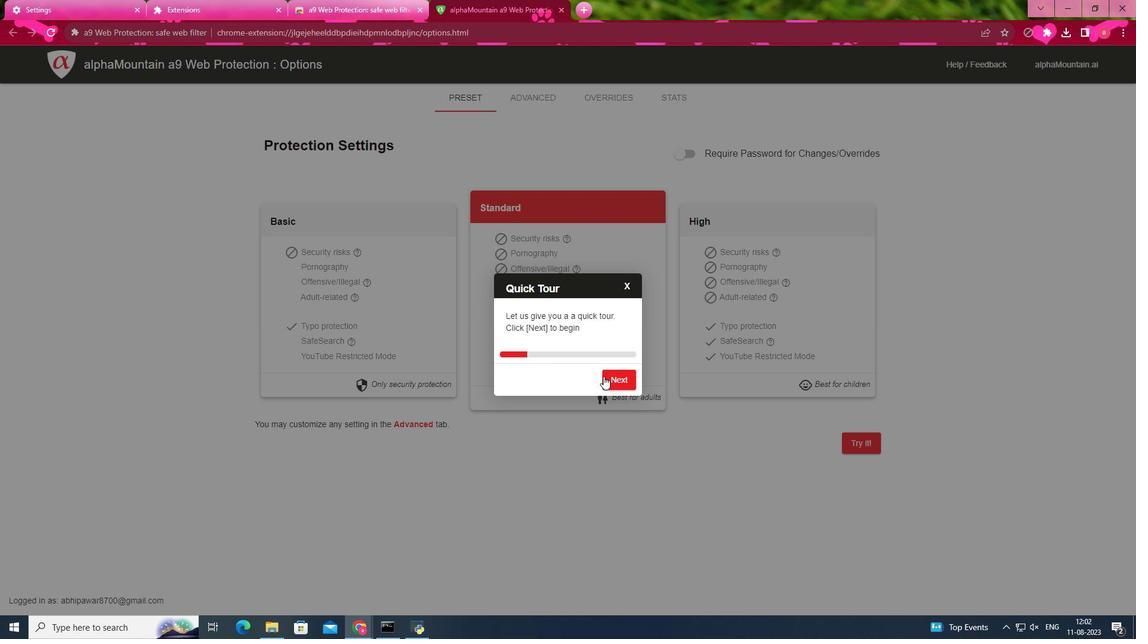 
Action: Mouse moved to (834, 311)
Screenshot: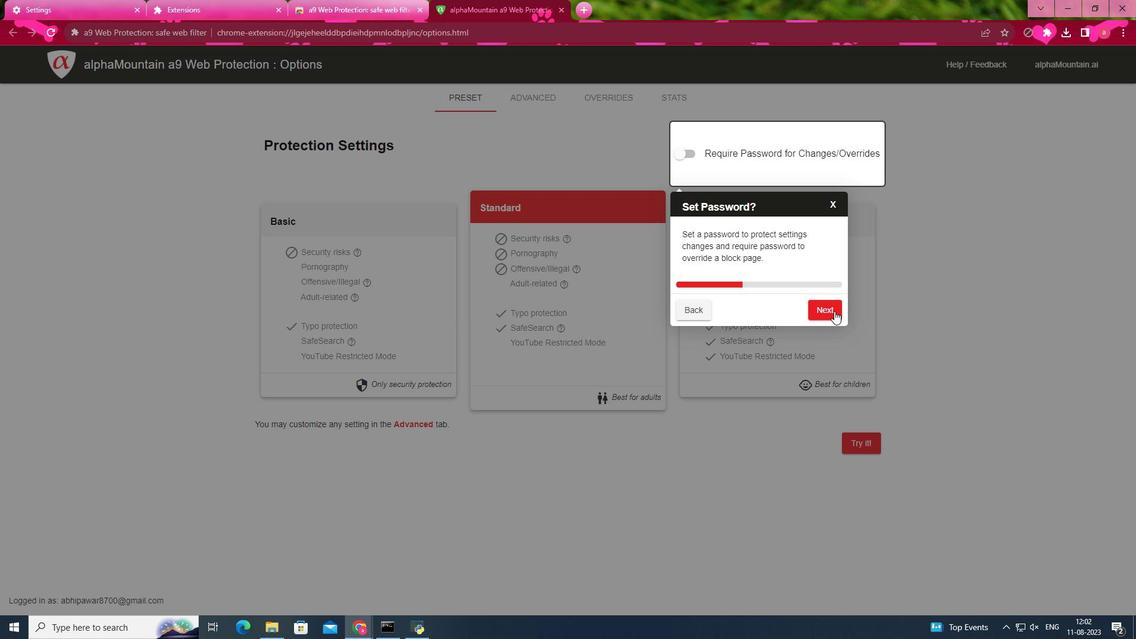 
Action: Mouse pressed left at (834, 311)
Screenshot: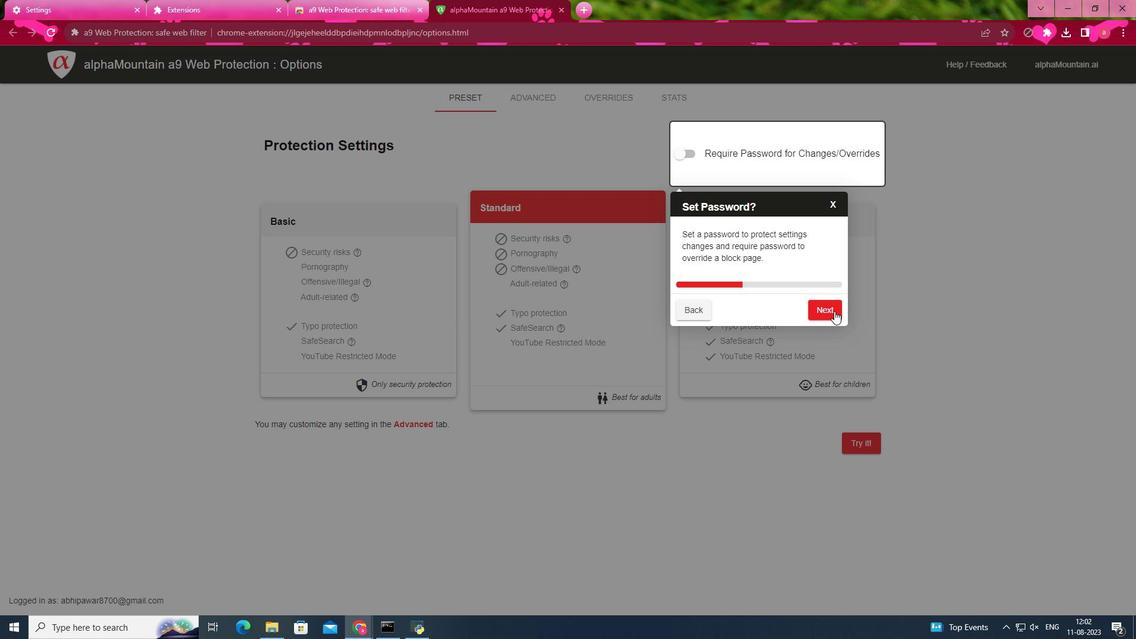 
Action: Mouse moved to (383, 159)
Screenshot: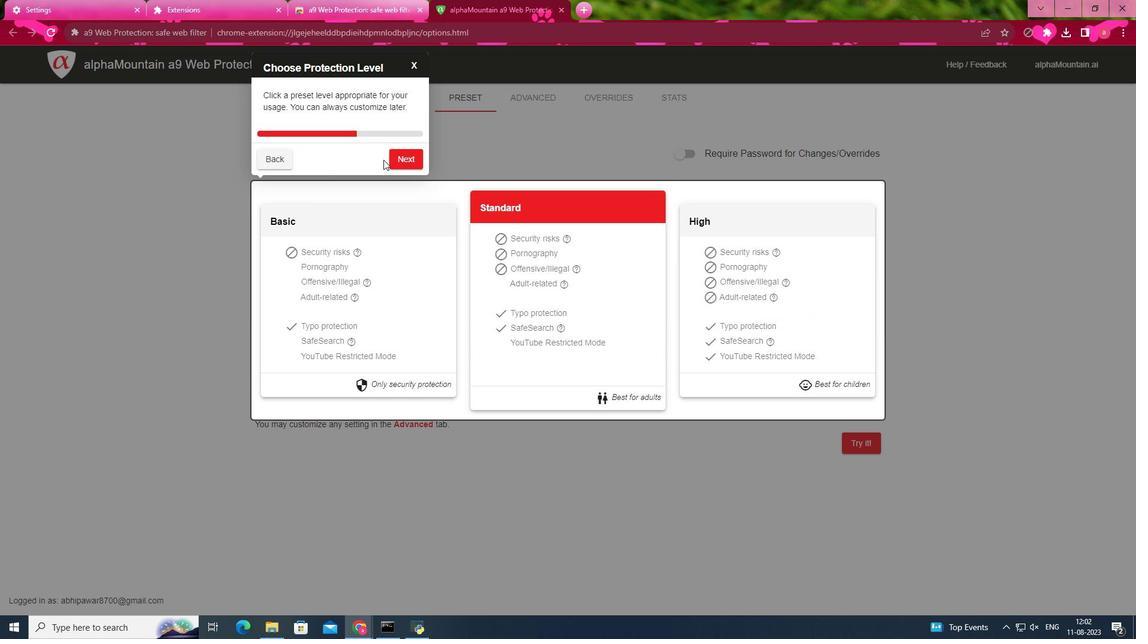 
Action: Mouse pressed left at (383, 159)
Screenshot: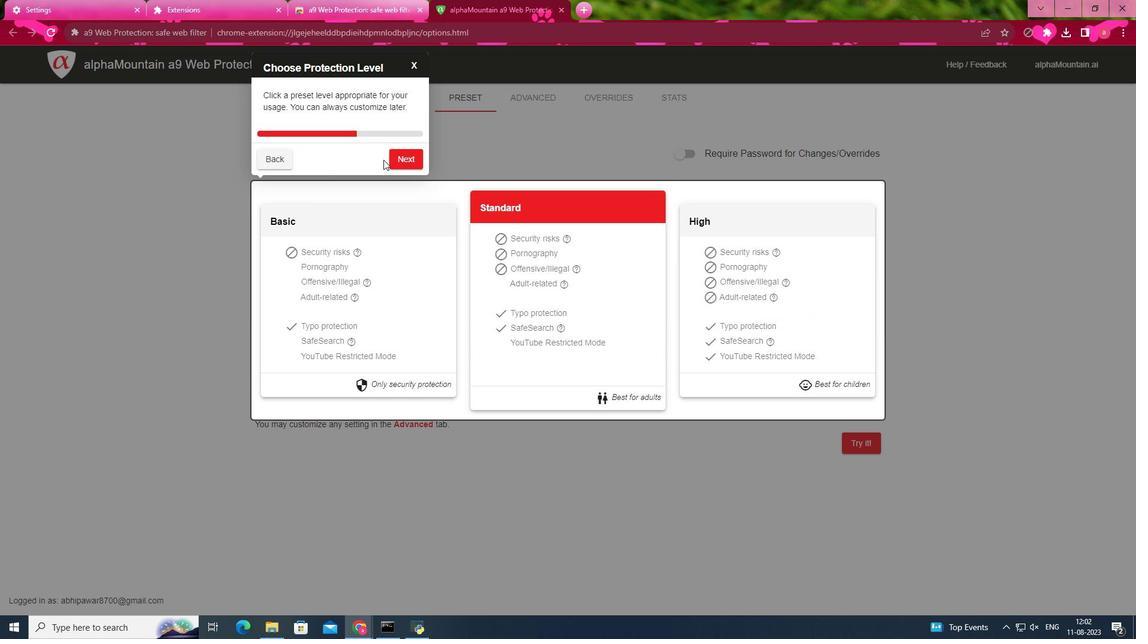 
Action: Mouse moved to (401, 158)
Screenshot: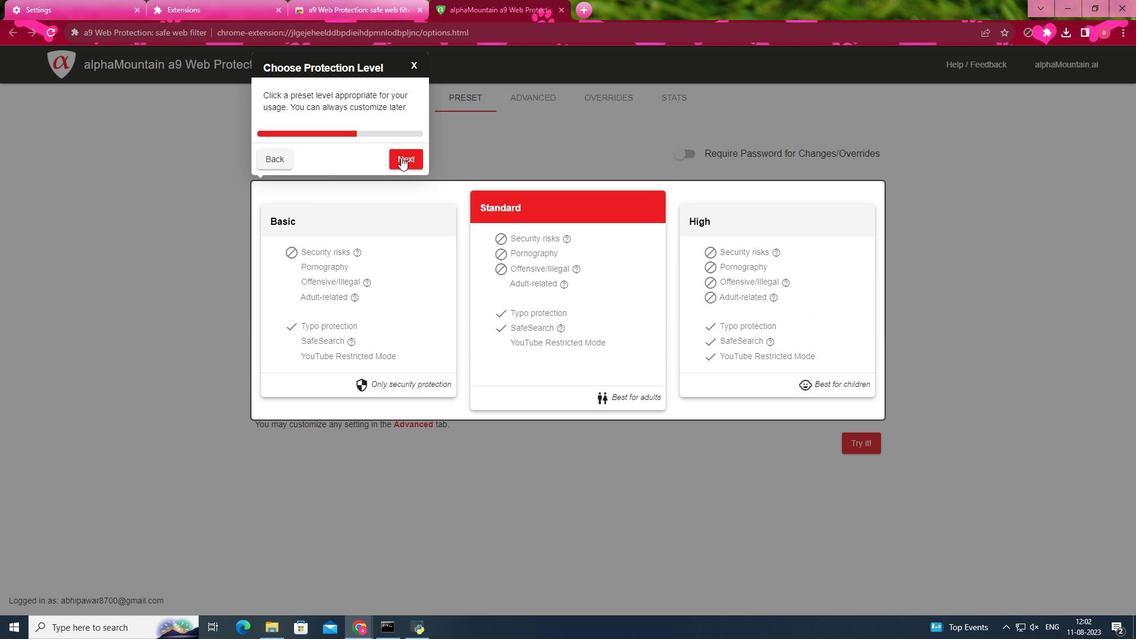 
Action: Mouse pressed left at (401, 158)
Screenshot: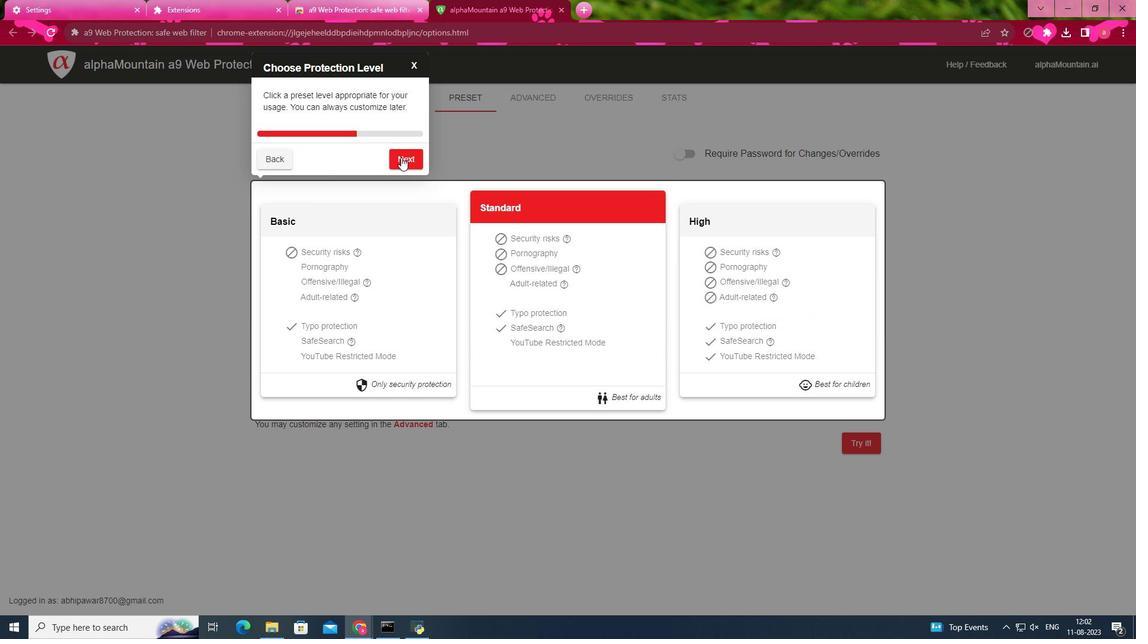 
Action: Mouse moved to (585, 230)
Screenshot: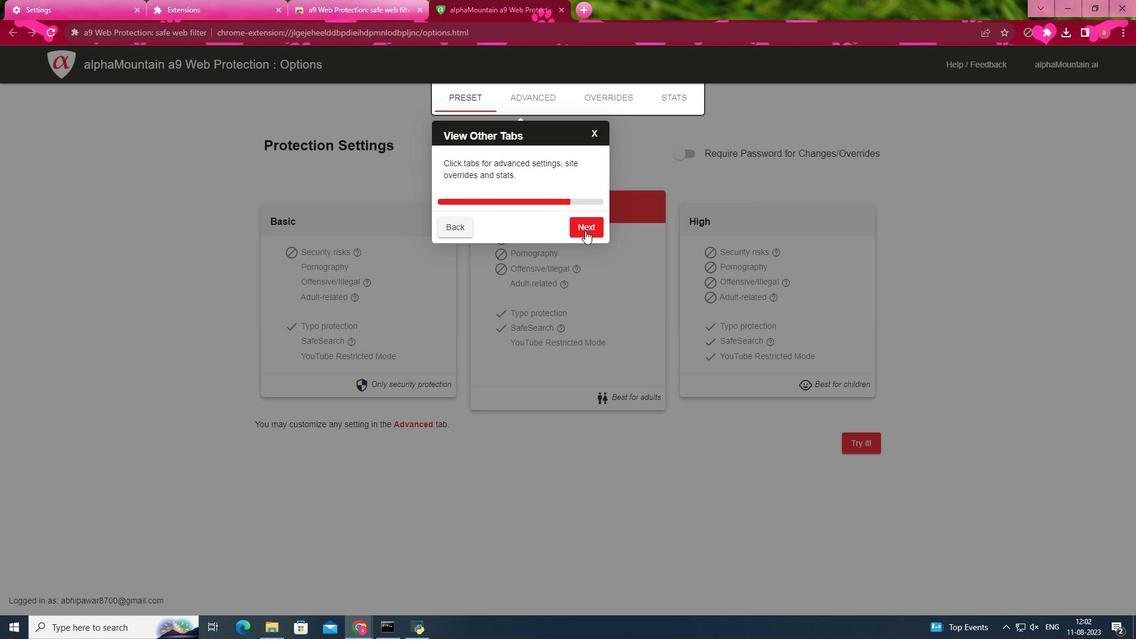 
Action: Mouse pressed left at (585, 230)
Screenshot: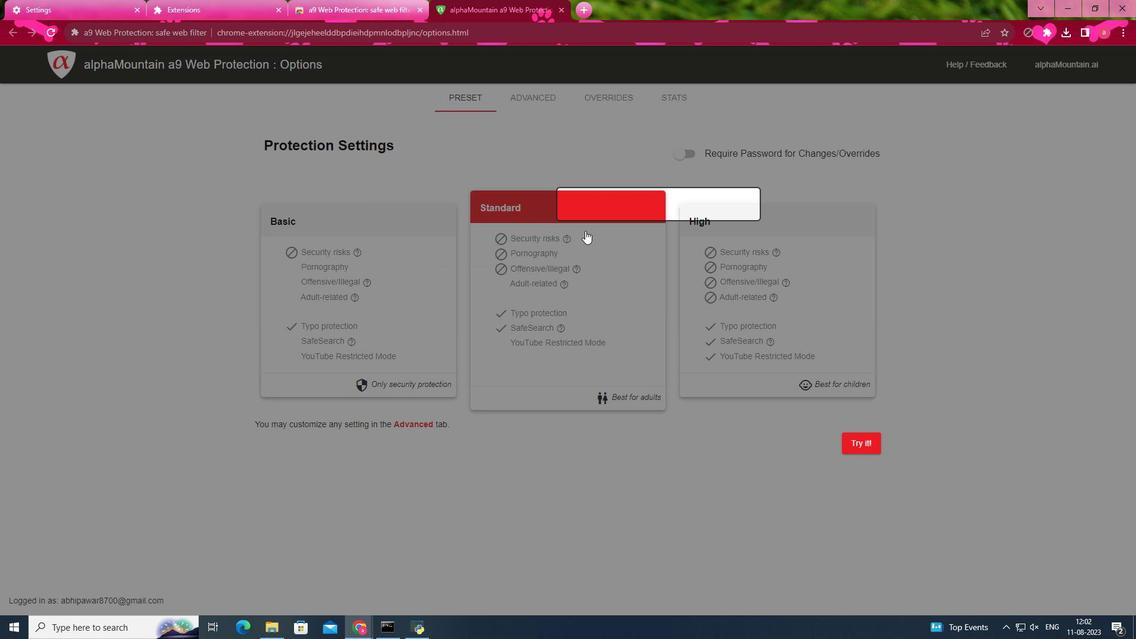 
Action: Mouse moved to (806, 534)
Screenshot: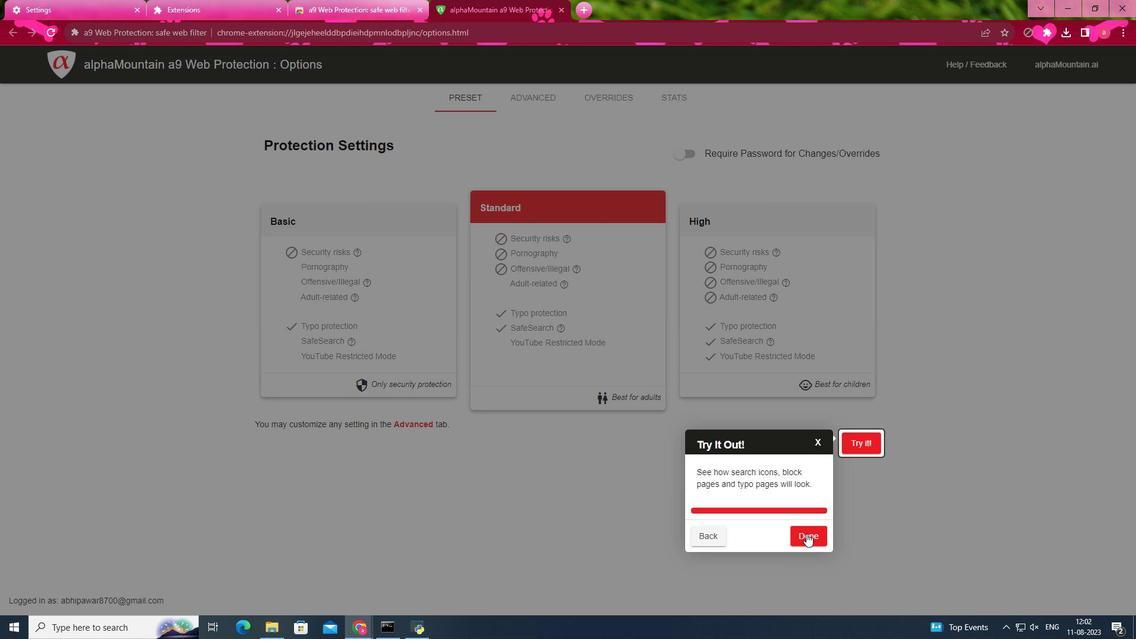 
Action: Mouse pressed left at (806, 534)
Screenshot: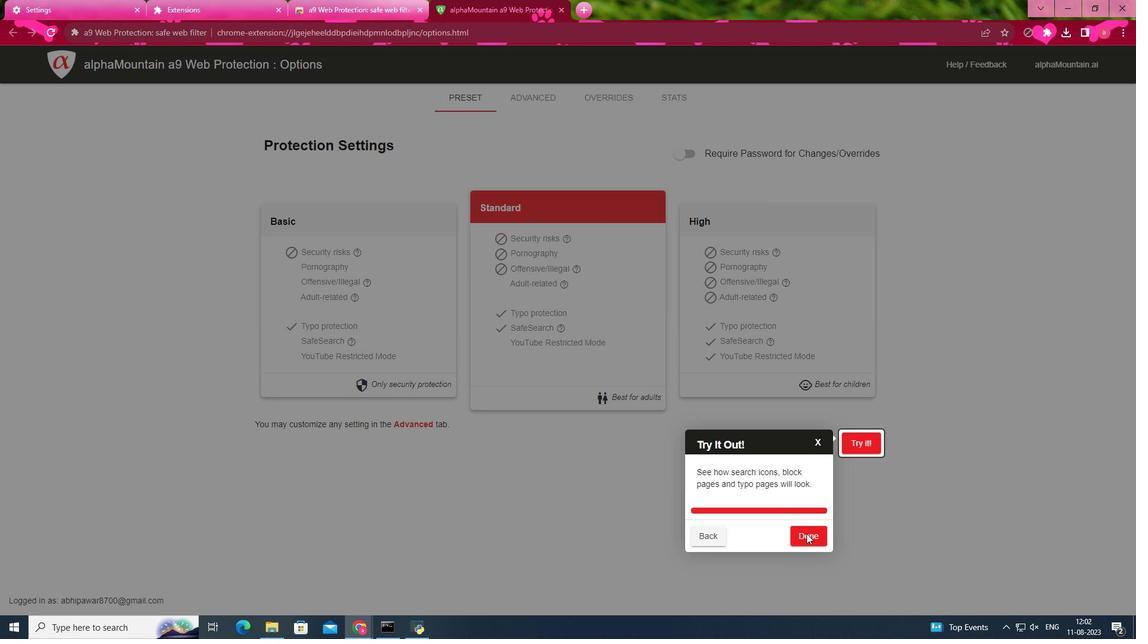 
Action: Mouse moved to (1050, 34)
Screenshot: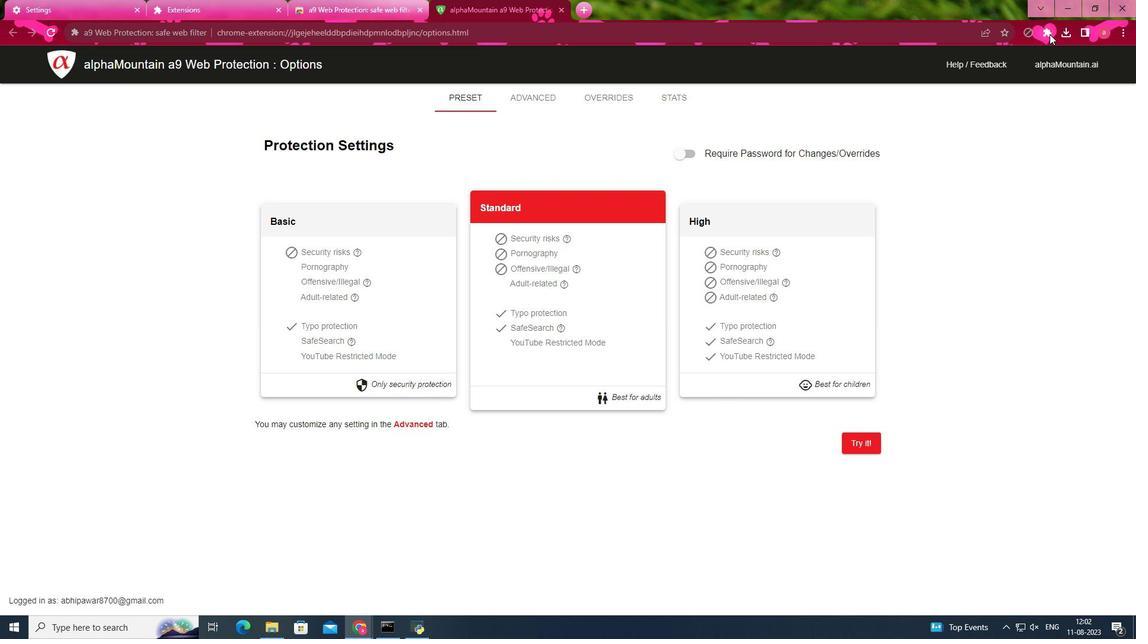 
Action: Mouse pressed left at (1050, 34)
Screenshot: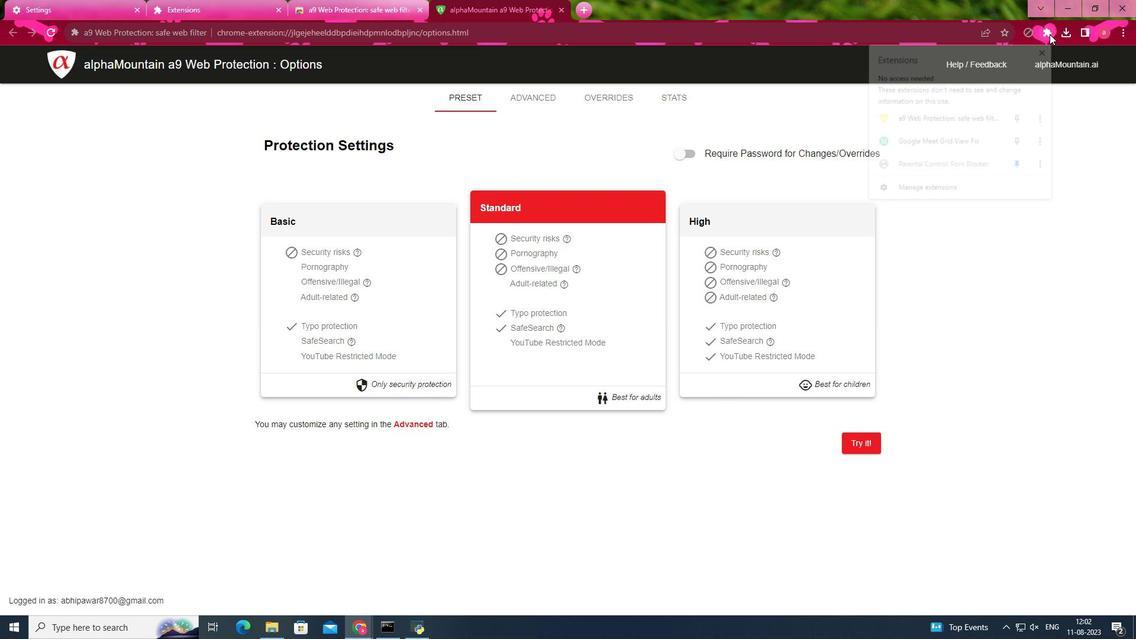 
Action: Mouse moved to (963, 124)
Screenshot: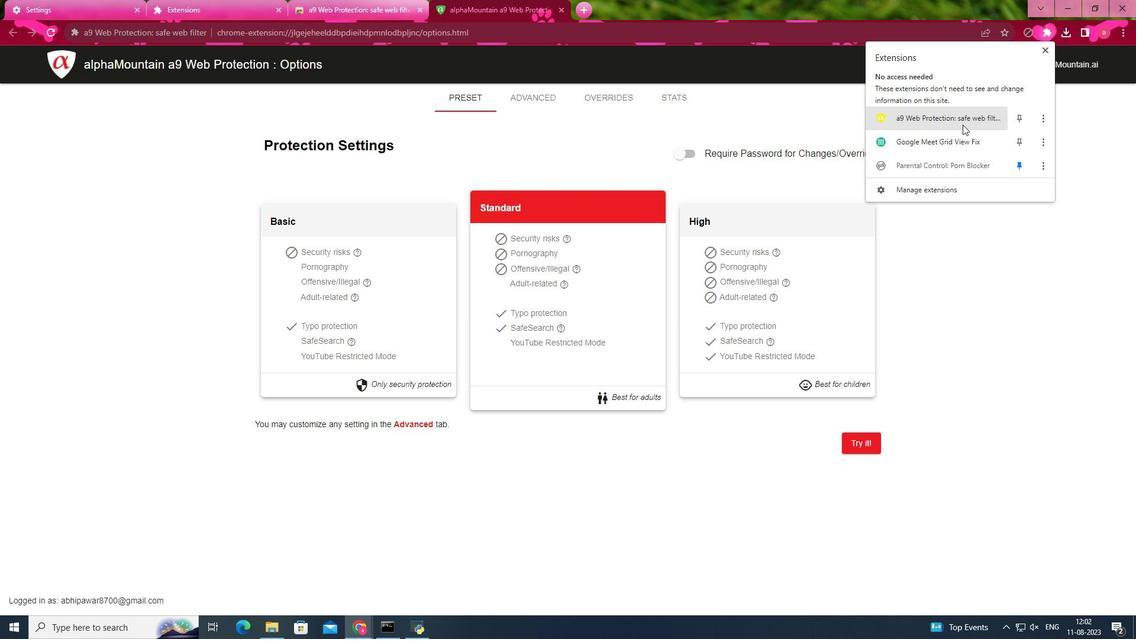 
Action: Mouse pressed left at (963, 124)
Screenshot: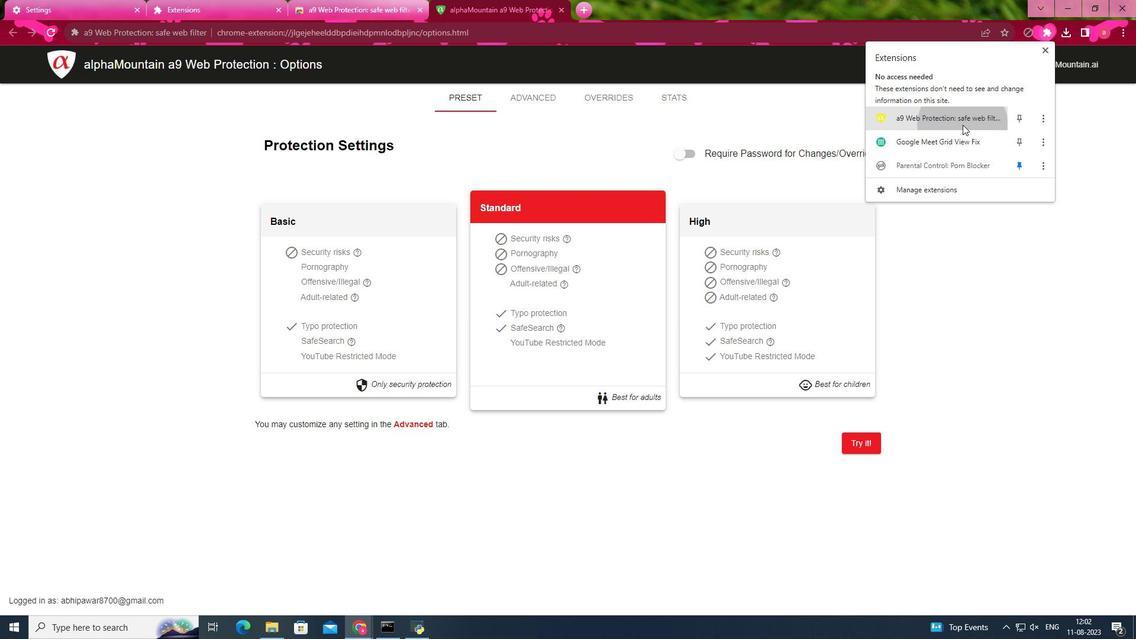 
Action: Mouse moved to (819, 126)
Screenshot: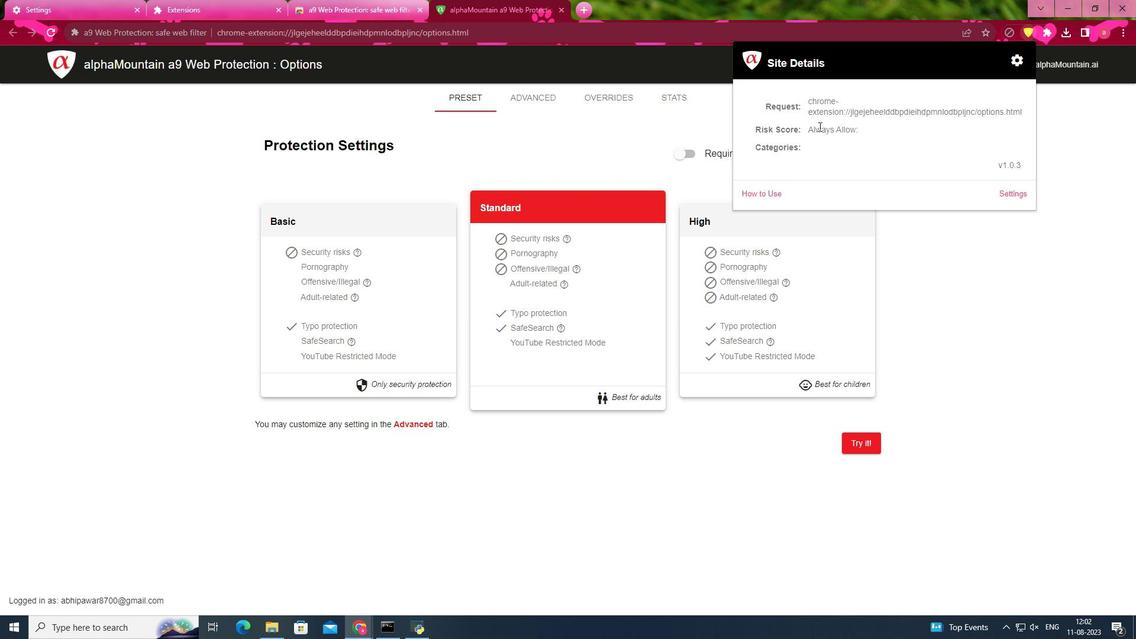 
Action: Mouse pressed left at (819, 126)
Screenshot: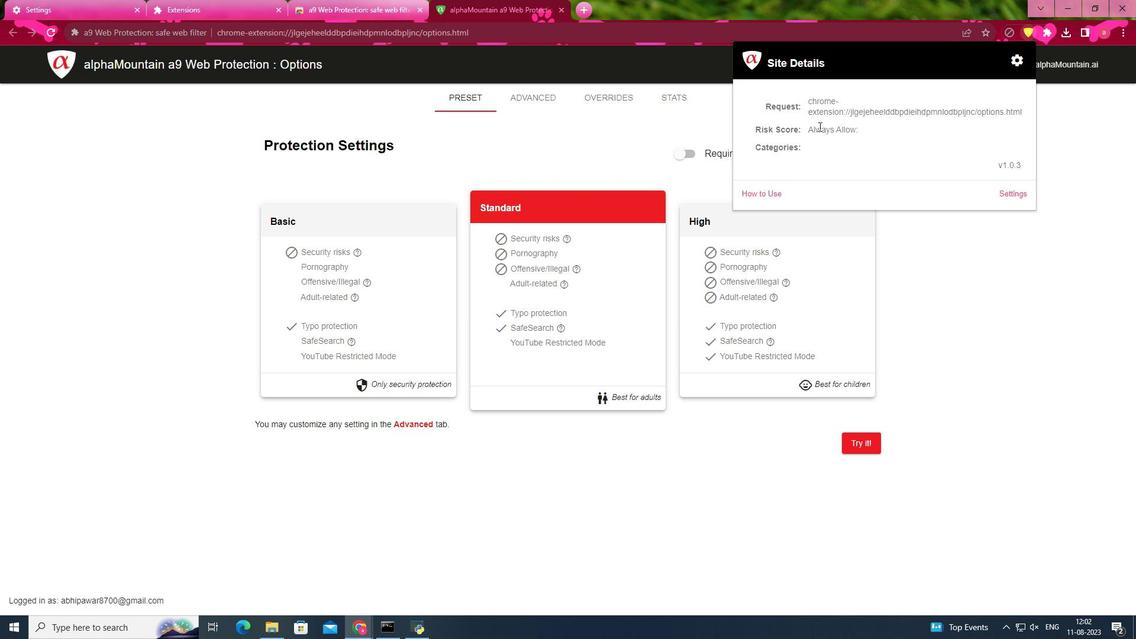 
Action: Mouse moved to (709, 276)
Screenshot: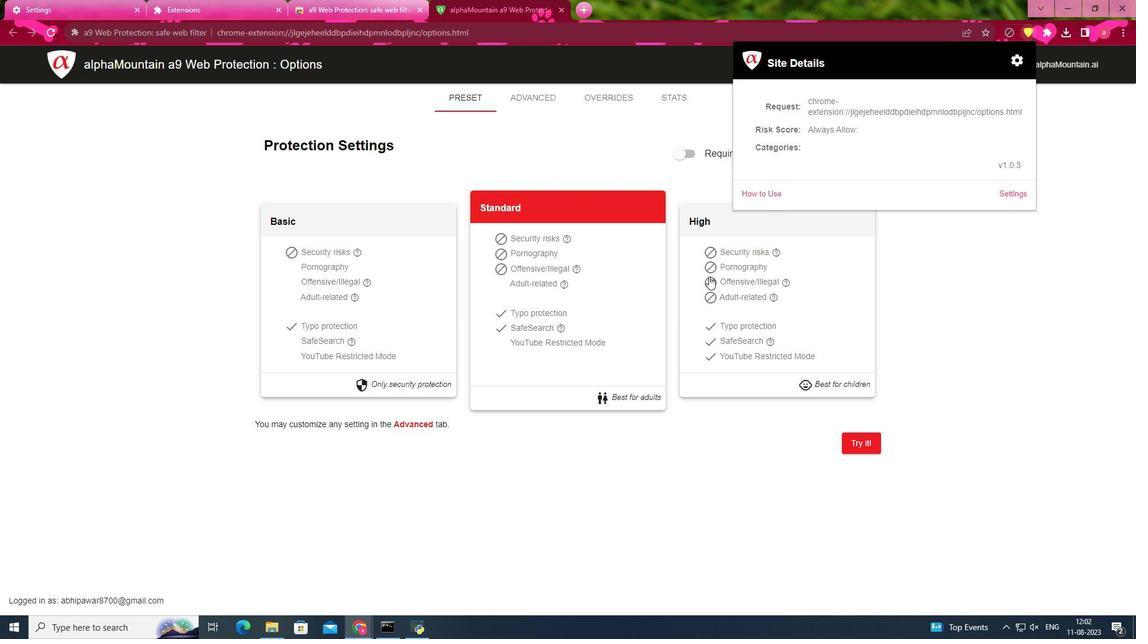 
Action: Mouse pressed left at (709, 276)
Screenshot: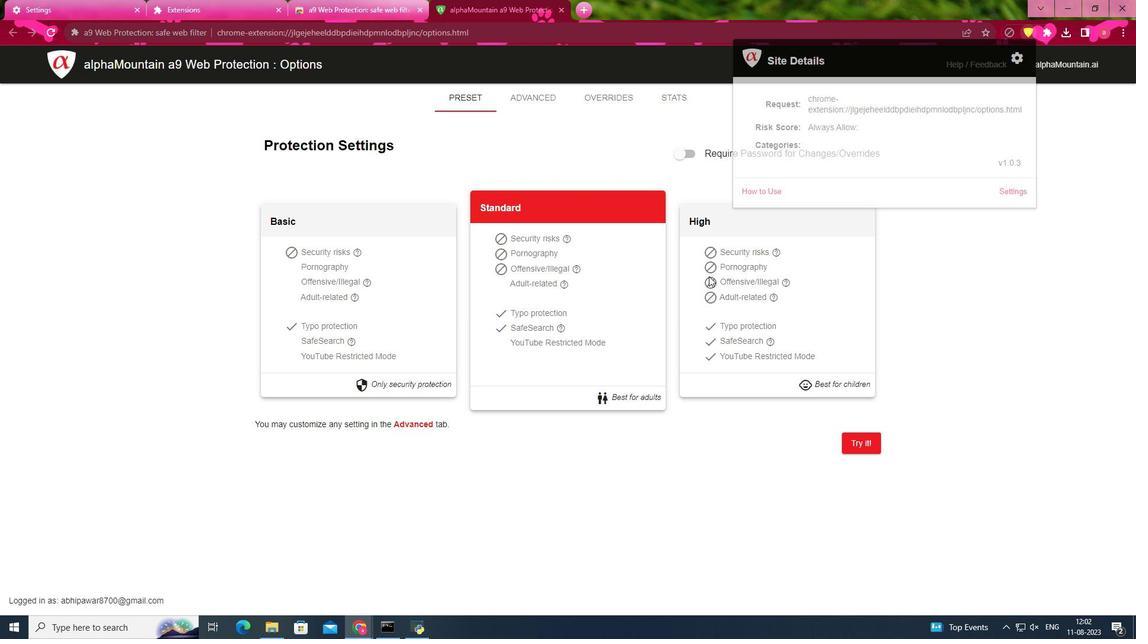 
